 Task: Select the never prompt to save files before stash.
Action: Mouse moved to (4, 609)
Screenshot: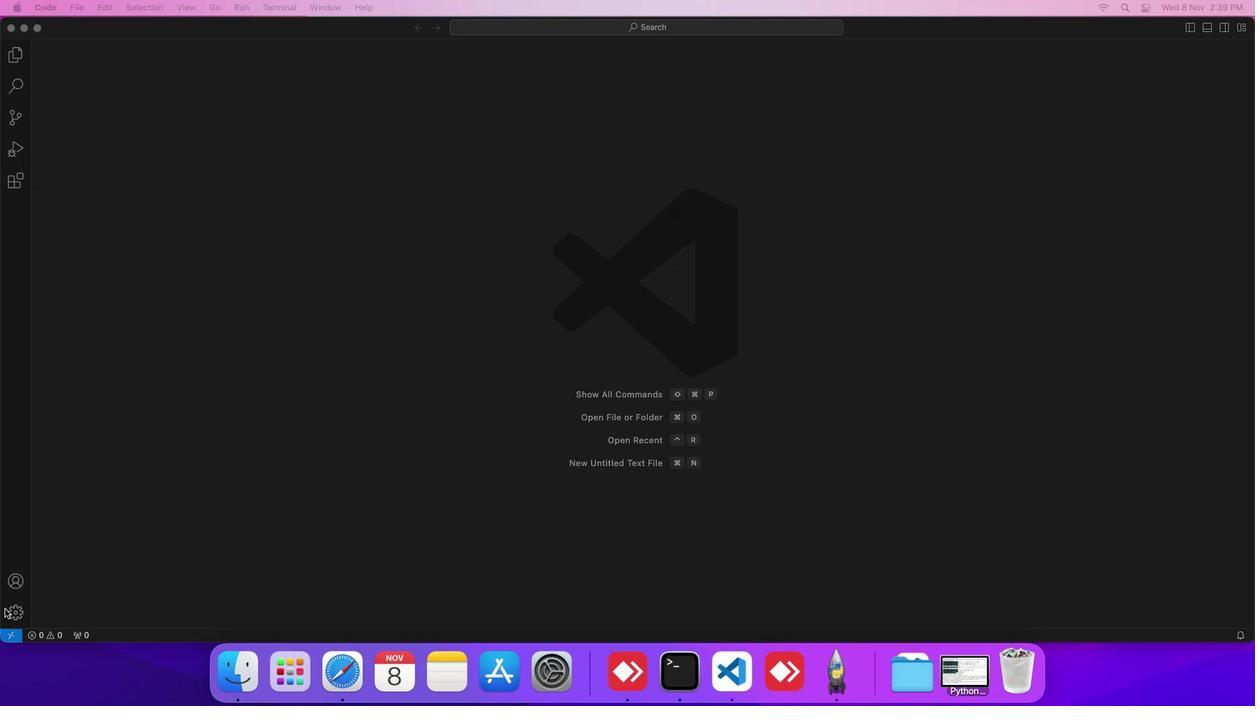 
Action: Mouse pressed left at (4, 609)
Screenshot: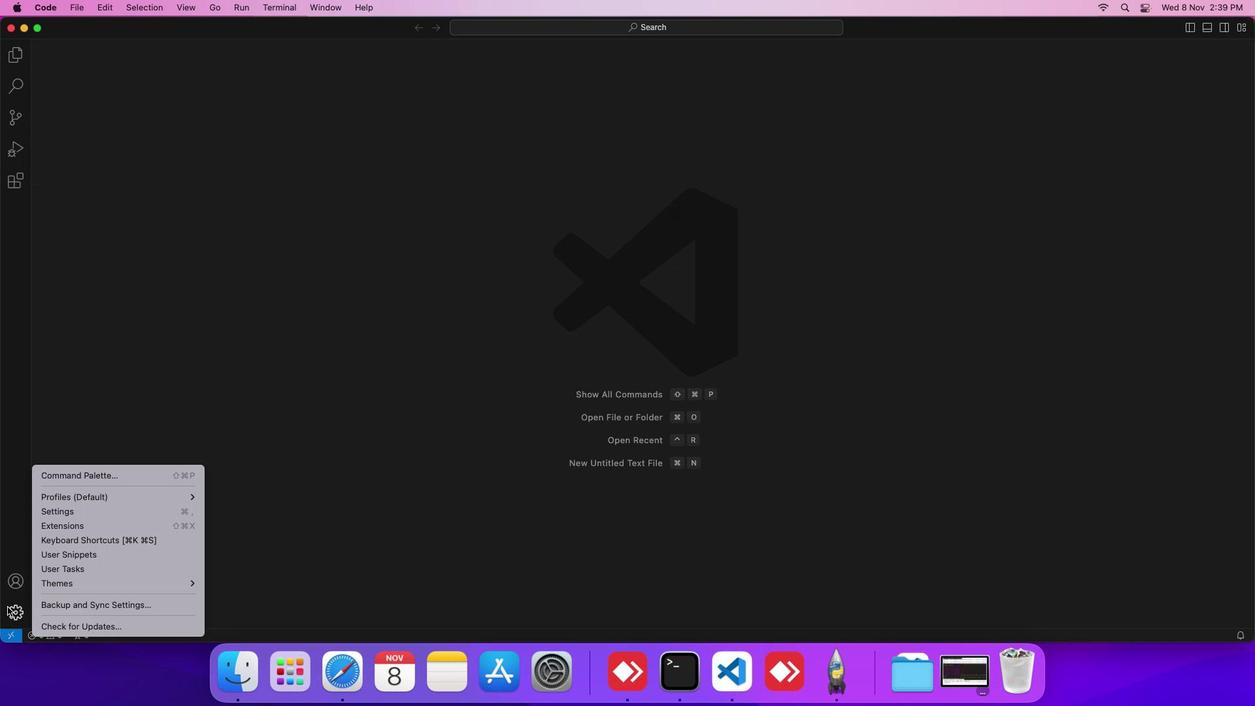 
Action: Mouse moved to (89, 513)
Screenshot: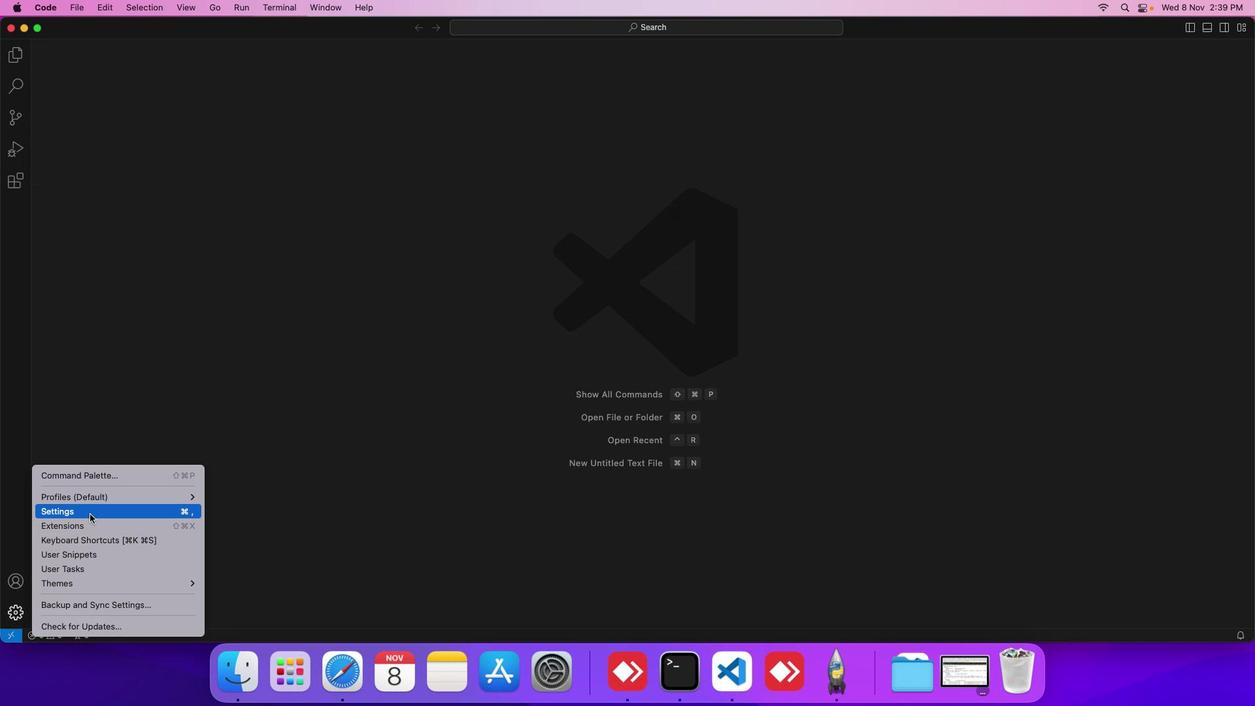 
Action: Mouse pressed left at (89, 513)
Screenshot: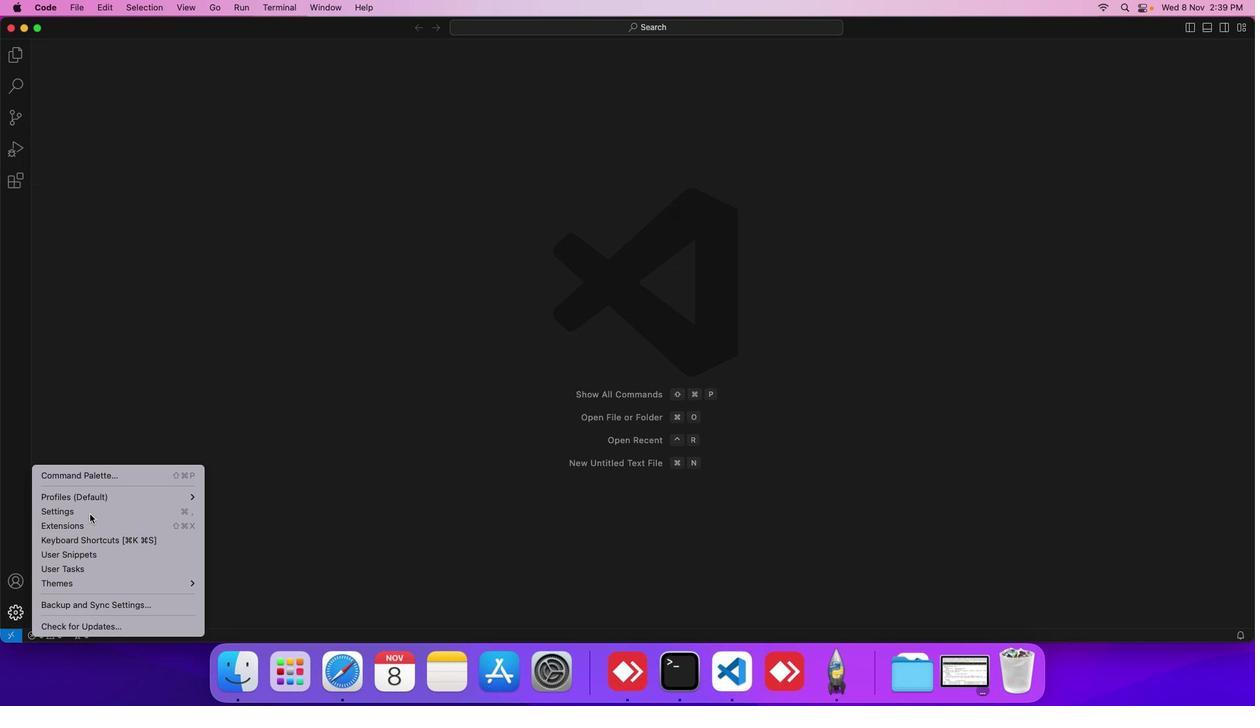 
Action: Mouse moved to (297, 230)
Screenshot: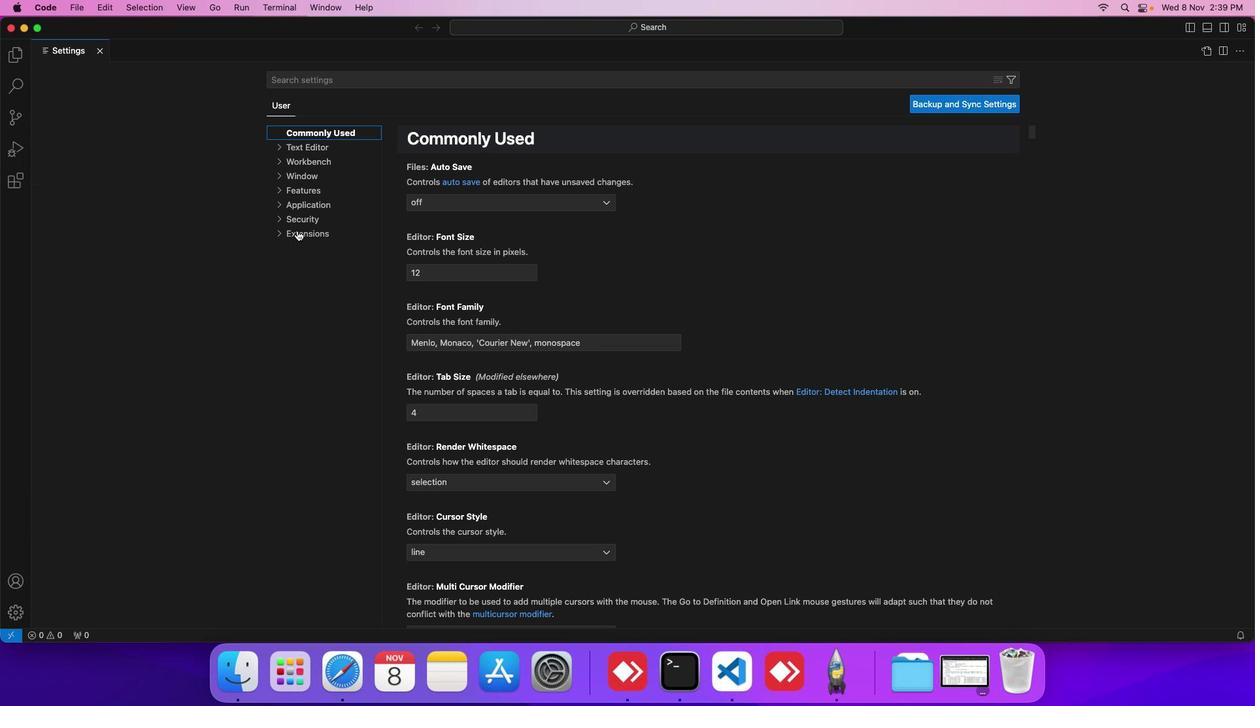 
Action: Mouse pressed left at (297, 230)
Screenshot: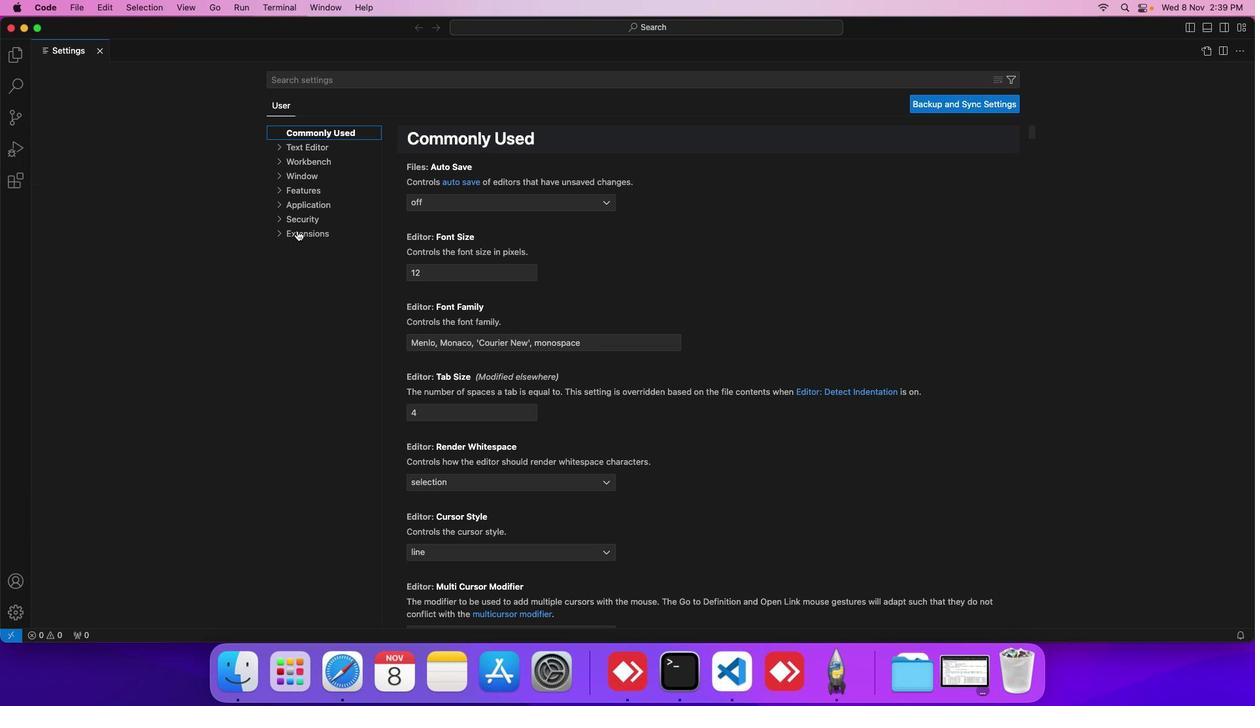 
Action: Mouse moved to (305, 290)
Screenshot: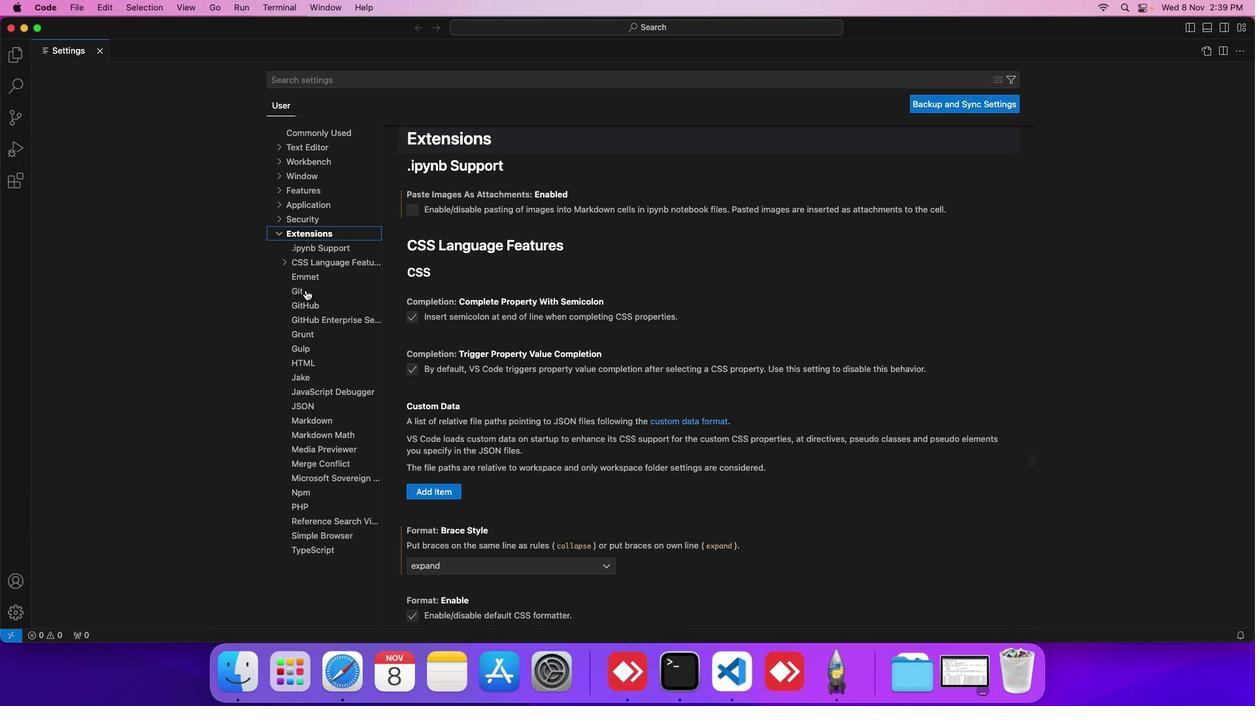 
Action: Mouse pressed left at (305, 290)
Screenshot: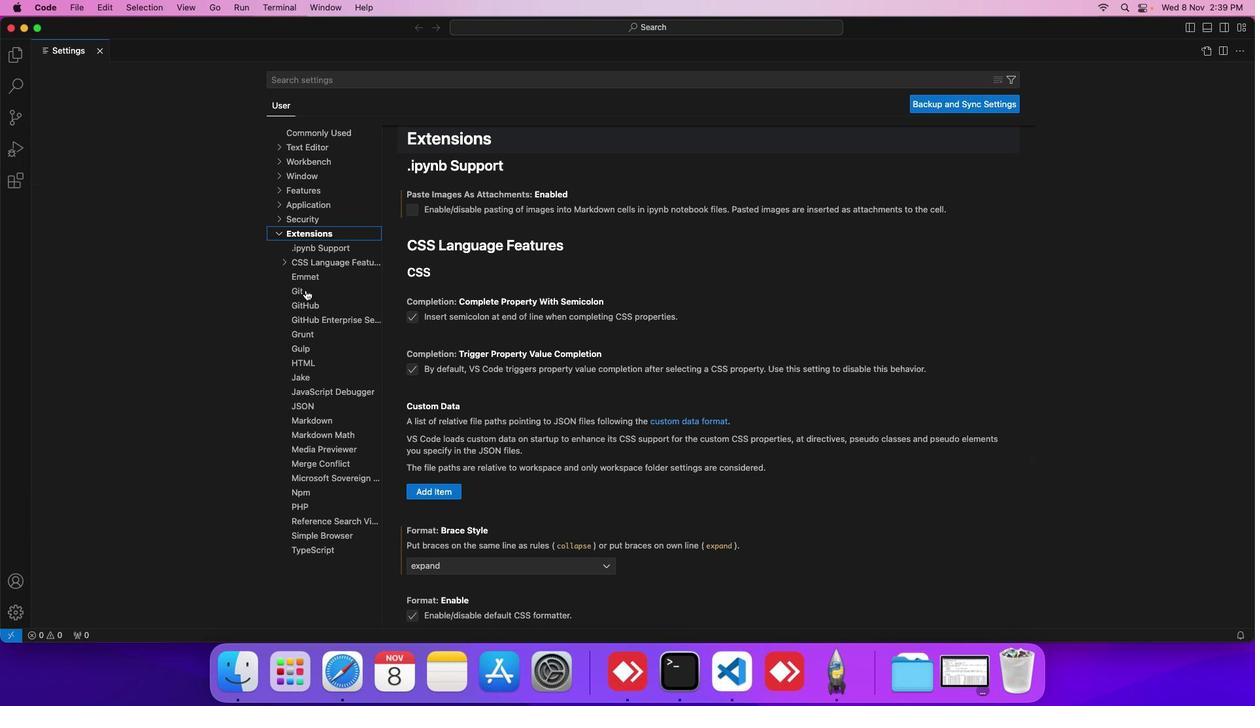 
Action: Mouse moved to (406, 355)
Screenshot: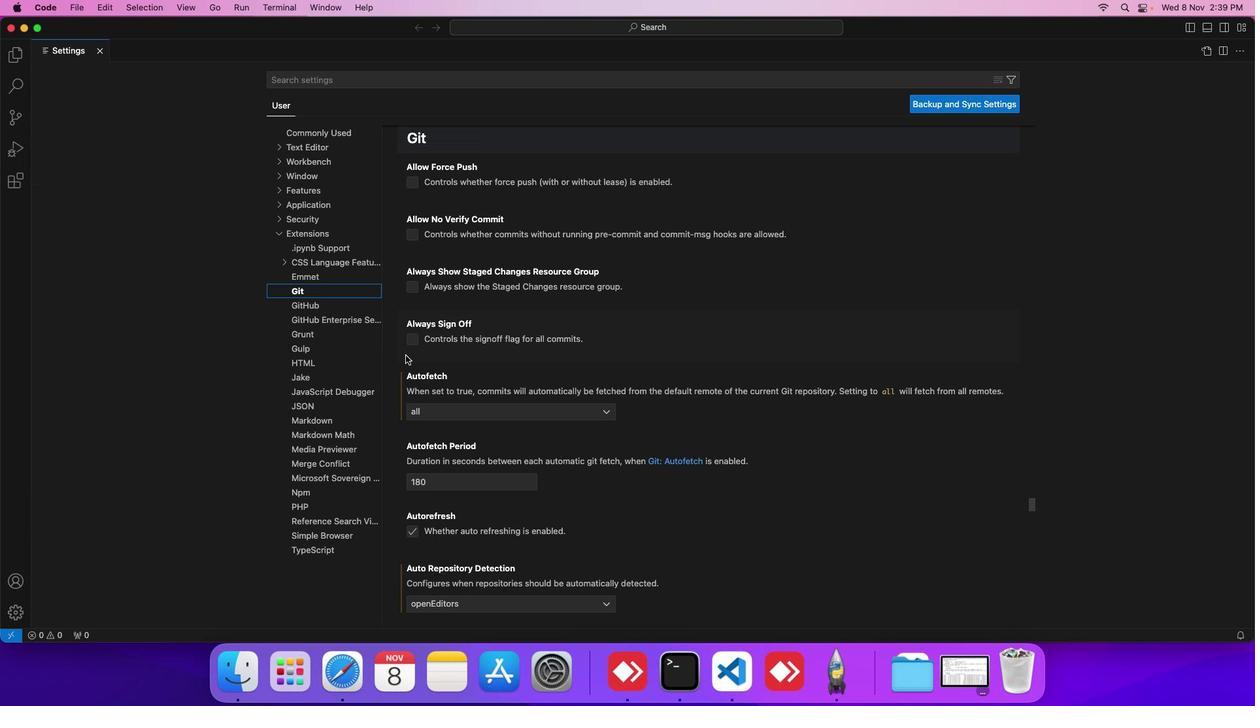 
Action: Mouse scrolled (406, 355) with delta (0, 0)
Screenshot: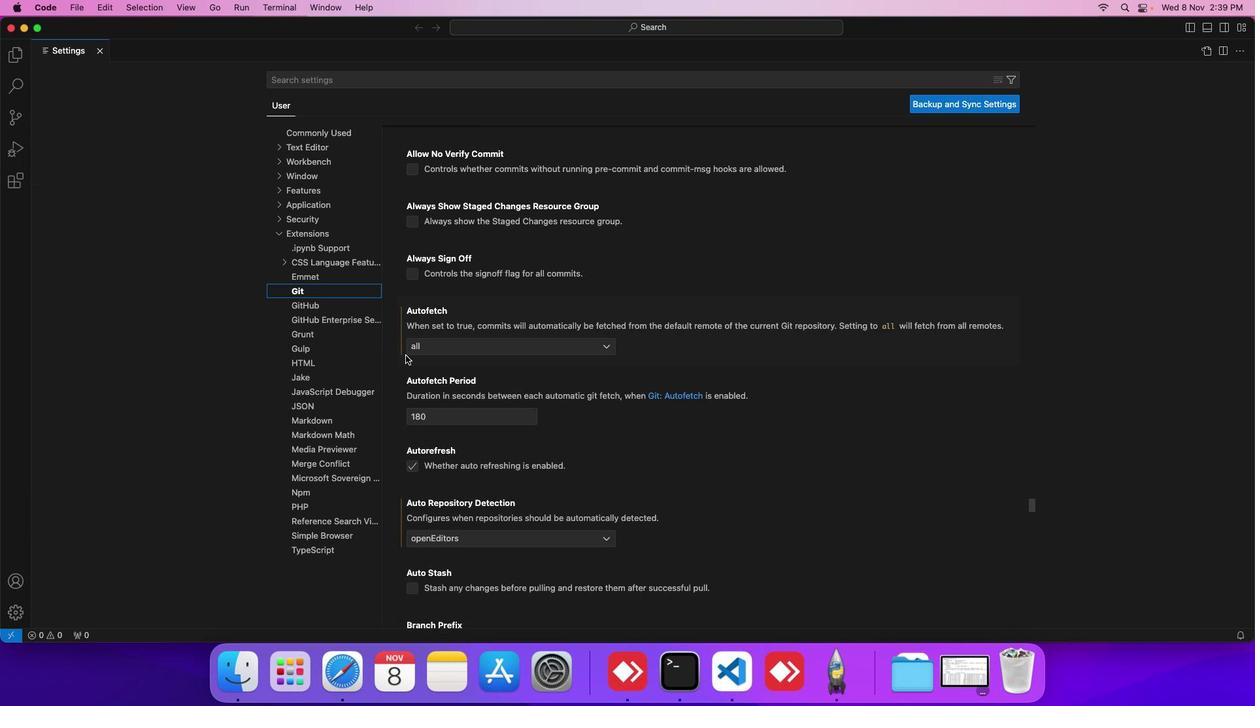 
Action: Mouse scrolled (406, 355) with delta (0, 0)
Screenshot: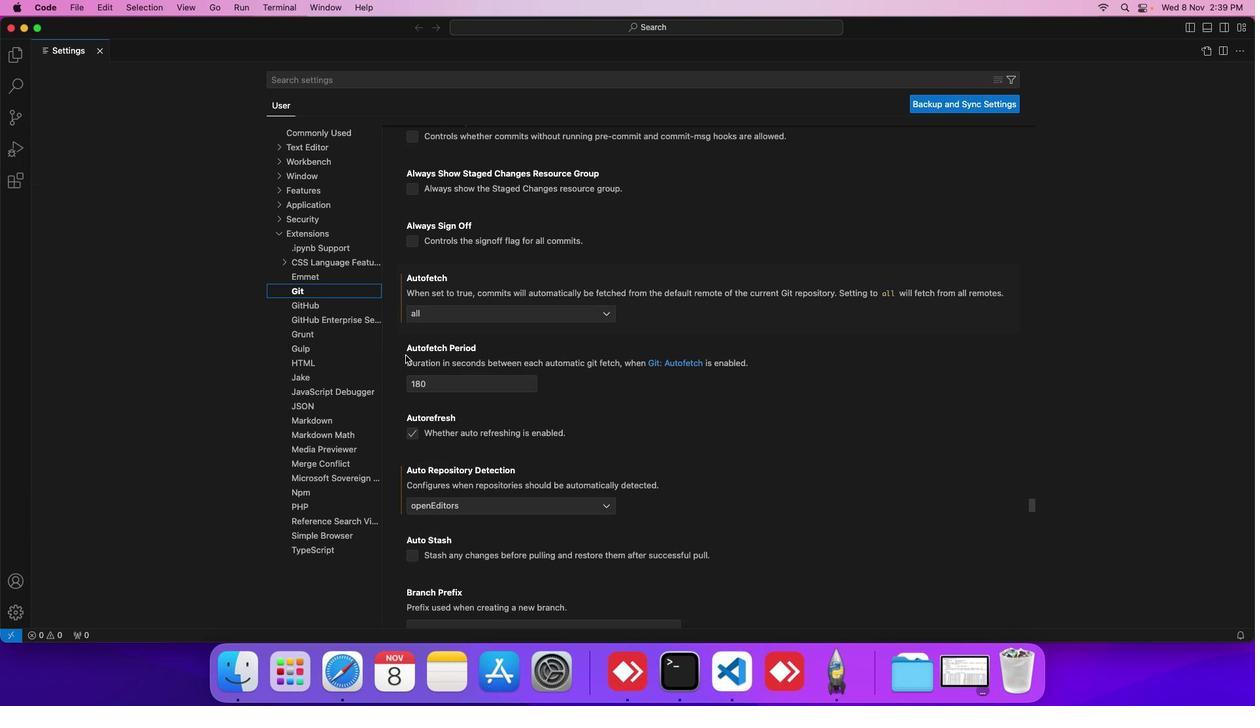 
Action: Mouse scrolled (406, 355) with delta (0, 0)
Screenshot: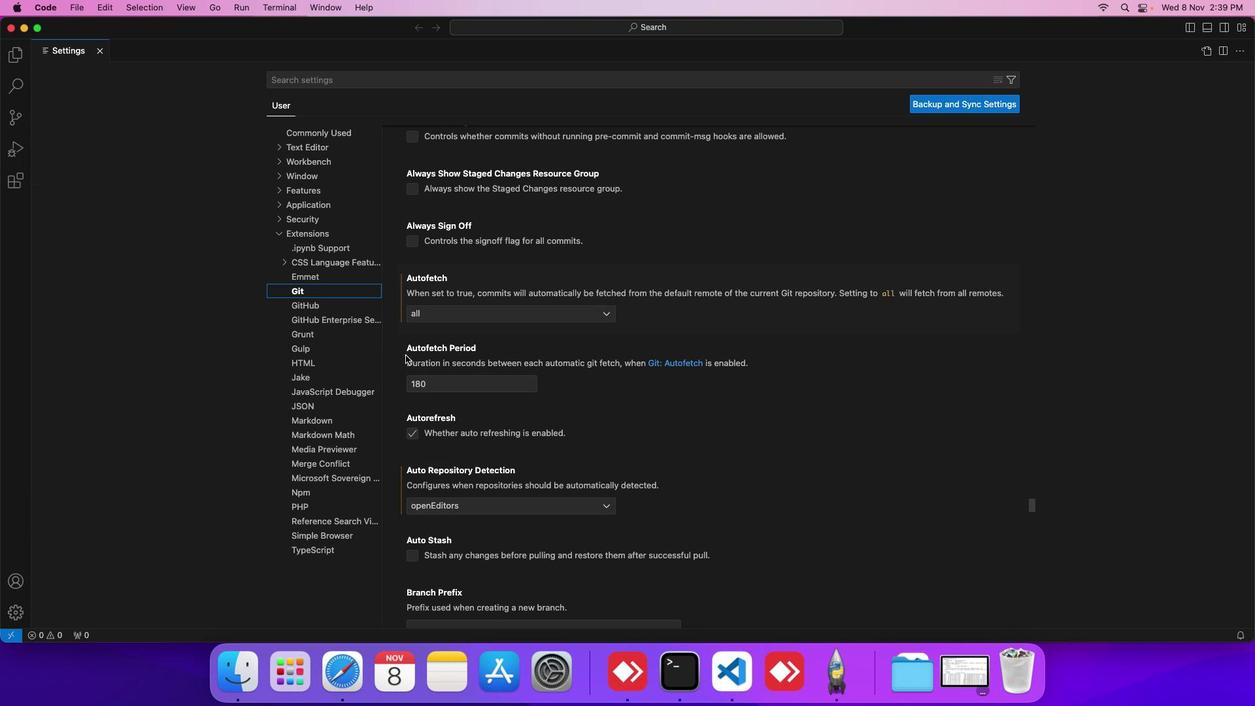
Action: Mouse scrolled (406, 355) with delta (0, 0)
Screenshot: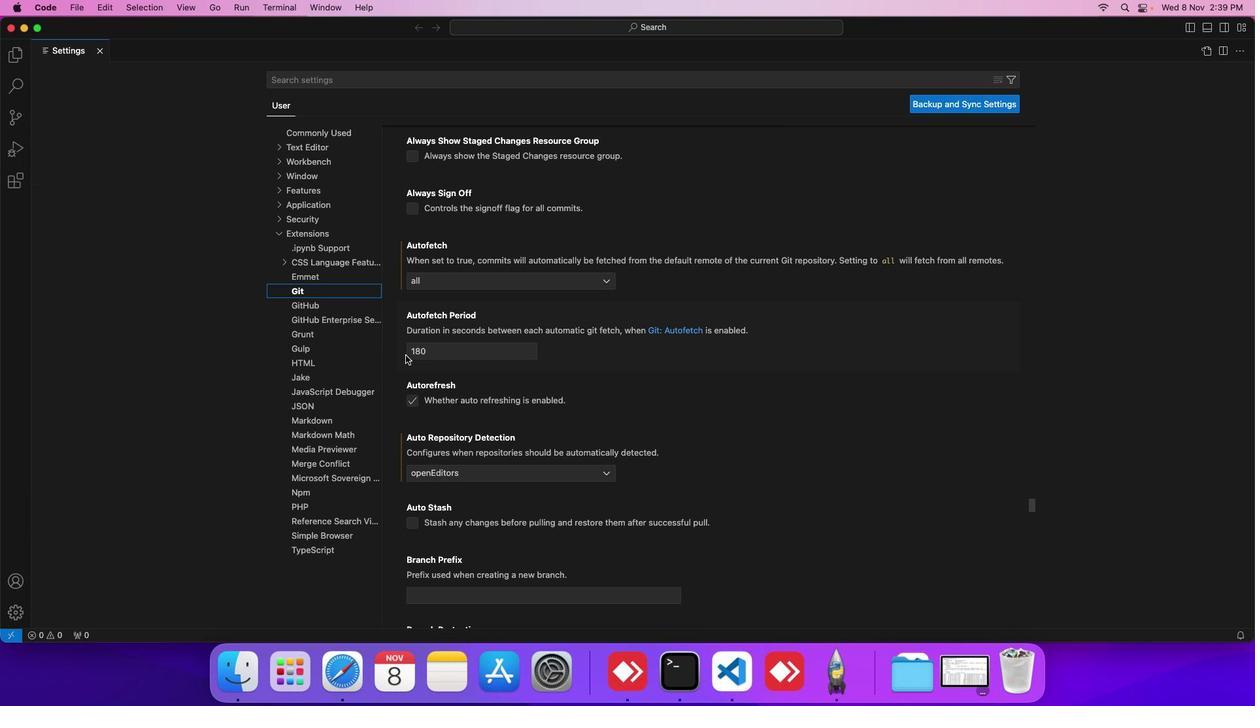 
Action: Mouse scrolled (406, 355) with delta (0, 0)
Screenshot: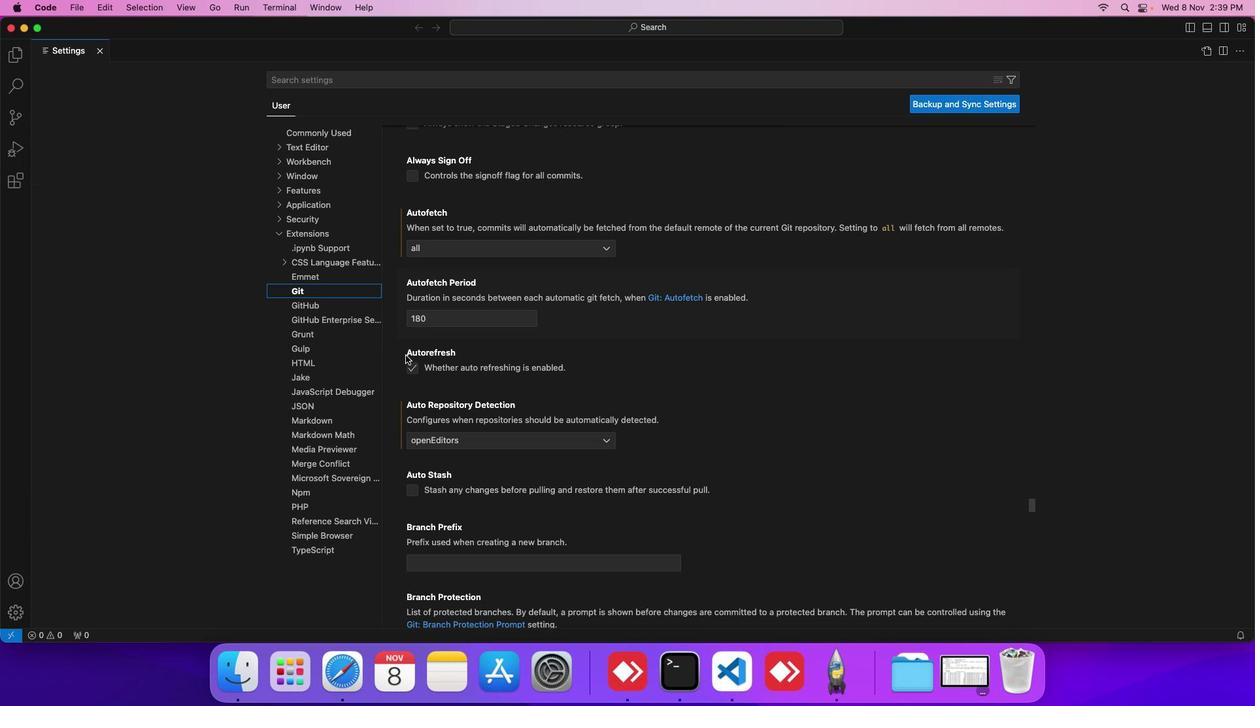 
Action: Mouse scrolled (406, 355) with delta (0, 0)
Screenshot: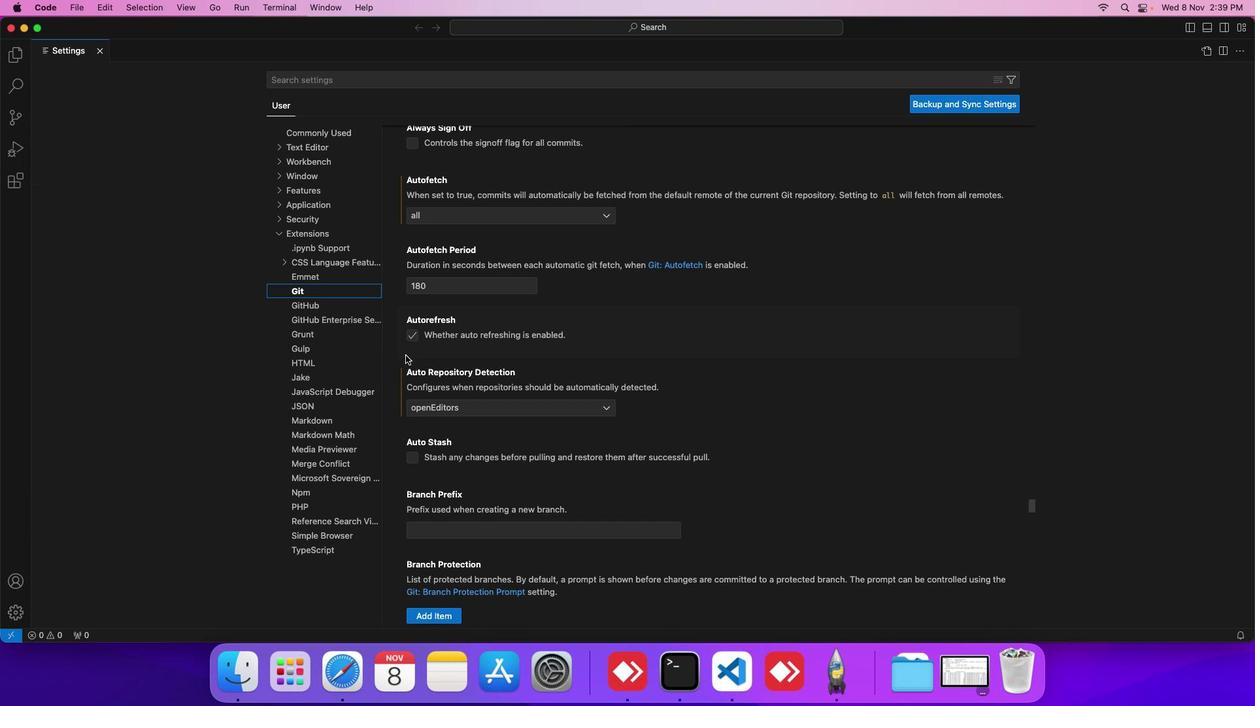 
Action: Mouse scrolled (406, 355) with delta (0, 0)
Screenshot: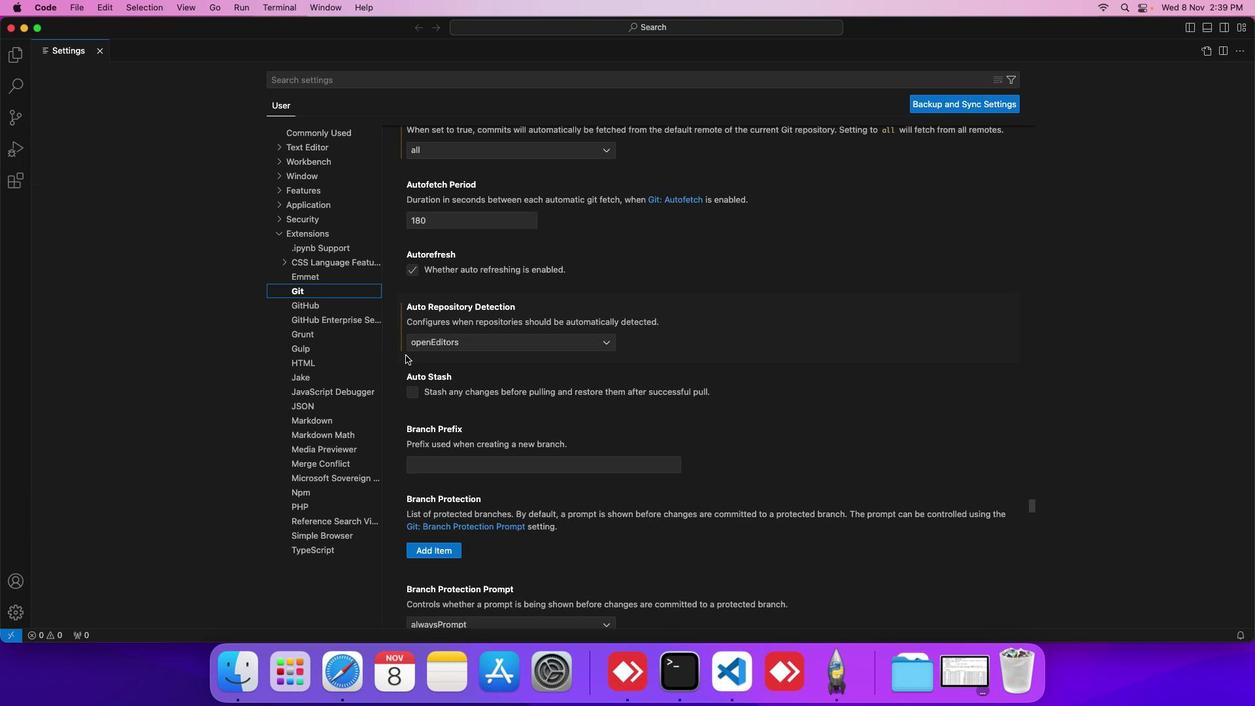 
Action: Mouse scrolled (406, 355) with delta (0, 0)
Screenshot: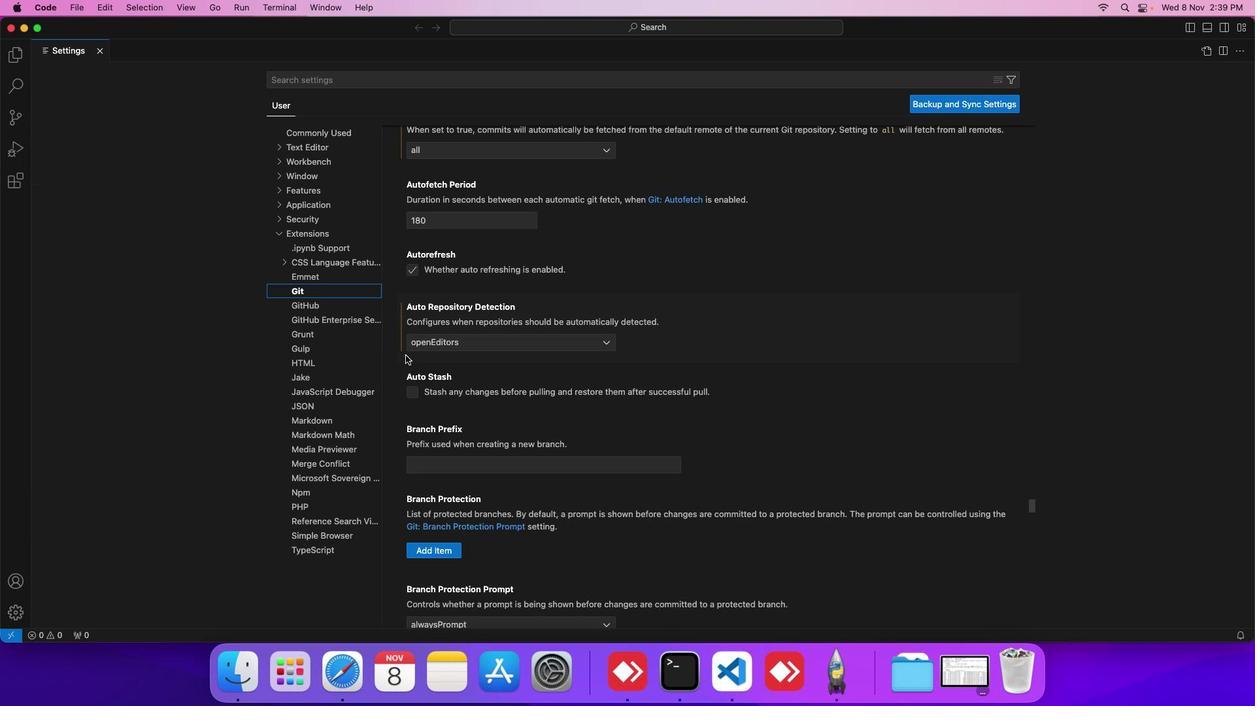 
Action: Mouse scrolled (406, 355) with delta (0, 0)
Screenshot: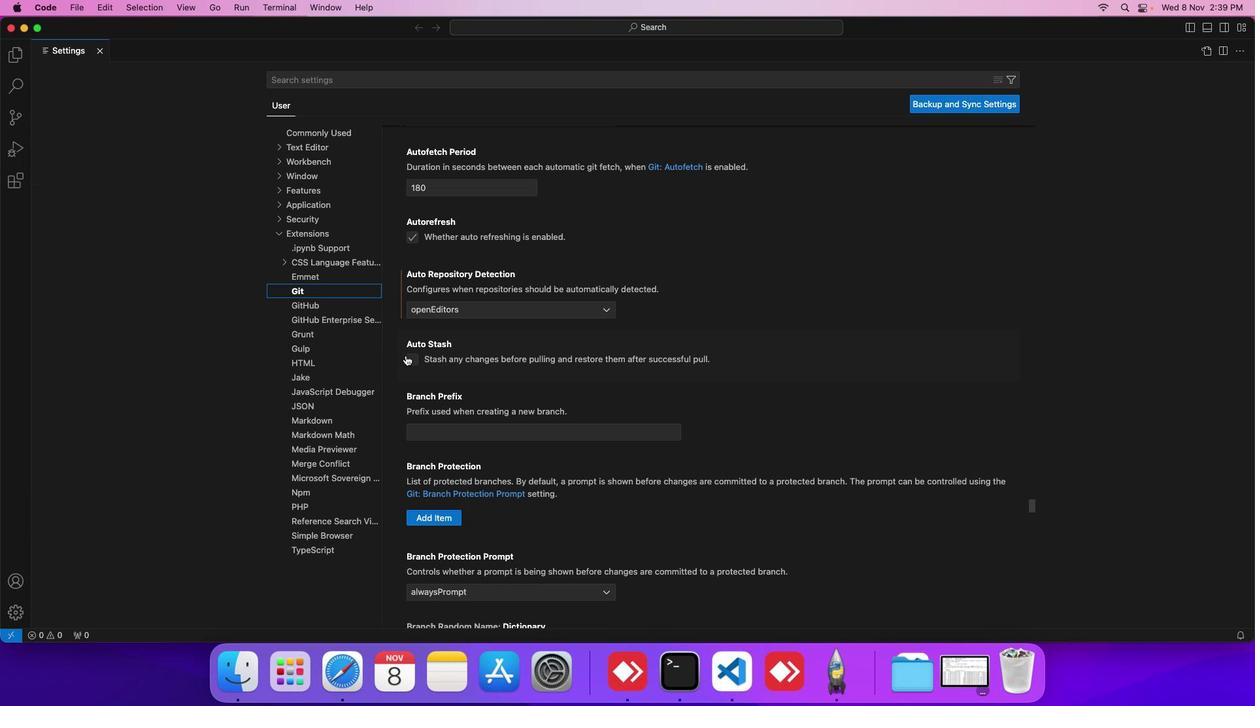 
Action: Mouse scrolled (406, 355) with delta (0, 0)
Screenshot: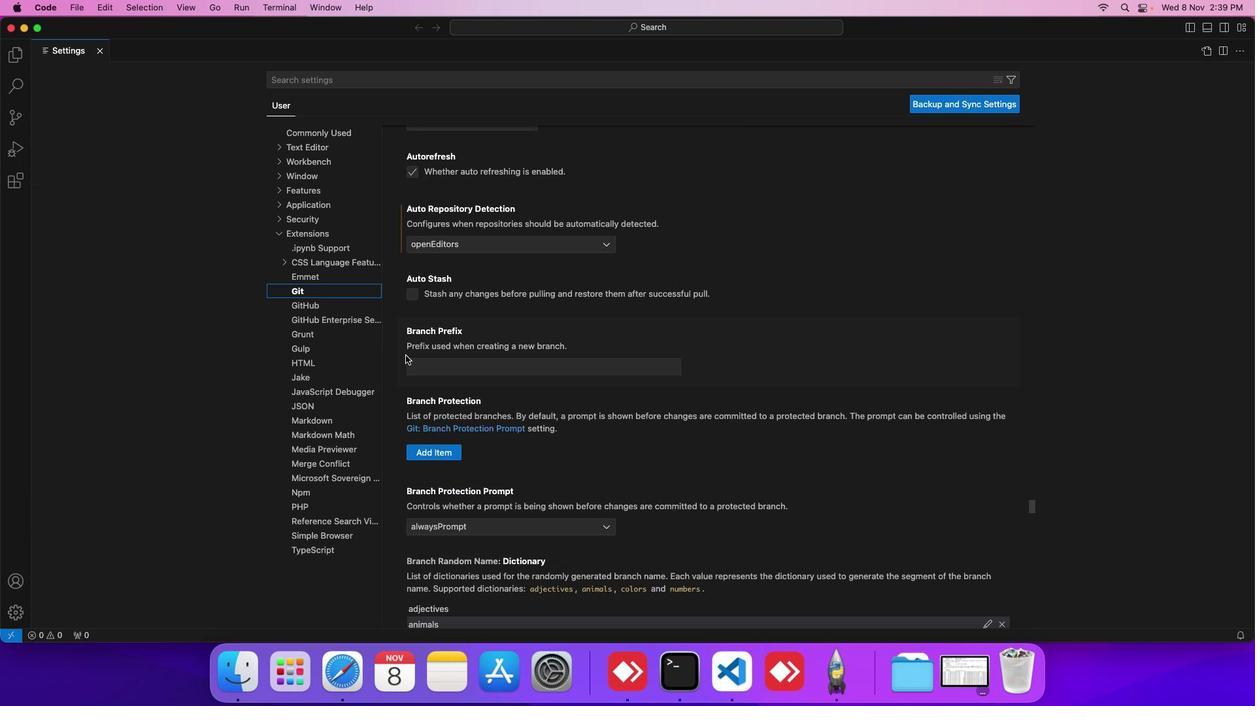 
Action: Mouse scrolled (406, 355) with delta (0, 0)
Screenshot: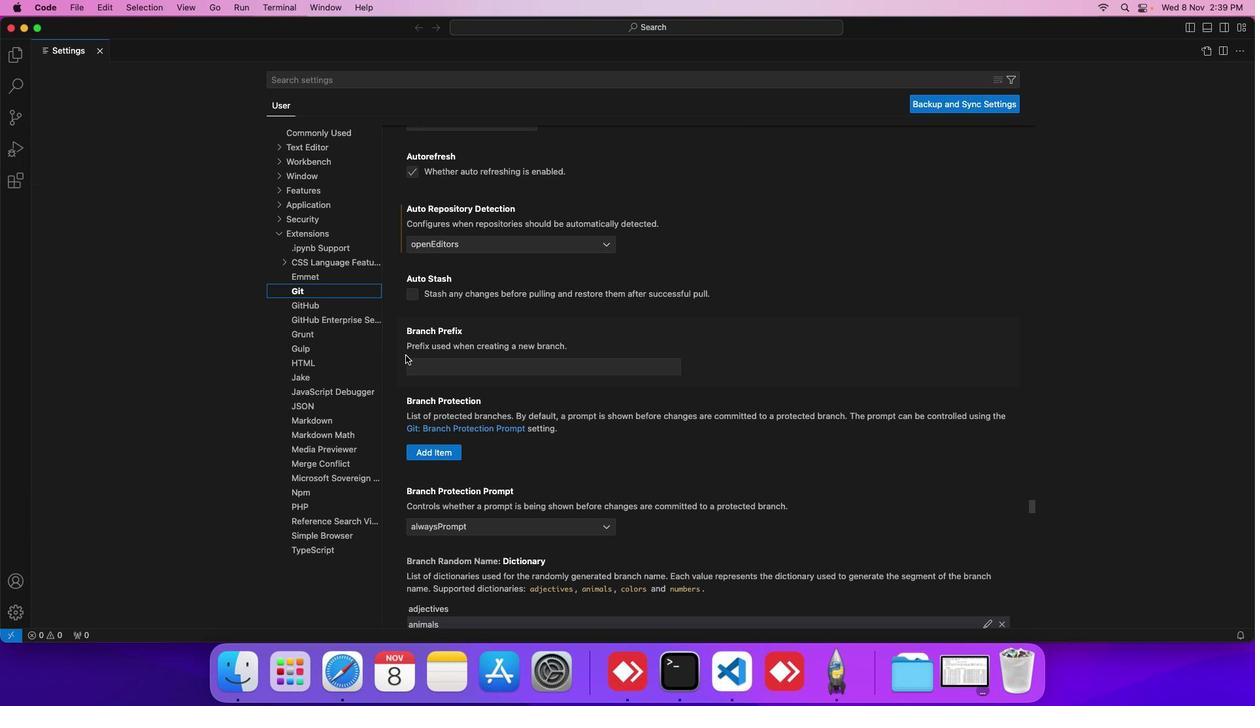 
Action: Mouse scrolled (406, 355) with delta (0, 0)
Screenshot: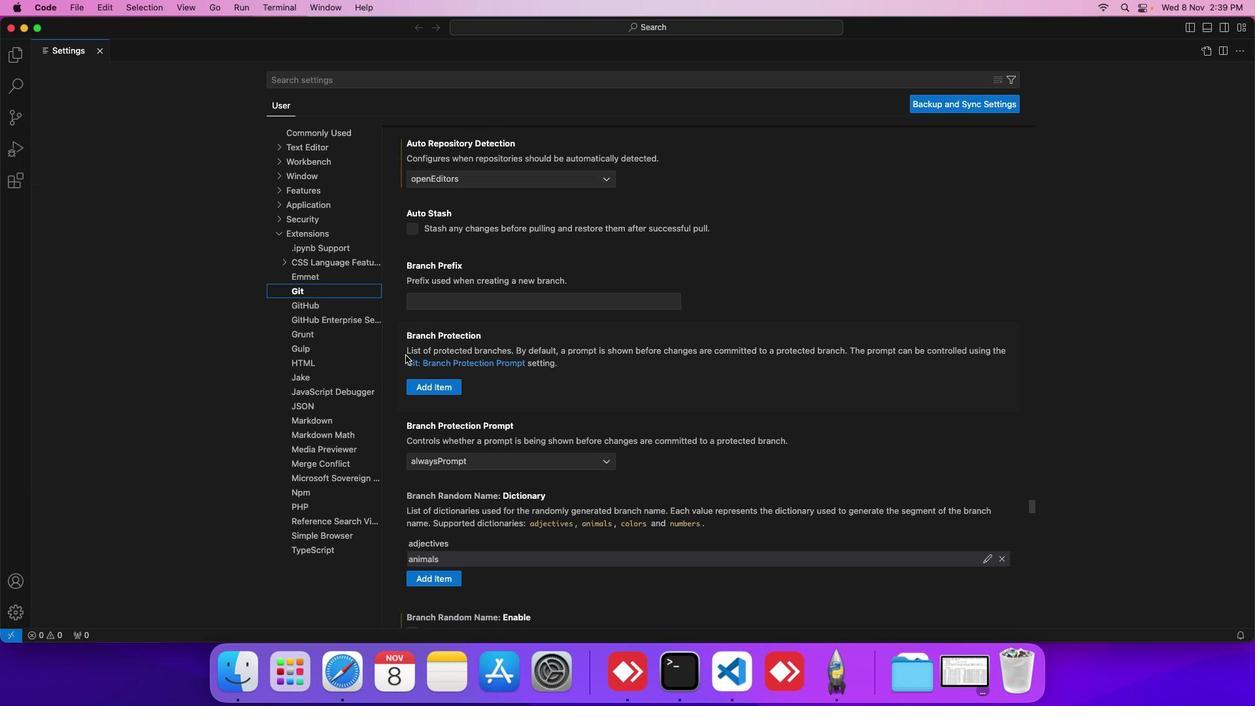 
Action: Mouse scrolled (406, 355) with delta (0, 0)
Screenshot: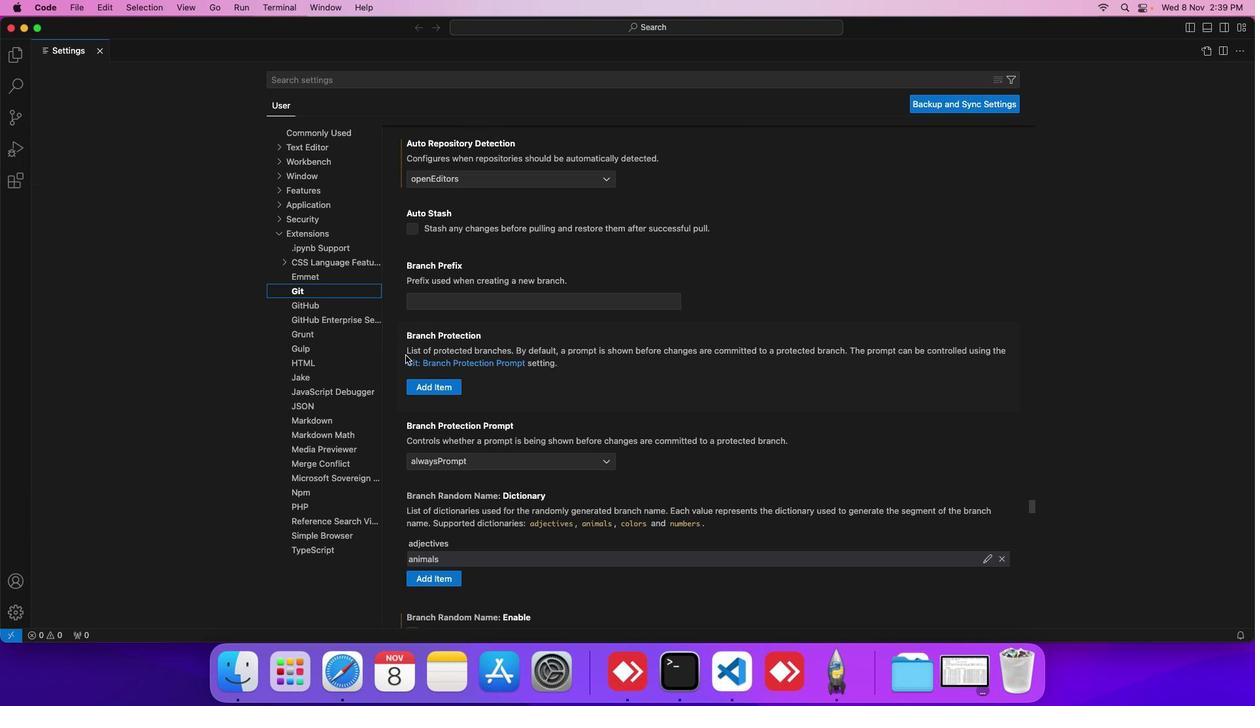 
Action: Mouse scrolled (406, 355) with delta (0, 0)
Screenshot: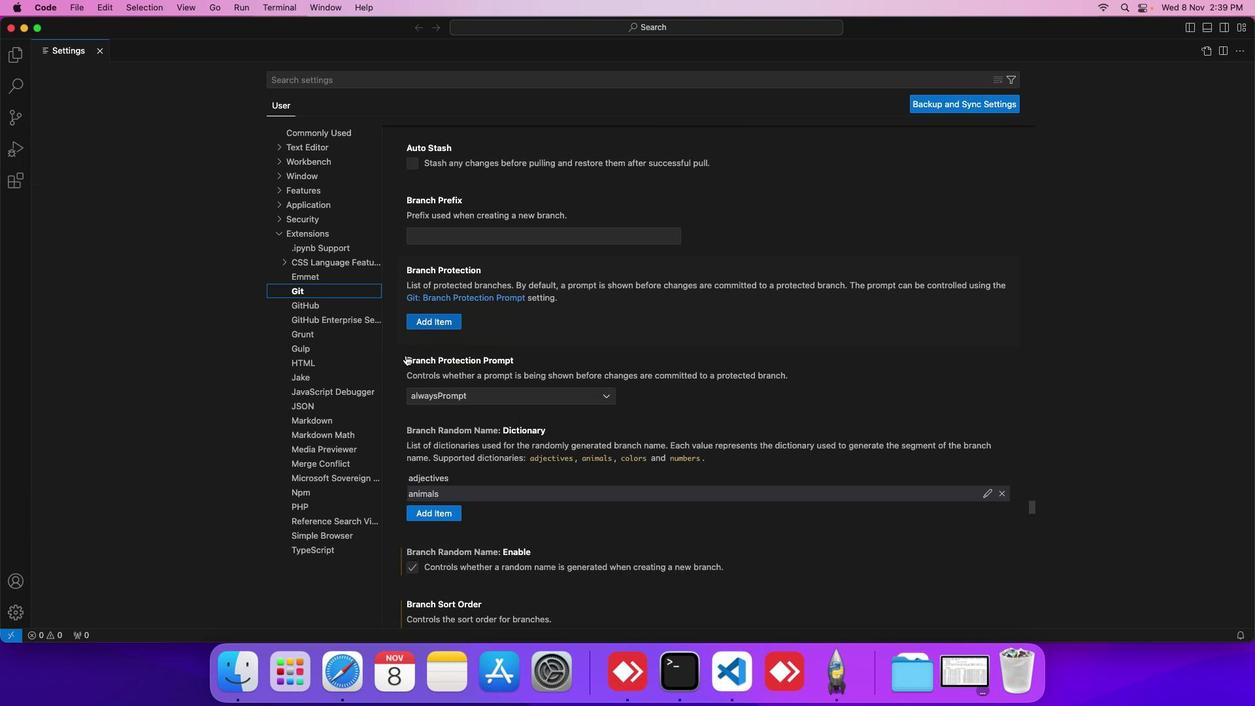 
Action: Mouse scrolled (406, 355) with delta (0, 0)
Screenshot: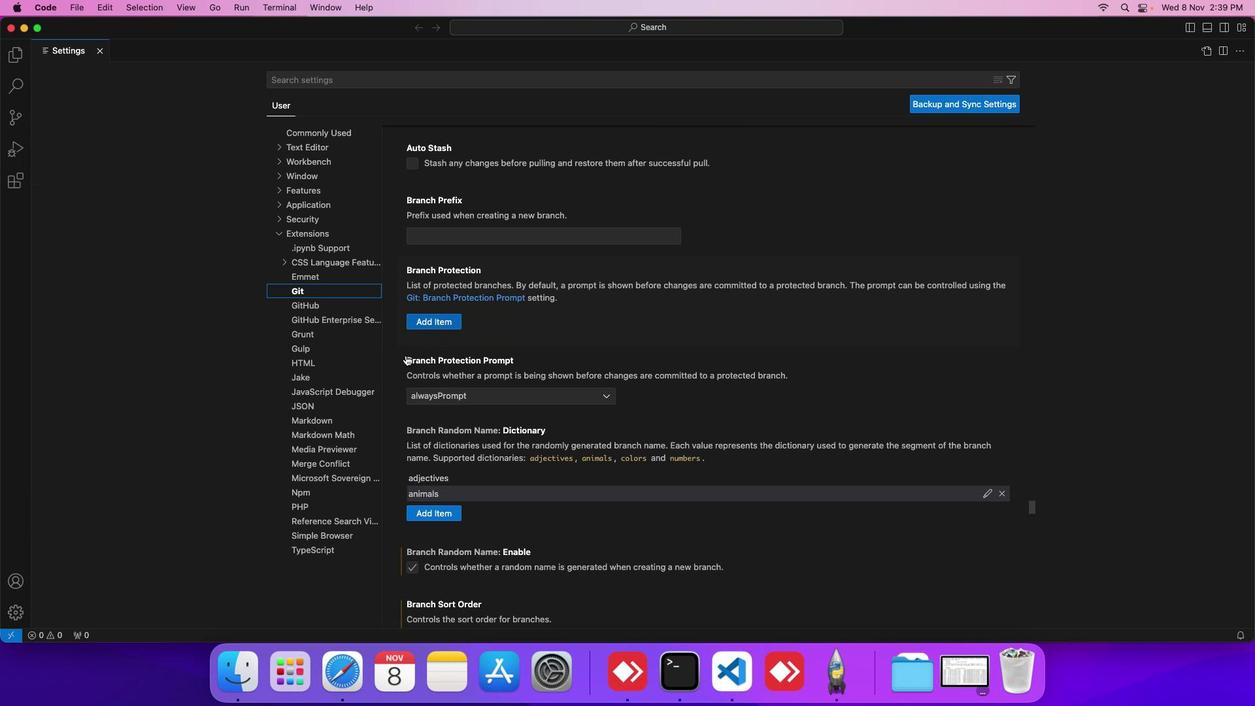 
Action: Mouse scrolled (406, 355) with delta (0, 0)
Screenshot: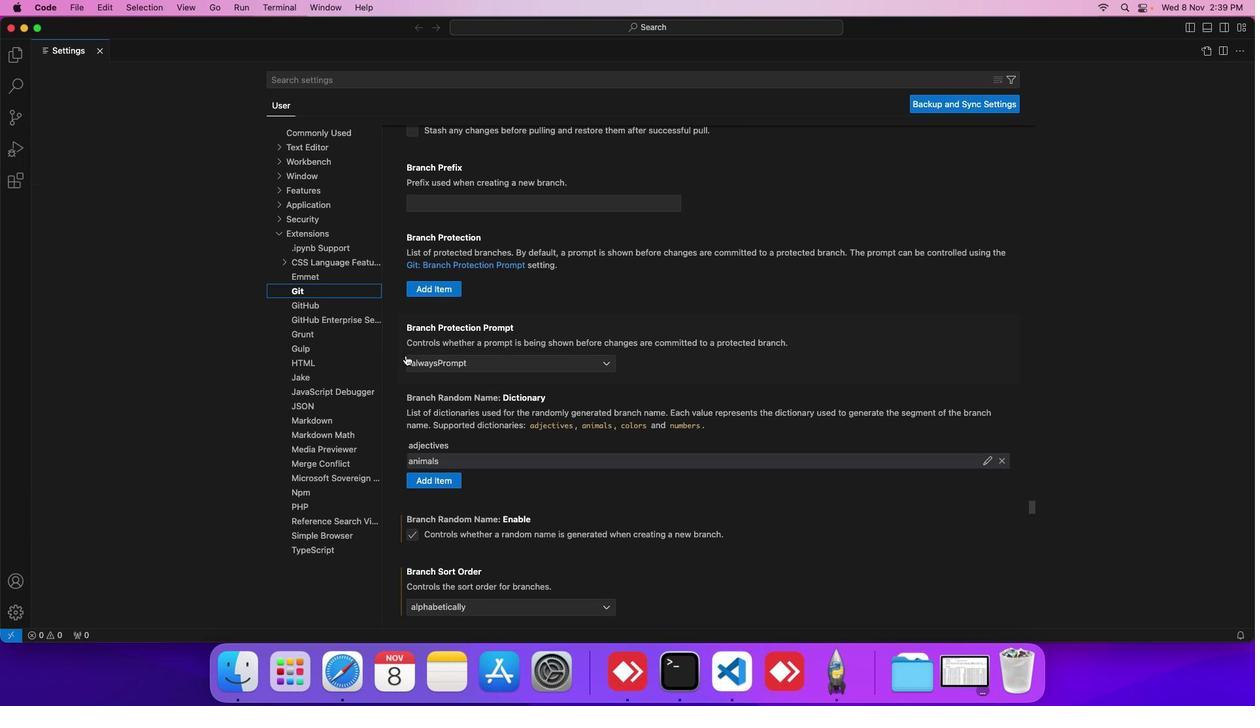 
Action: Mouse scrolled (406, 355) with delta (0, 0)
Screenshot: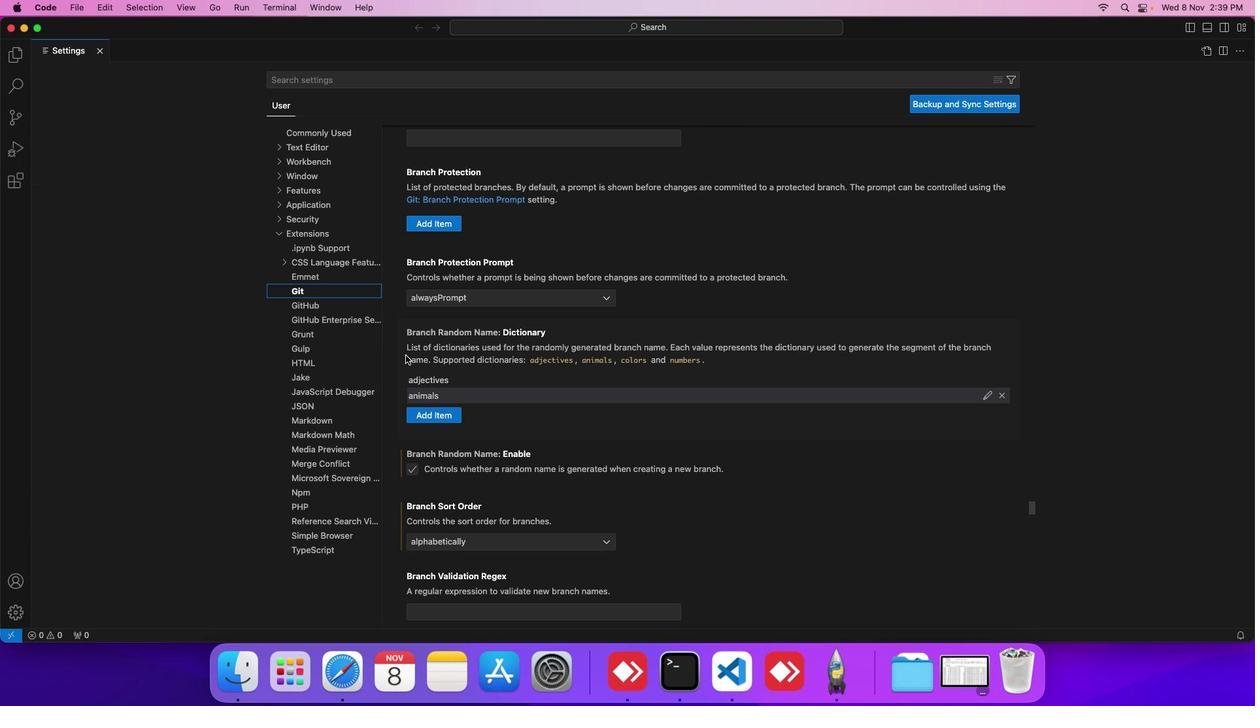 
Action: Mouse scrolled (406, 355) with delta (0, 0)
Screenshot: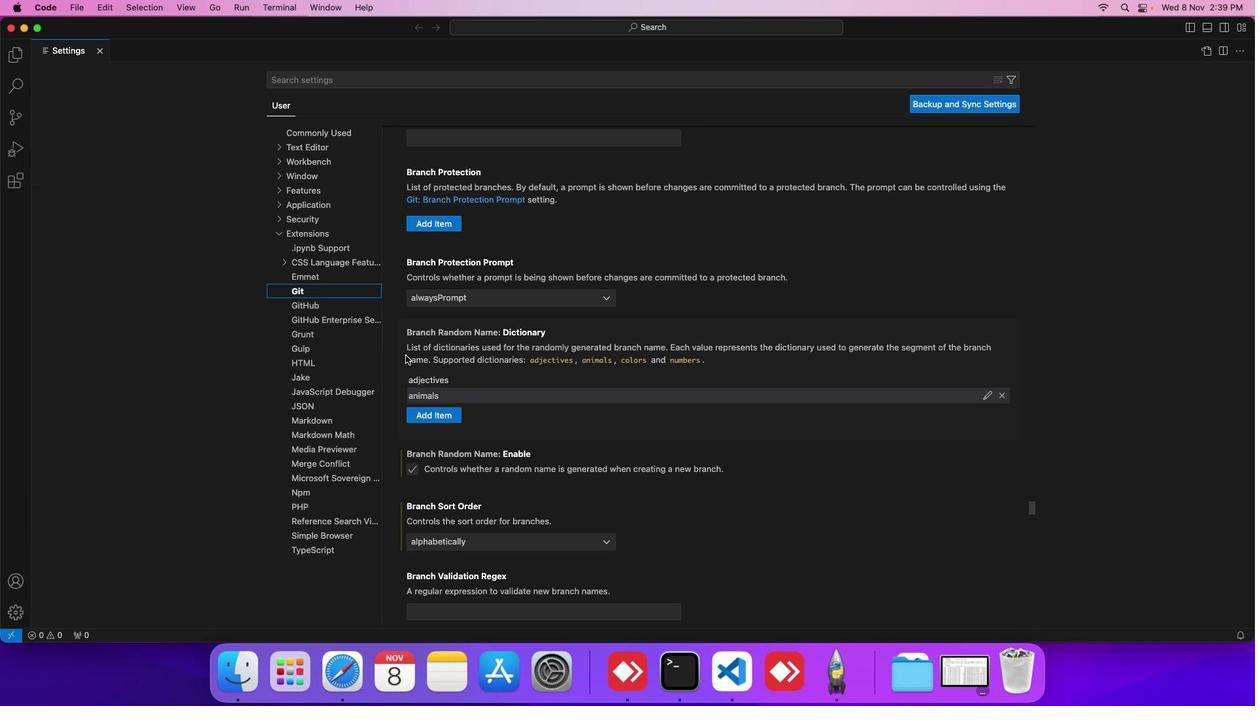 
Action: Mouse scrolled (406, 355) with delta (0, 0)
Screenshot: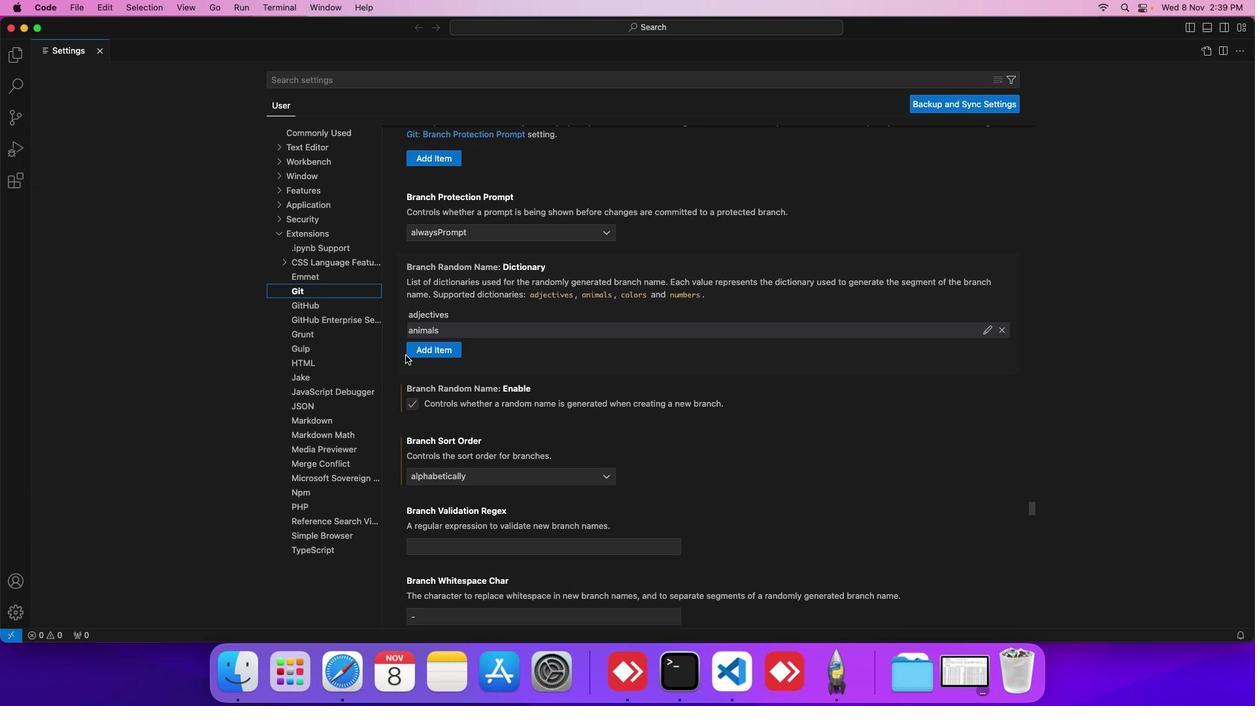 
Action: Mouse scrolled (406, 355) with delta (0, 0)
Screenshot: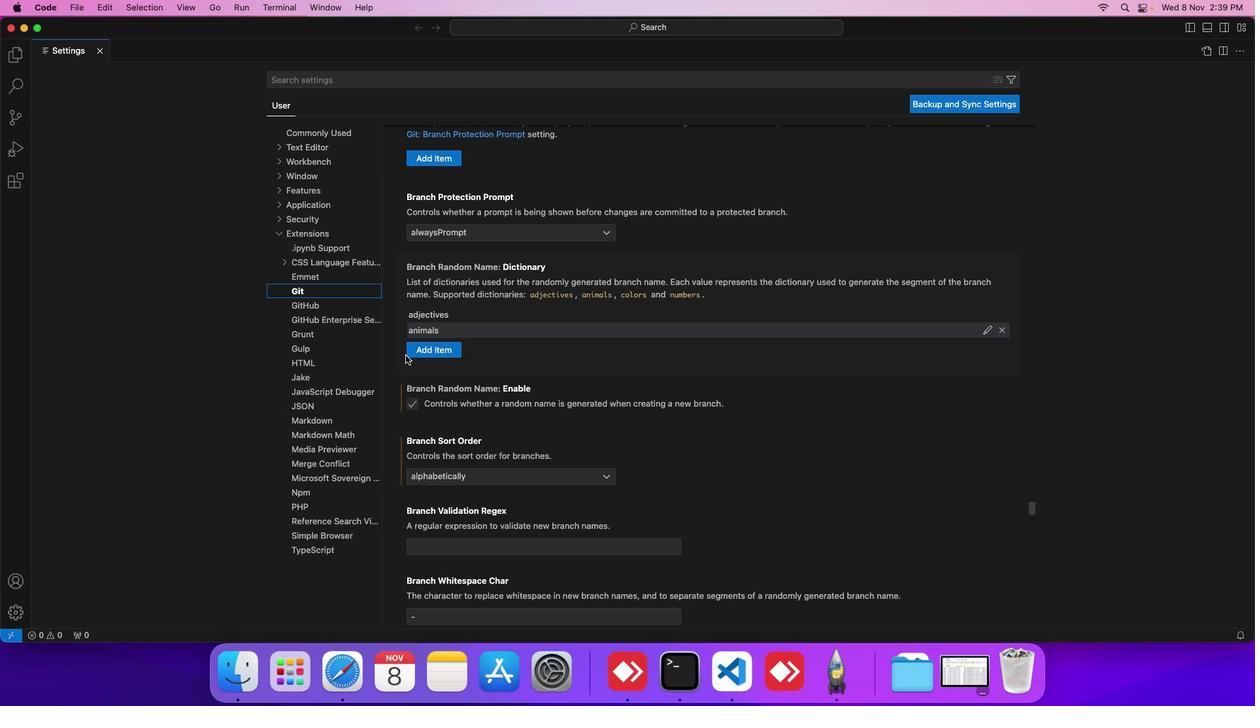 
Action: Mouse scrolled (406, 355) with delta (0, 0)
Screenshot: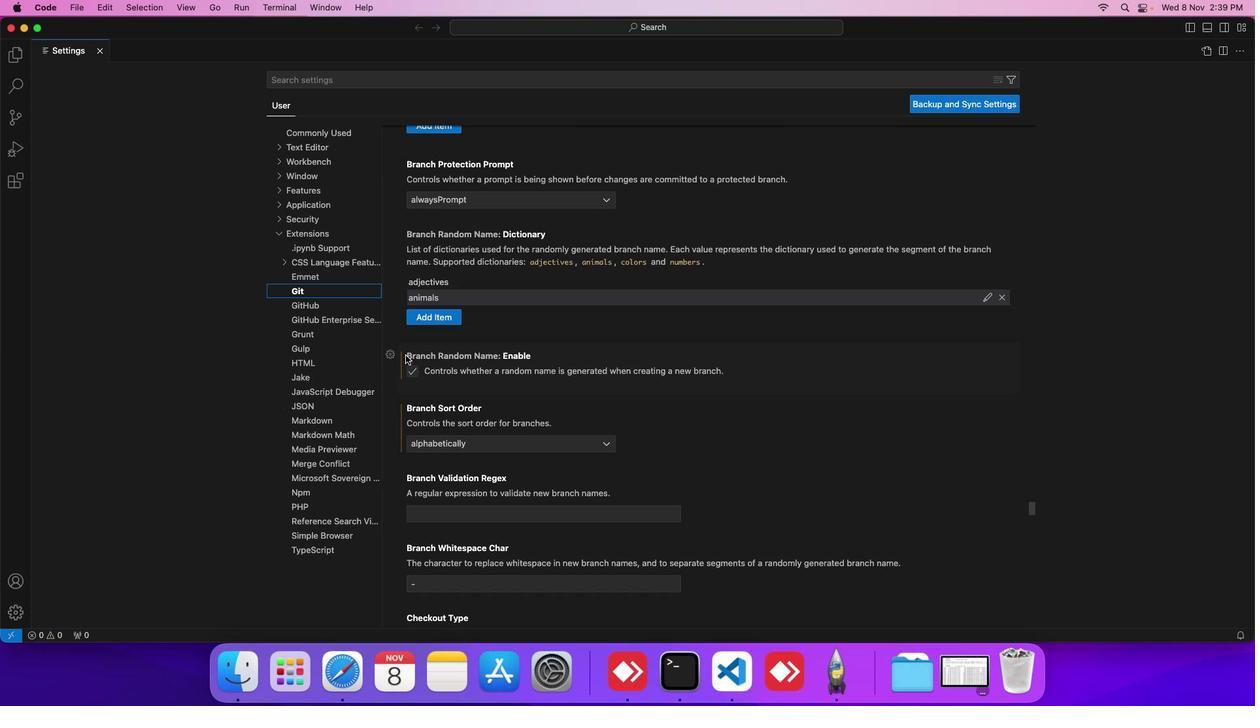 
Action: Mouse scrolled (406, 355) with delta (0, 0)
Screenshot: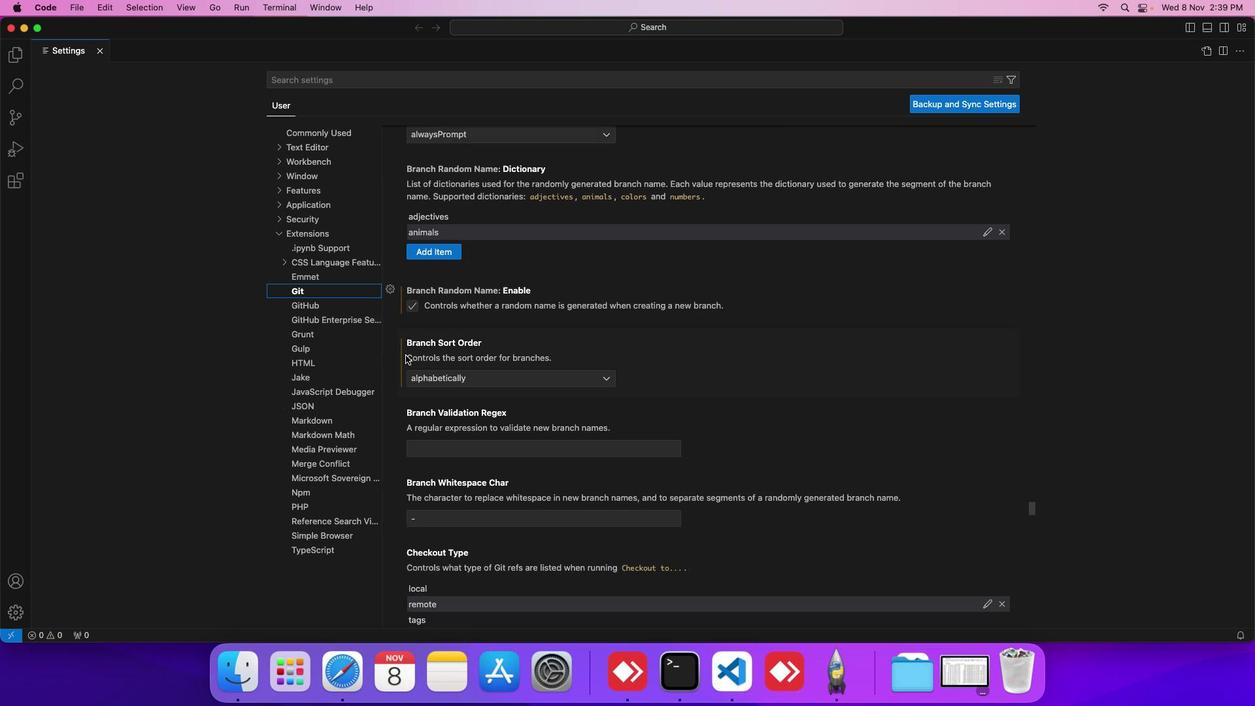 
Action: Mouse scrolled (406, 355) with delta (0, 0)
Screenshot: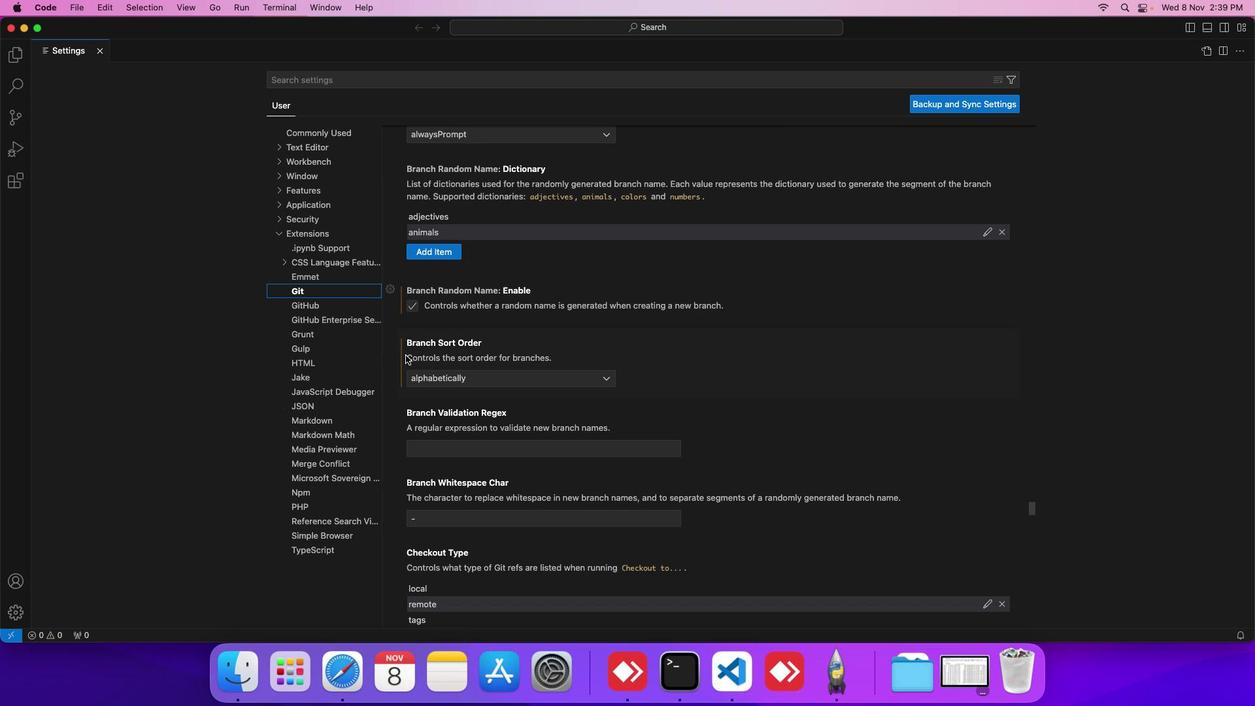 
Action: Mouse scrolled (406, 355) with delta (0, 0)
Screenshot: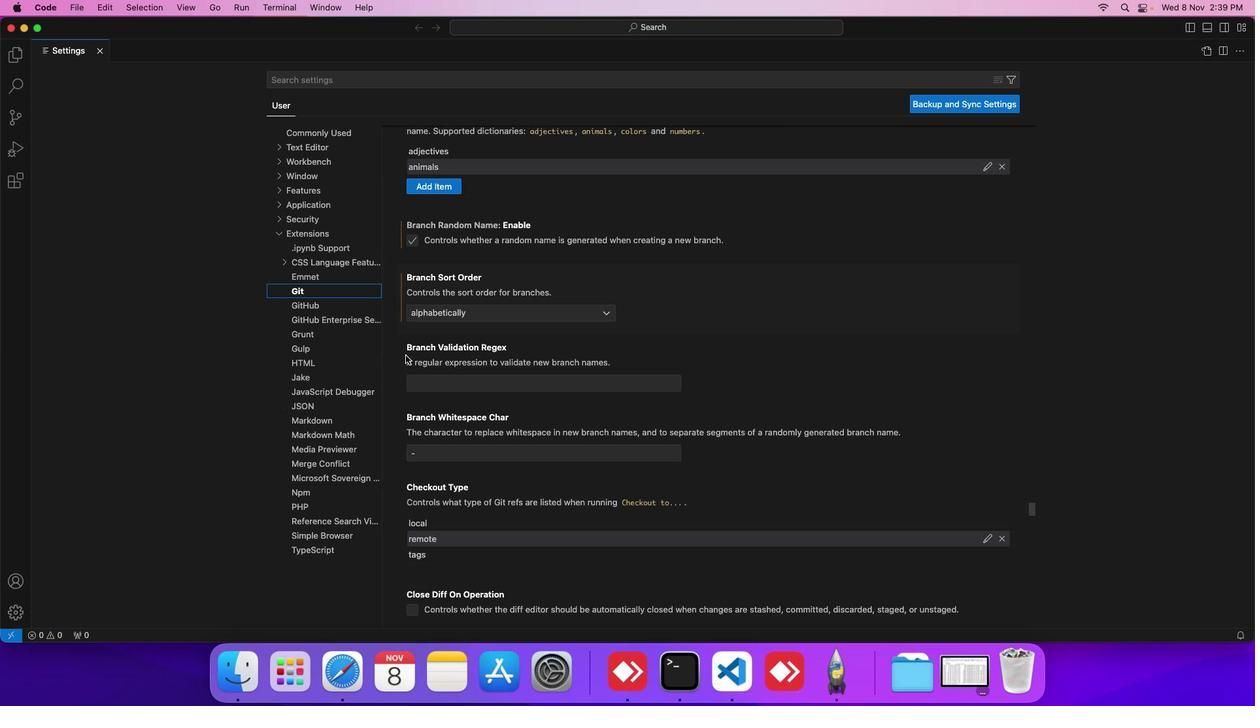 
Action: Mouse scrolled (406, 355) with delta (0, 0)
Screenshot: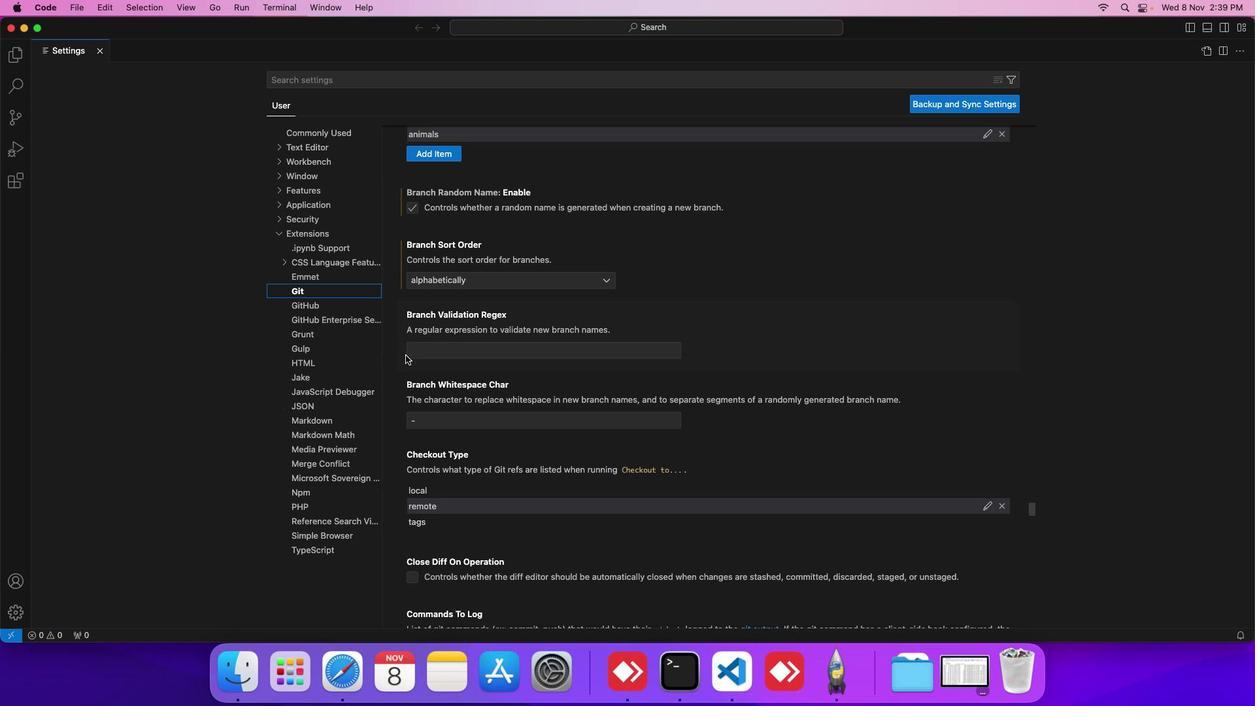 
Action: Mouse scrolled (406, 355) with delta (0, 0)
Screenshot: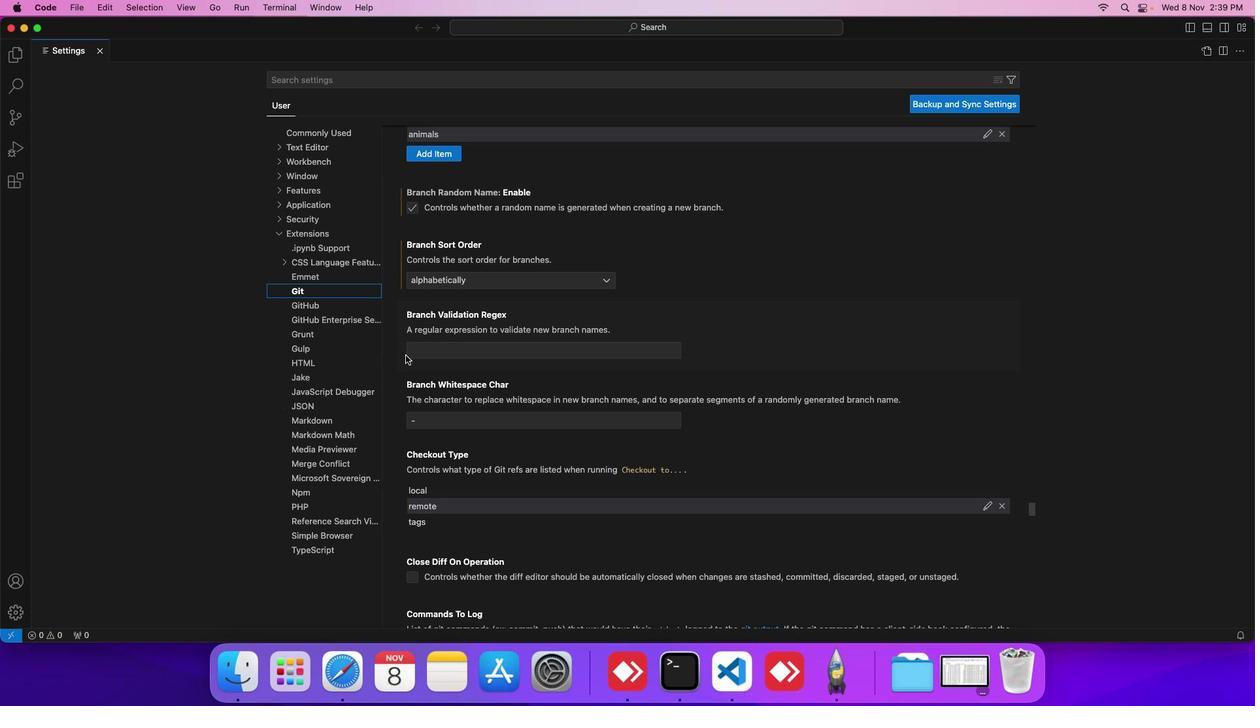 
Action: Mouse scrolled (406, 355) with delta (0, 0)
Screenshot: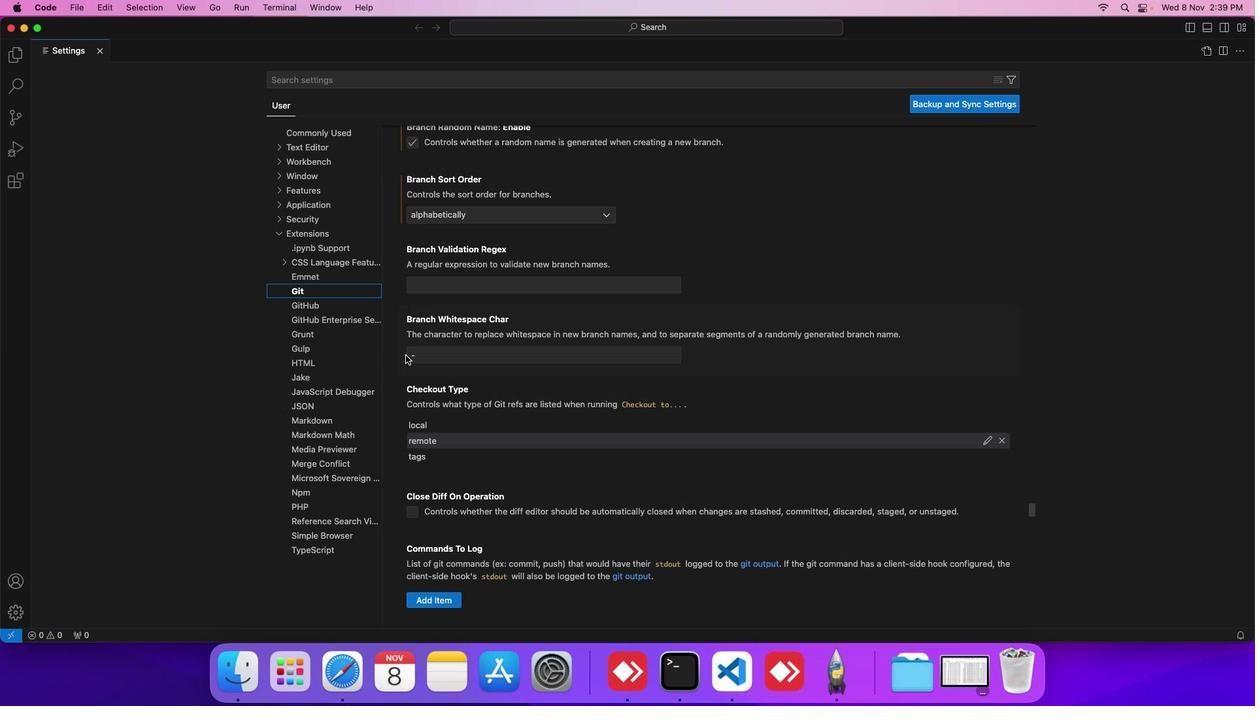 
Action: Mouse scrolled (406, 355) with delta (0, 0)
Screenshot: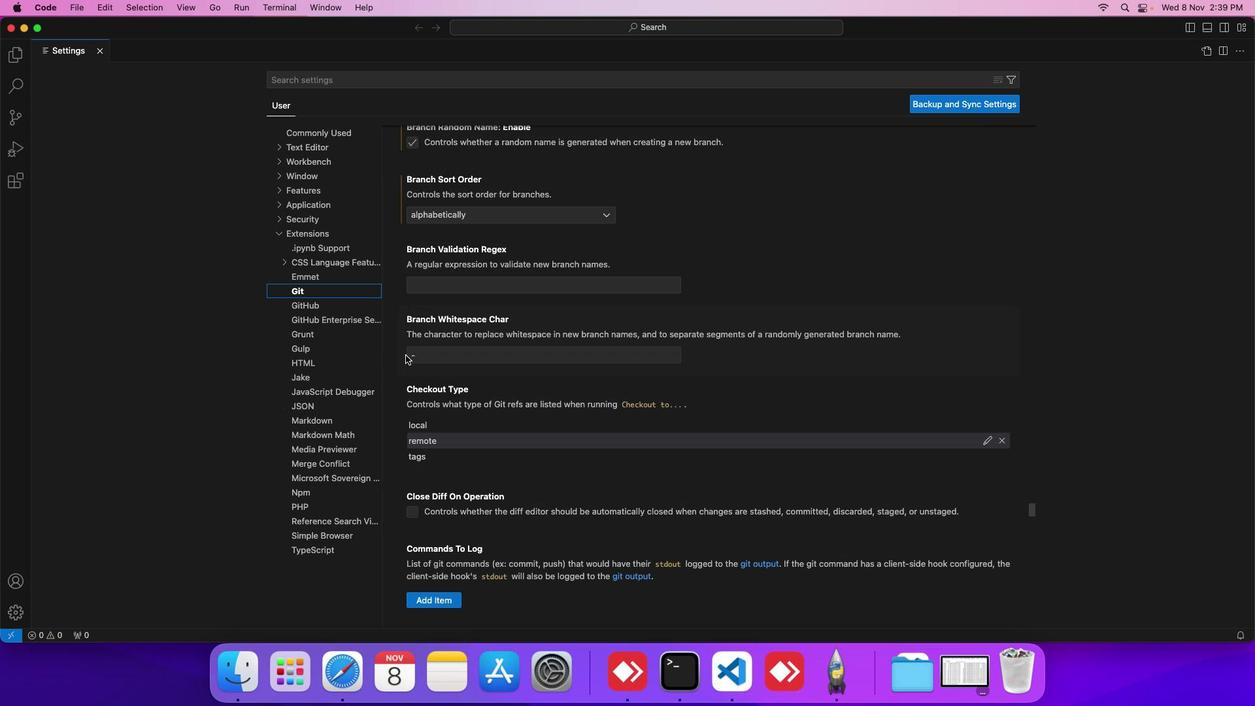 
Action: Mouse scrolled (406, 355) with delta (0, 0)
Screenshot: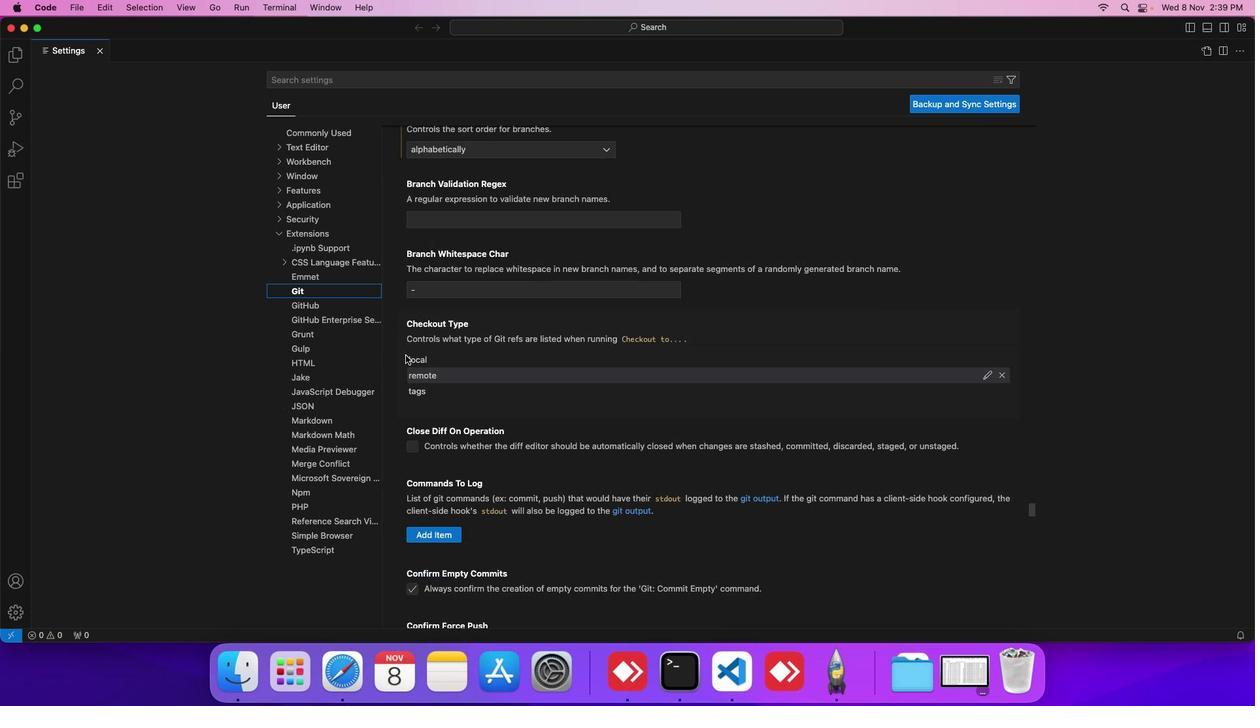 
Action: Mouse scrolled (406, 355) with delta (0, 0)
Screenshot: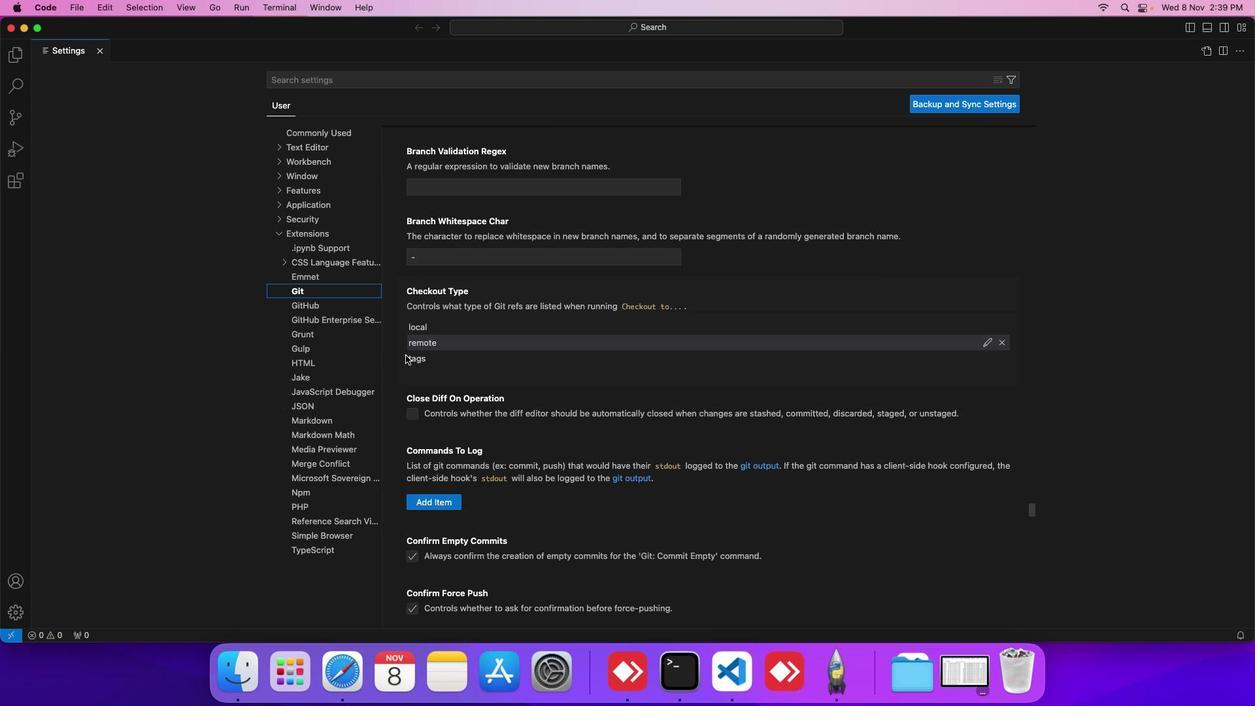 
Action: Mouse scrolled (406, 355) with delta (0, 0)
Screenshot: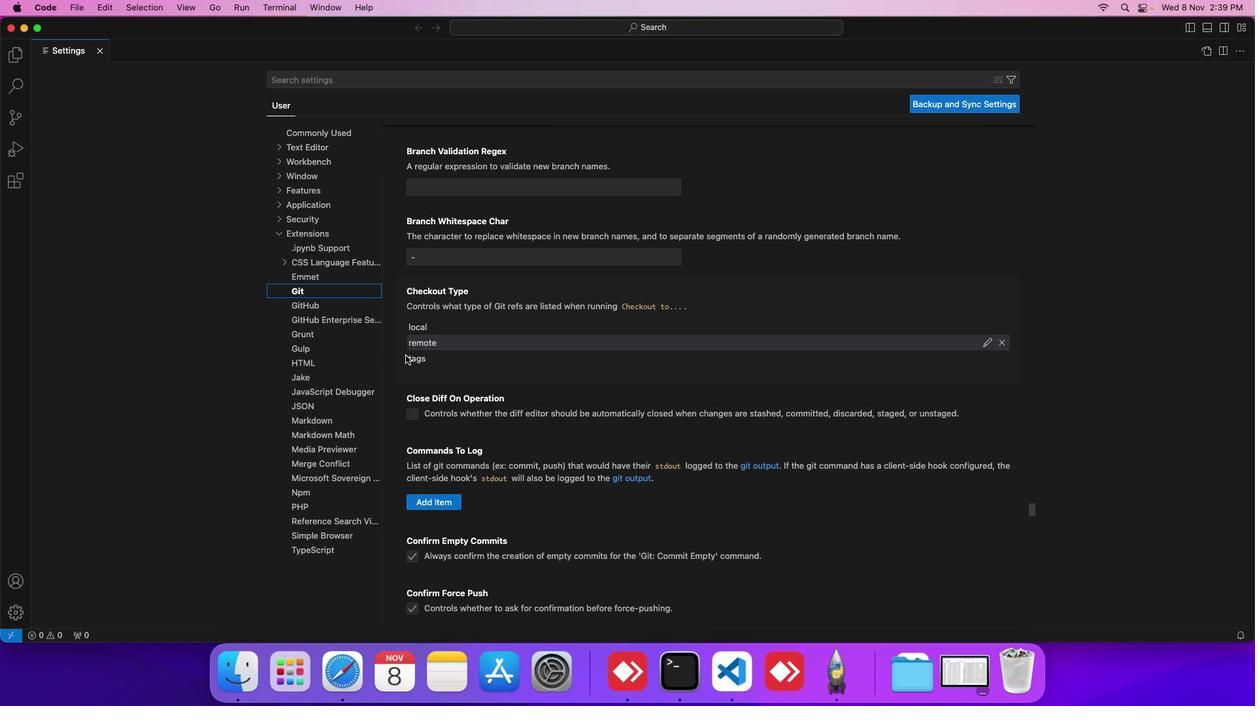 
Action: Mouse scrolled (406, 355) with delta (0, 0)
Screenshot: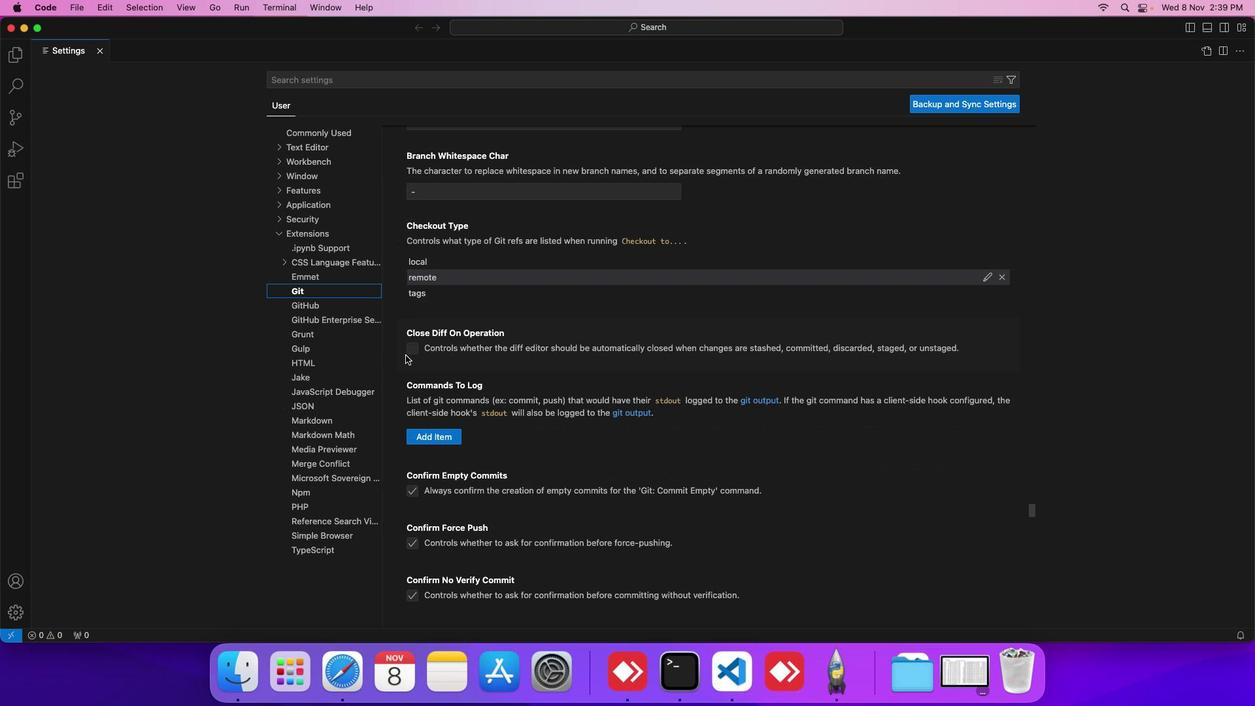 
Action: Mouse scrolled (406, 355) with delta (0, 0)
Screenshot: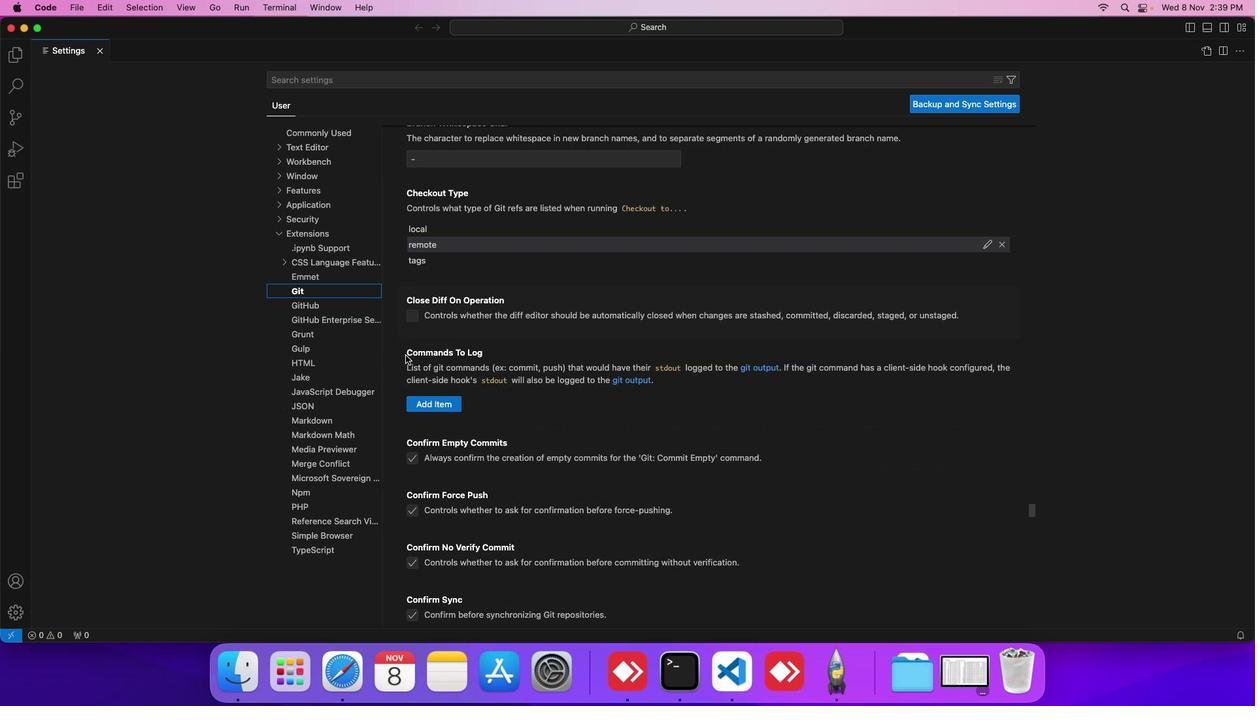 
Action: Mouse scrolled (406, 355) with delta (0, 0)
Screenshot: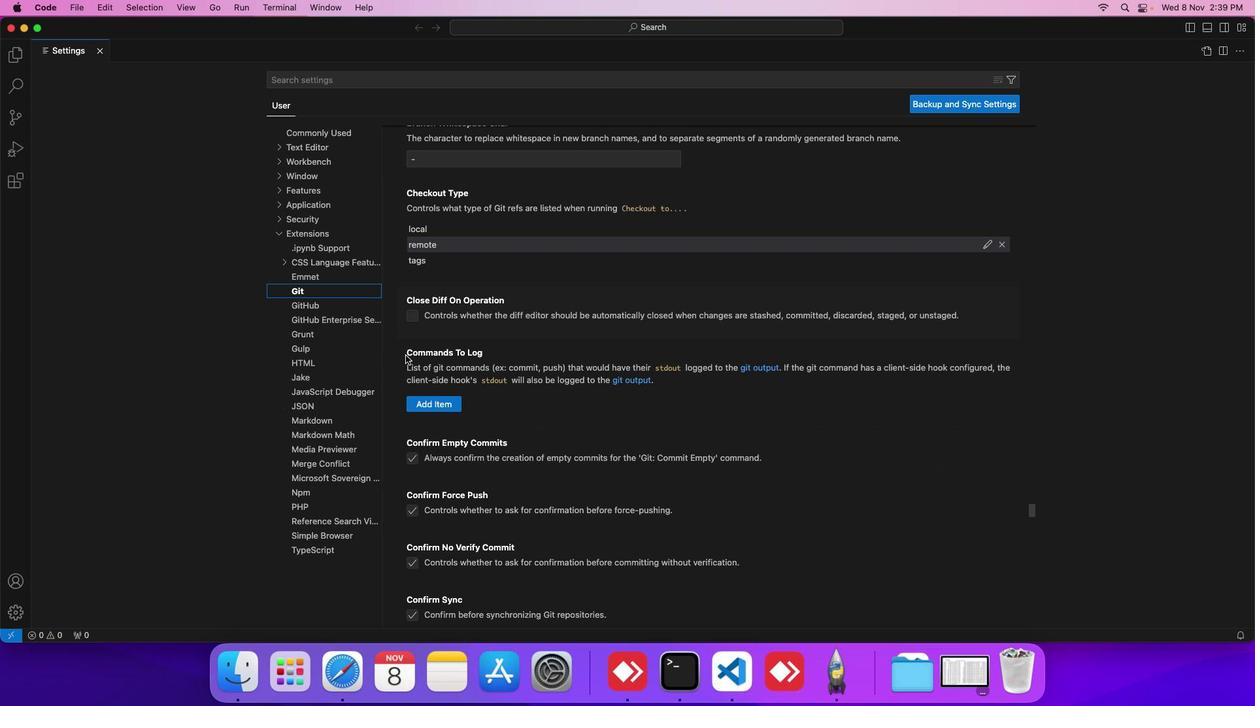 
Action: Mouse scrolled (406, 355) with delta (0, 0)
Screenshot: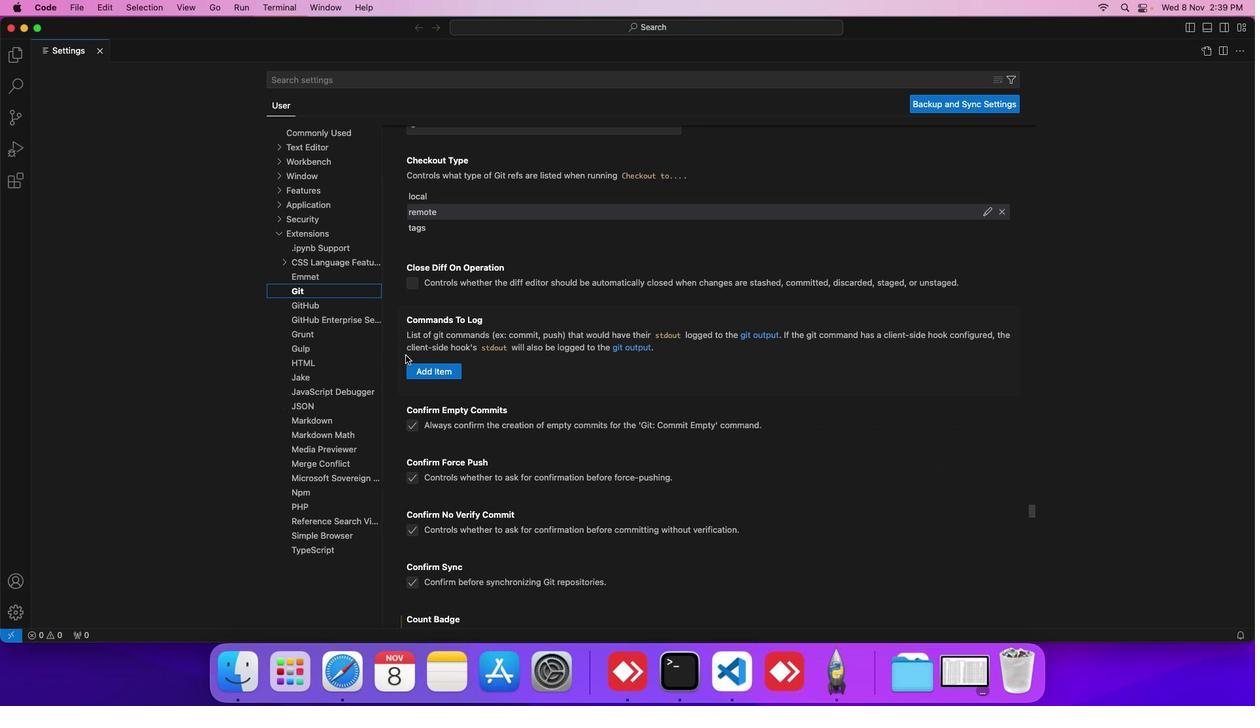 
Action: Mouse scrolled (406, 355) with delta (0, 0)
Screenshot: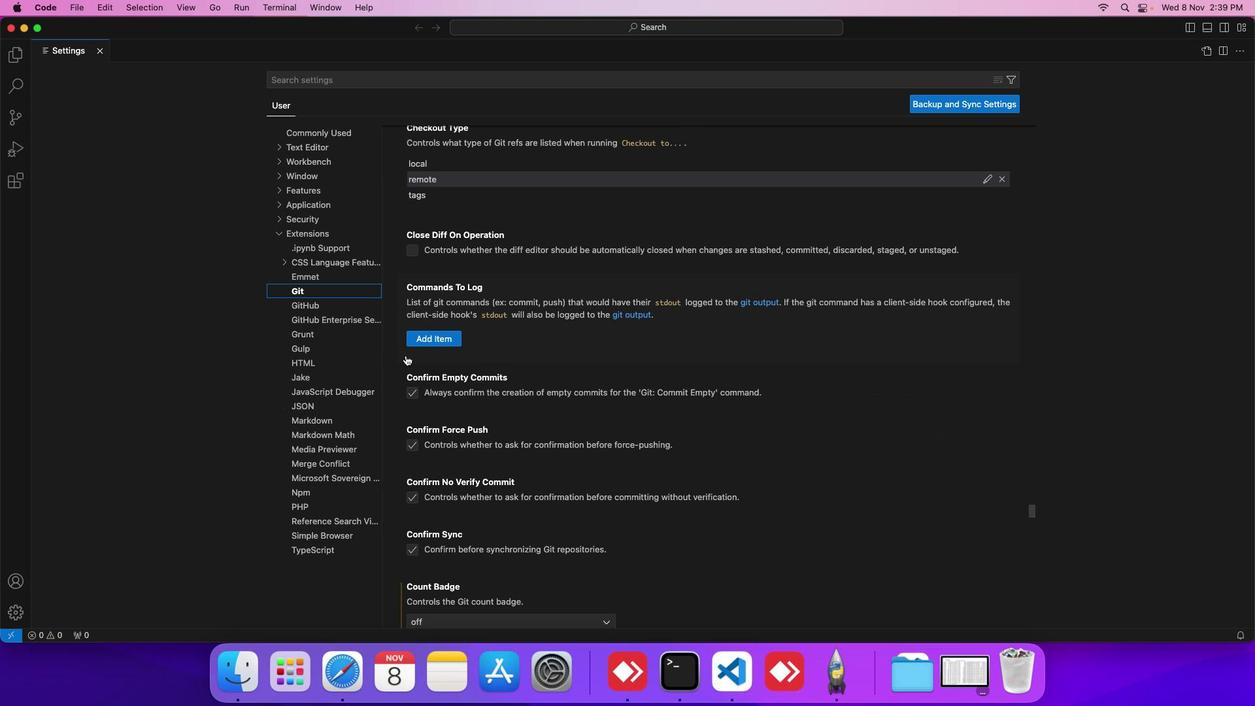 
Action: Mouse scrolled (406, 355) with delta (0, 0)
Screenshot: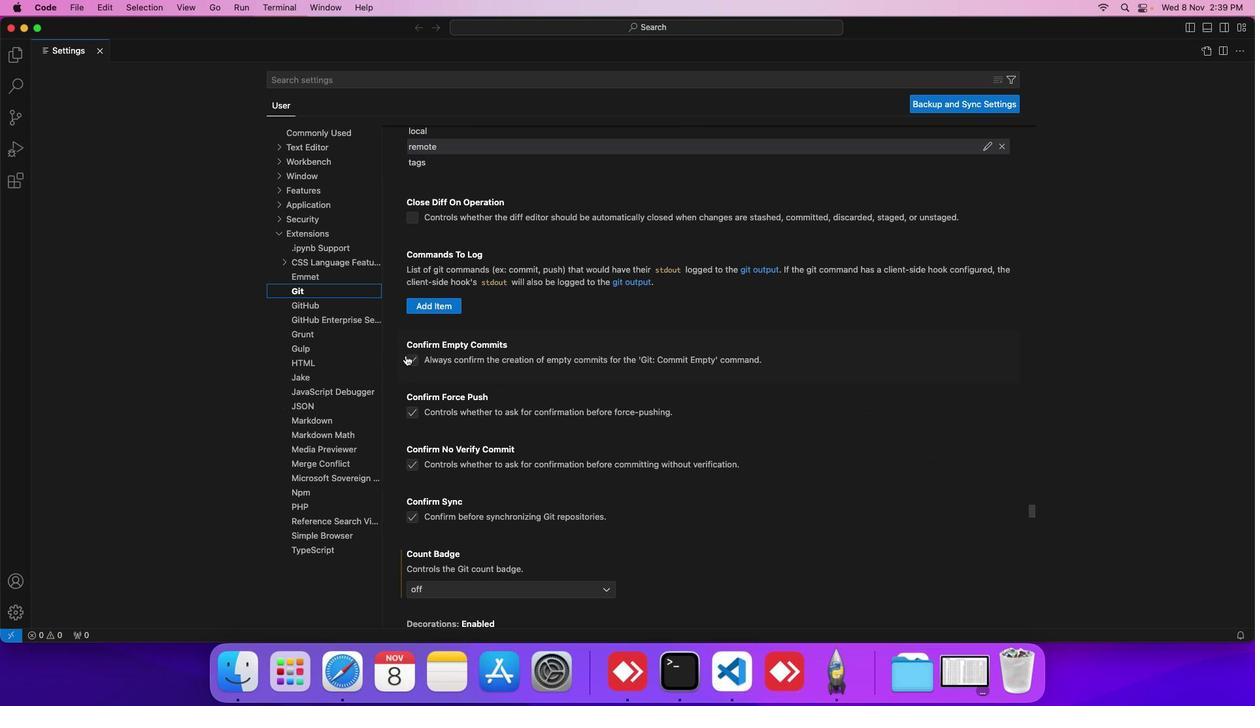 
Action: Mouse scrolled (406, 355) with delta (0, 0)
Screenshot: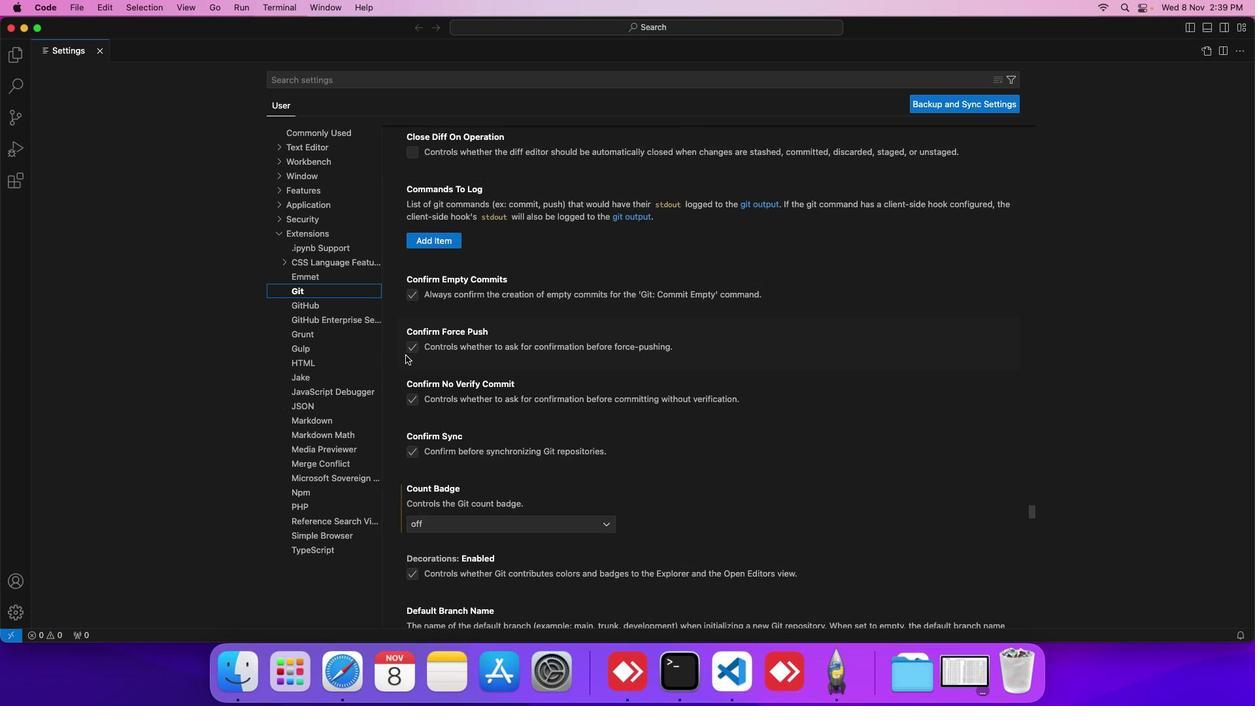 
Action: Mouse scrolled (406, 355) with delta (0, 0)
Screenshot: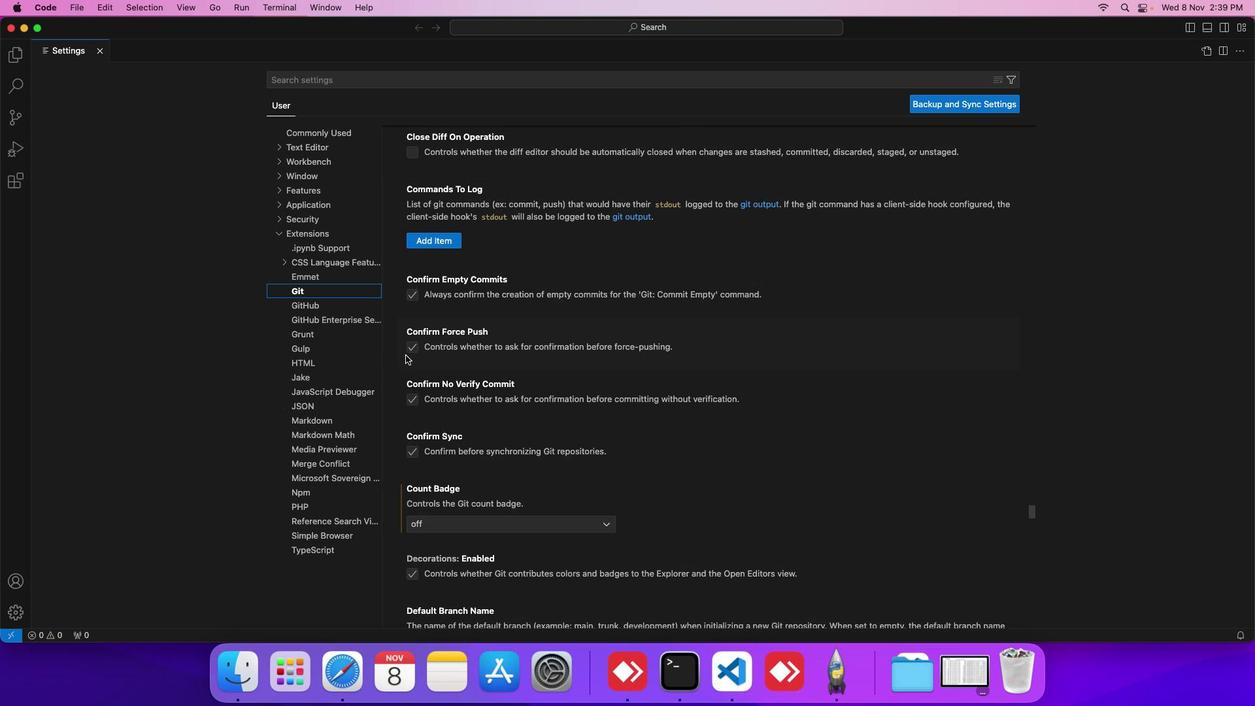 
Action: Mouse scrolled (406, 355) with delta (0, 0)
Screenshot: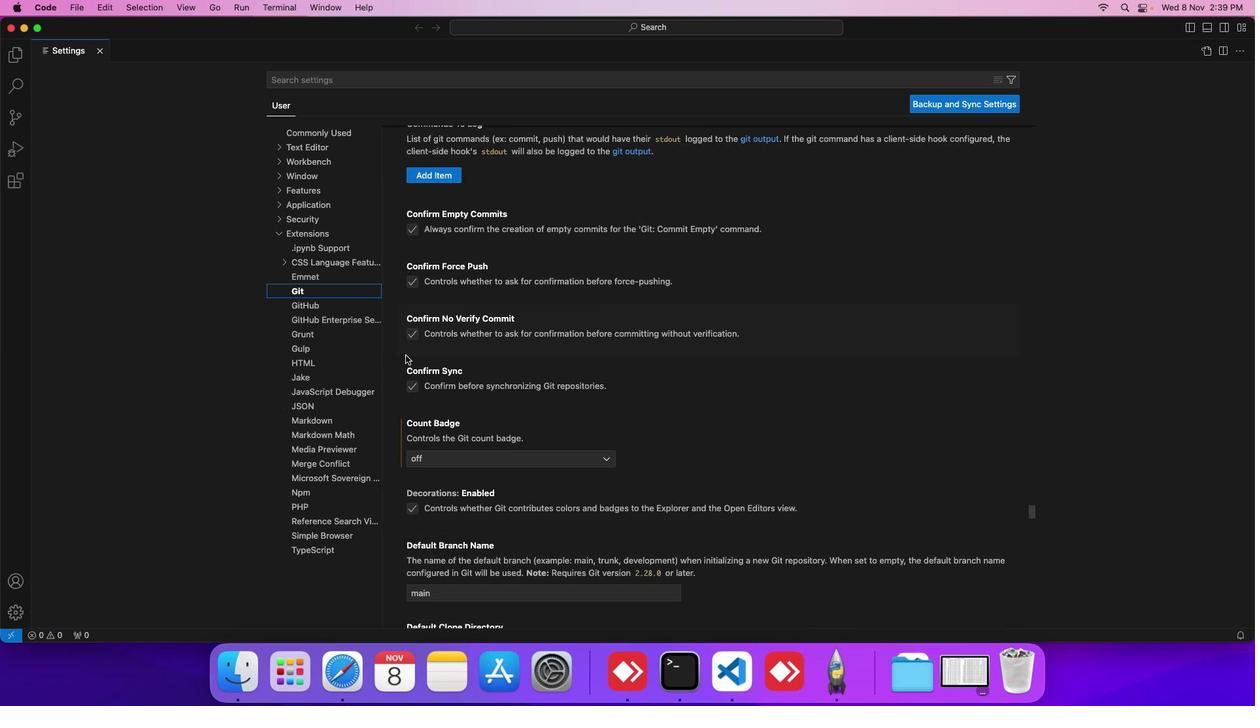
Action: Mouse scrolled (406, 355) with delta (0, 0)
Screenshot: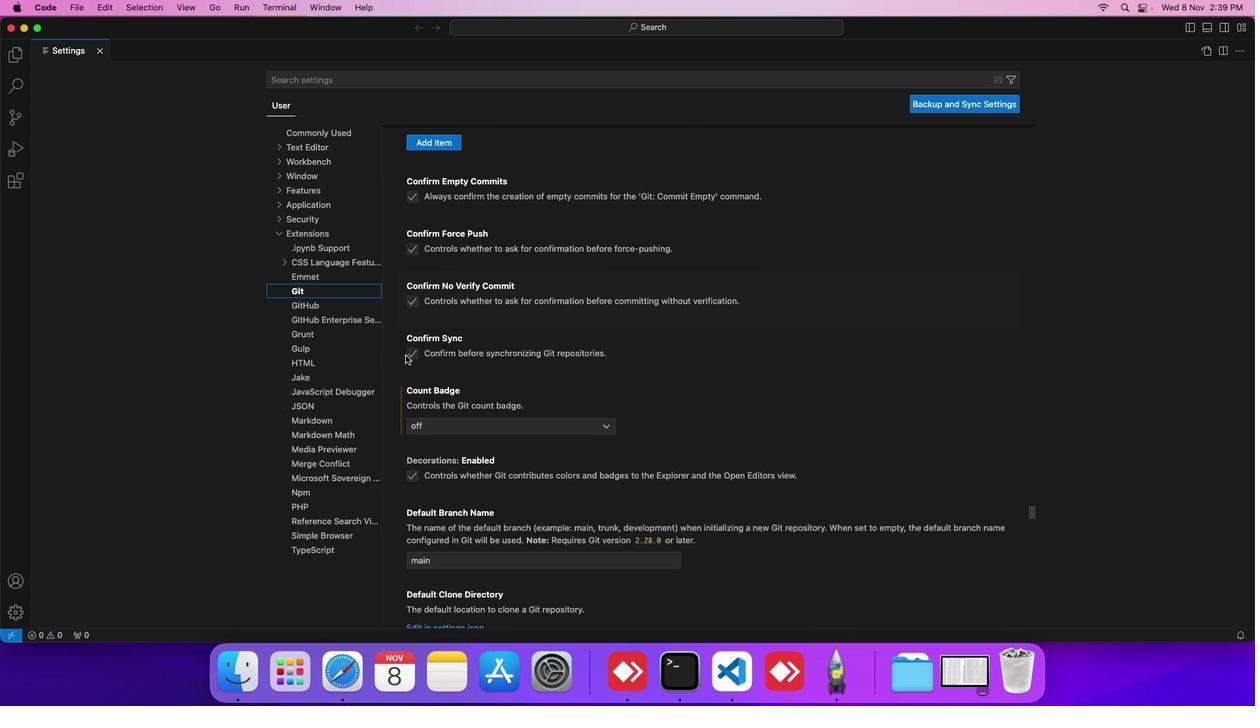 
Action: Mouse scrolled (406, 355) with delta (0, 0)
Screenshot: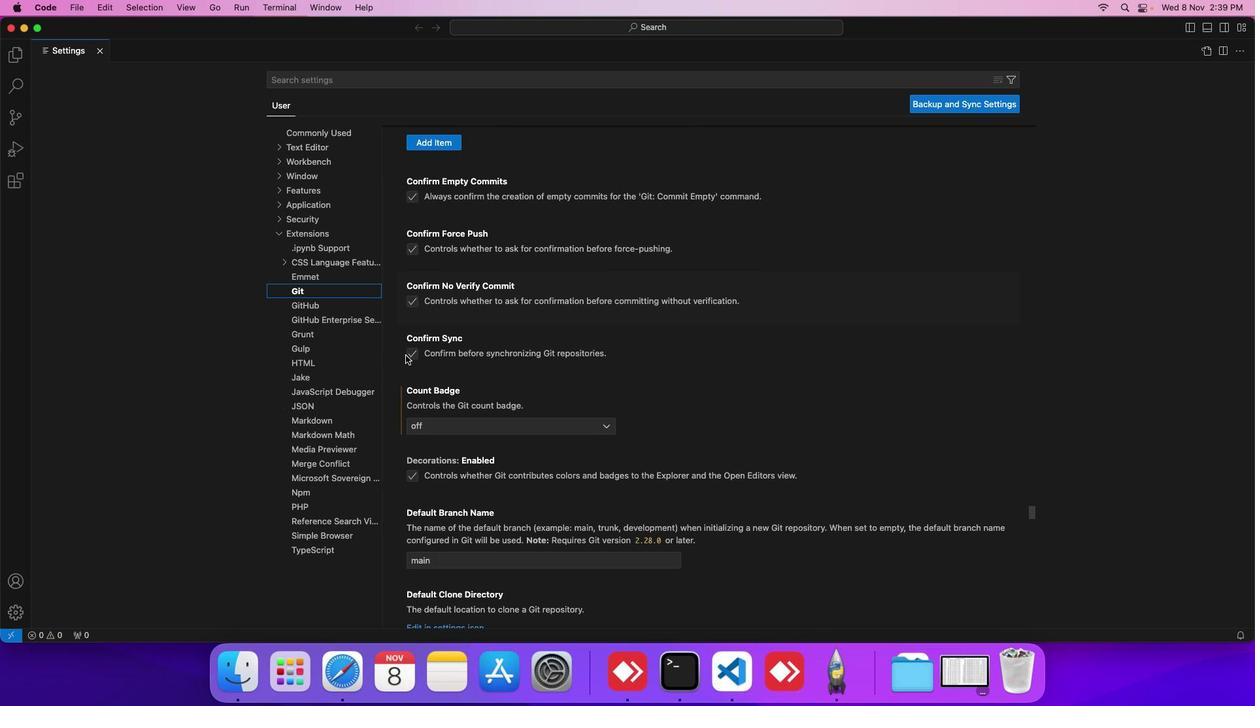 
Action: Mouse scrolled (406, 355) with delta (0, 0)
Screenshot: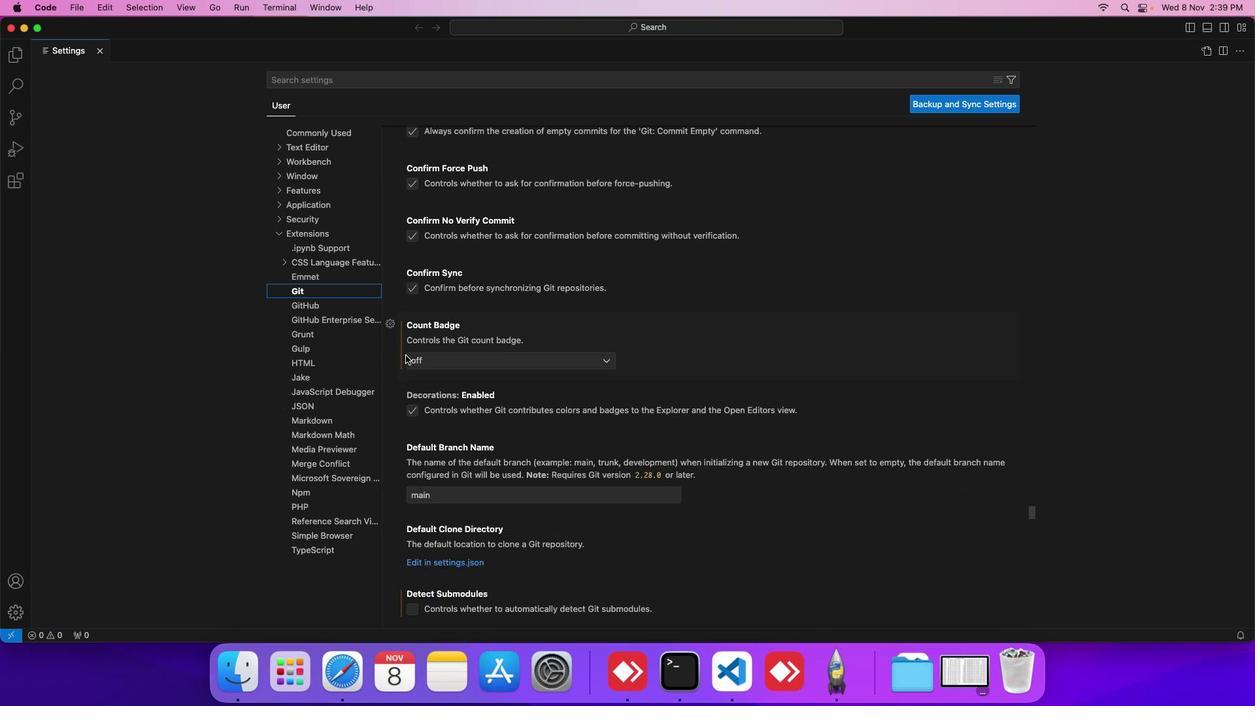 
Action: Mouse scrolled (406, 355) with delta (0, 0)
Screenshot: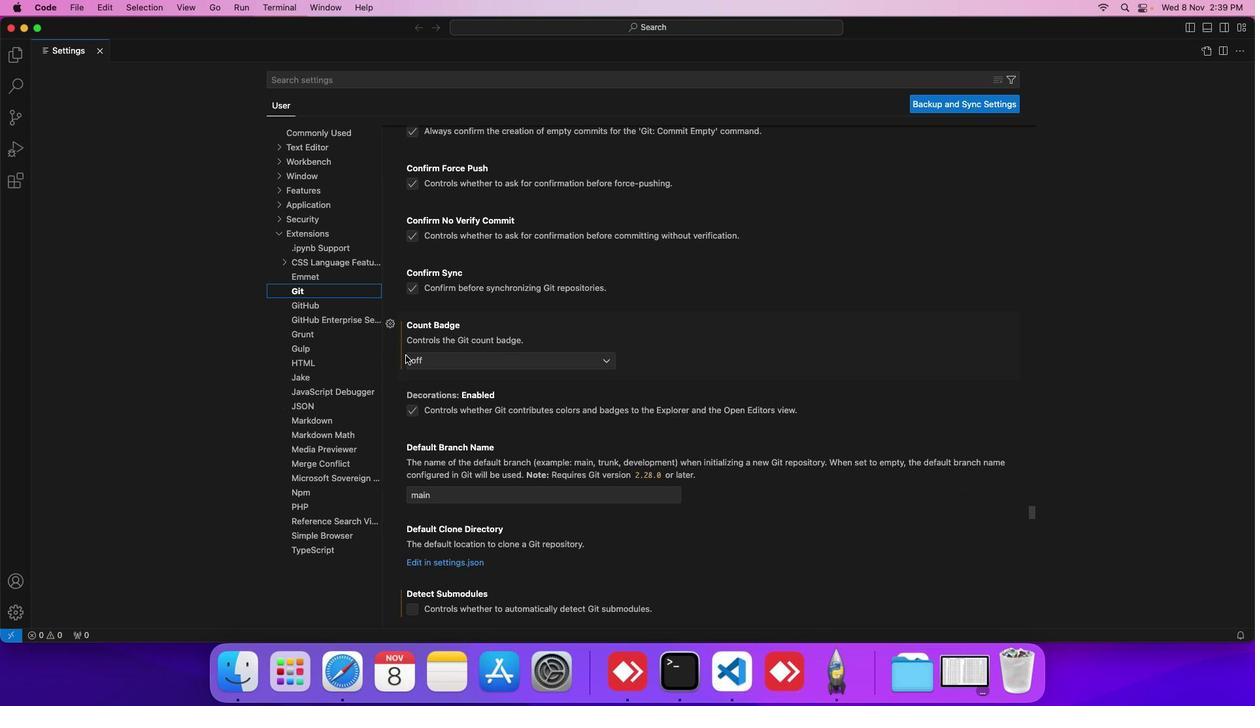 
Action: Mouse scrolled (406, 355) with delta (0, 0)
Screenshot: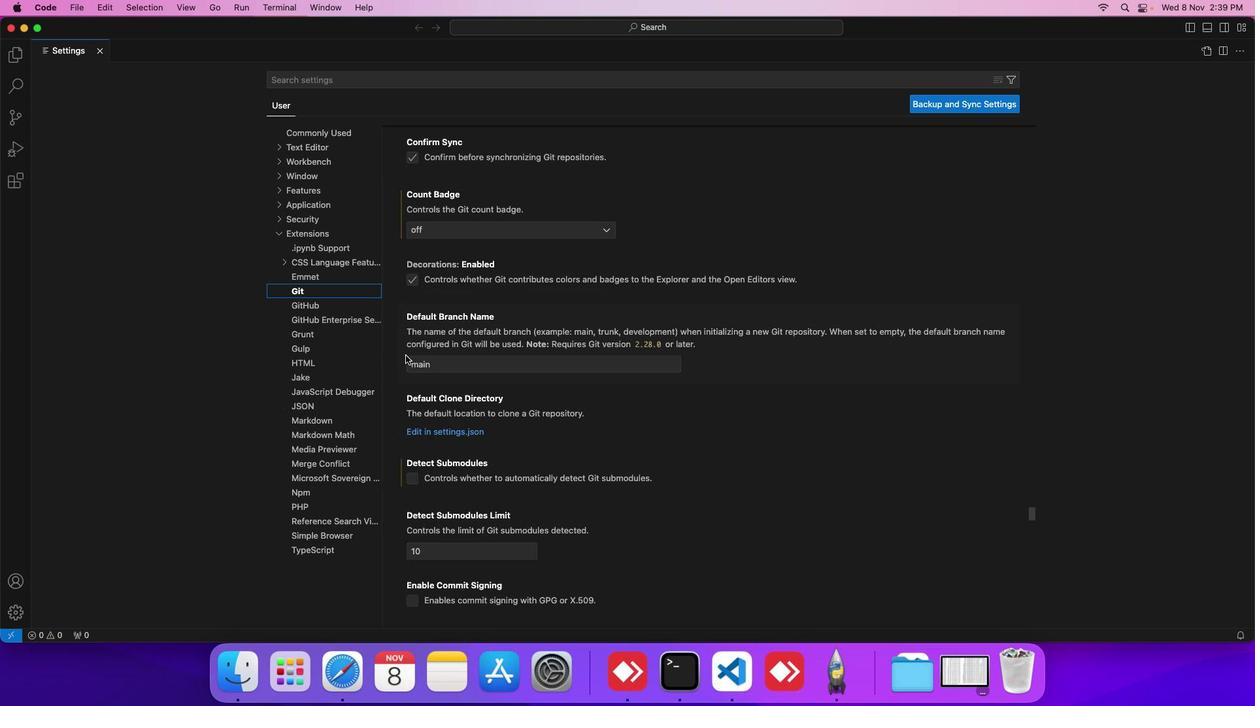 
Action: Mouse scrolled (406, 355) with delta (0, 0)
Screenshot: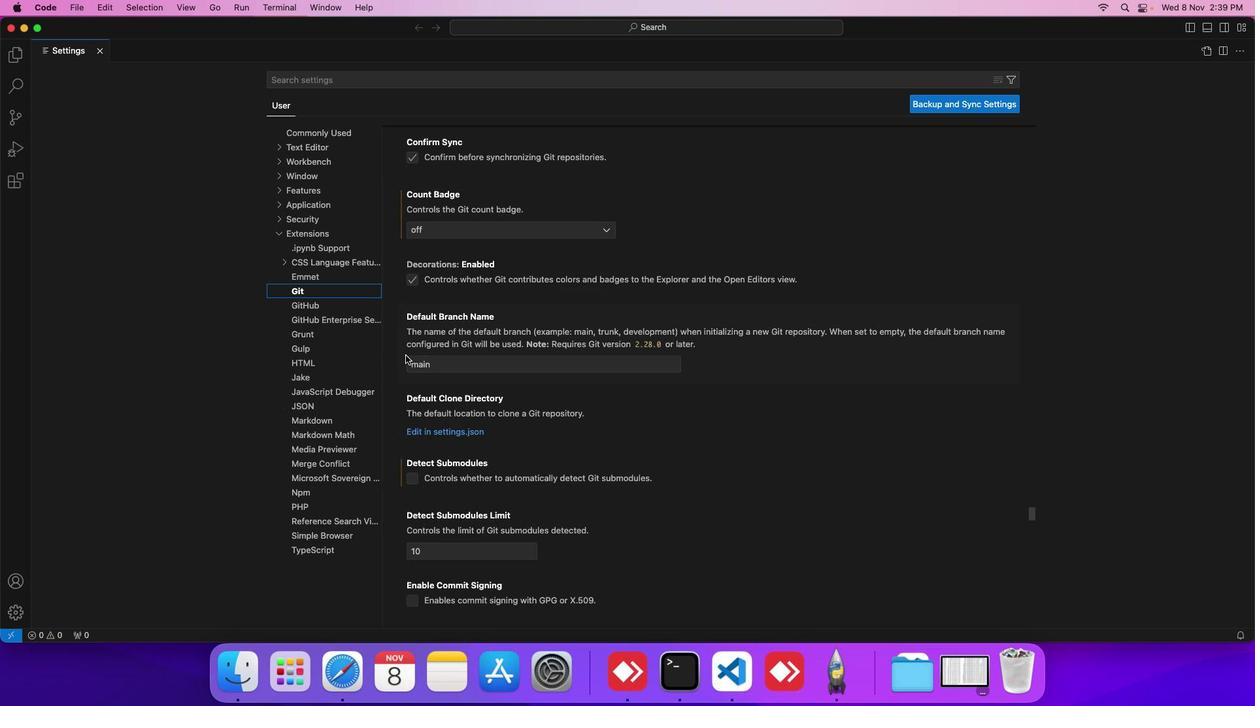 
Action: Mouse scrolled (406, 355) with delta (0, -1)
Screenshot: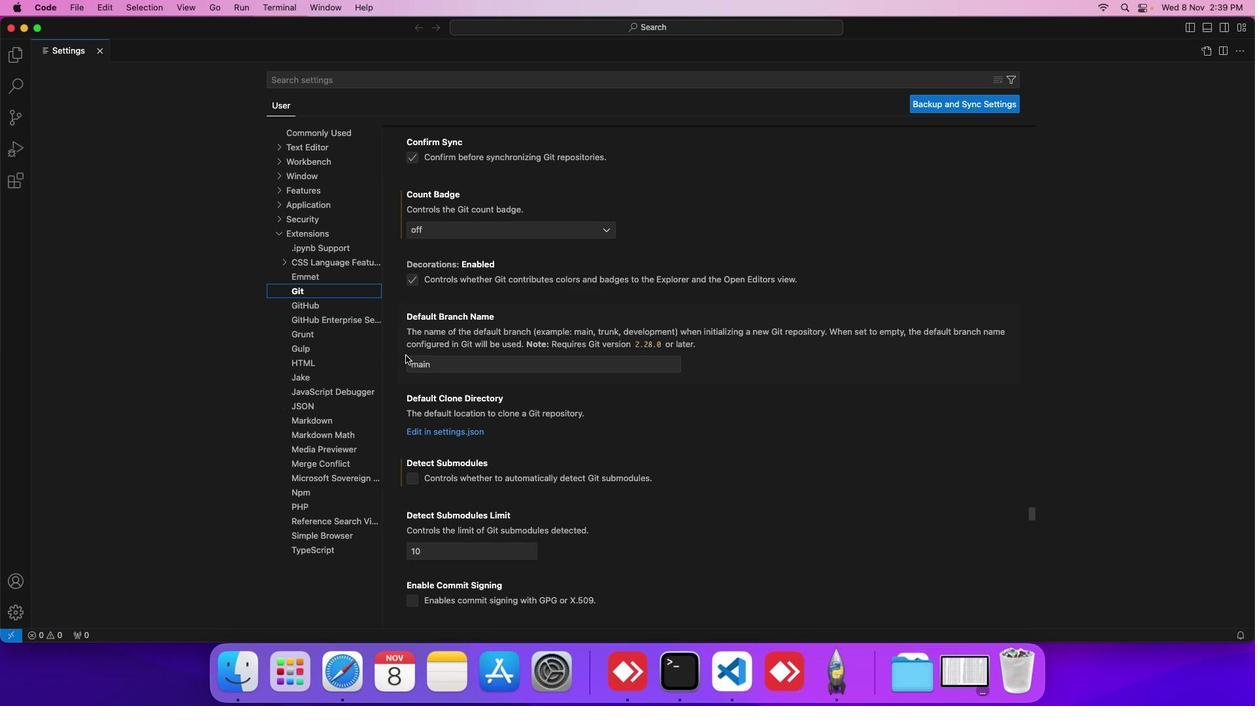 
Action: Mouse scrolled (406, 355) with delta (0, -1)
Screenshot: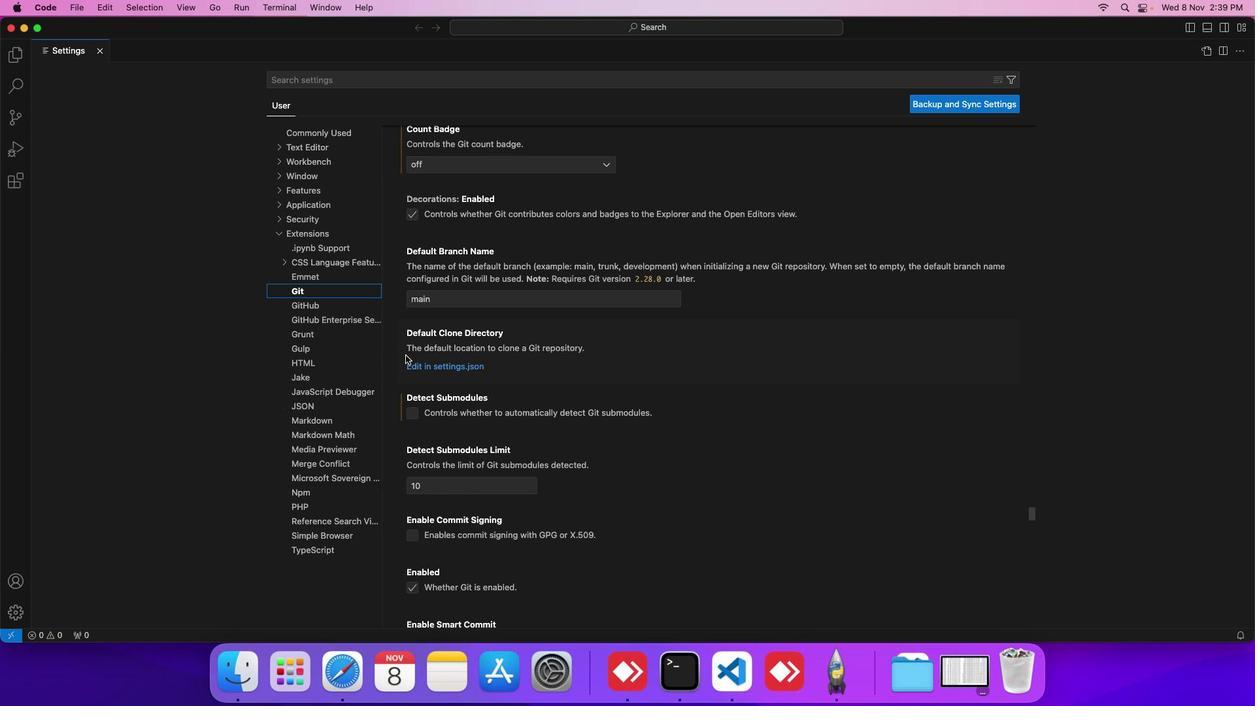 
Action: Mouse scrolled (406, 355) with delta (0, 0)
Screenshot: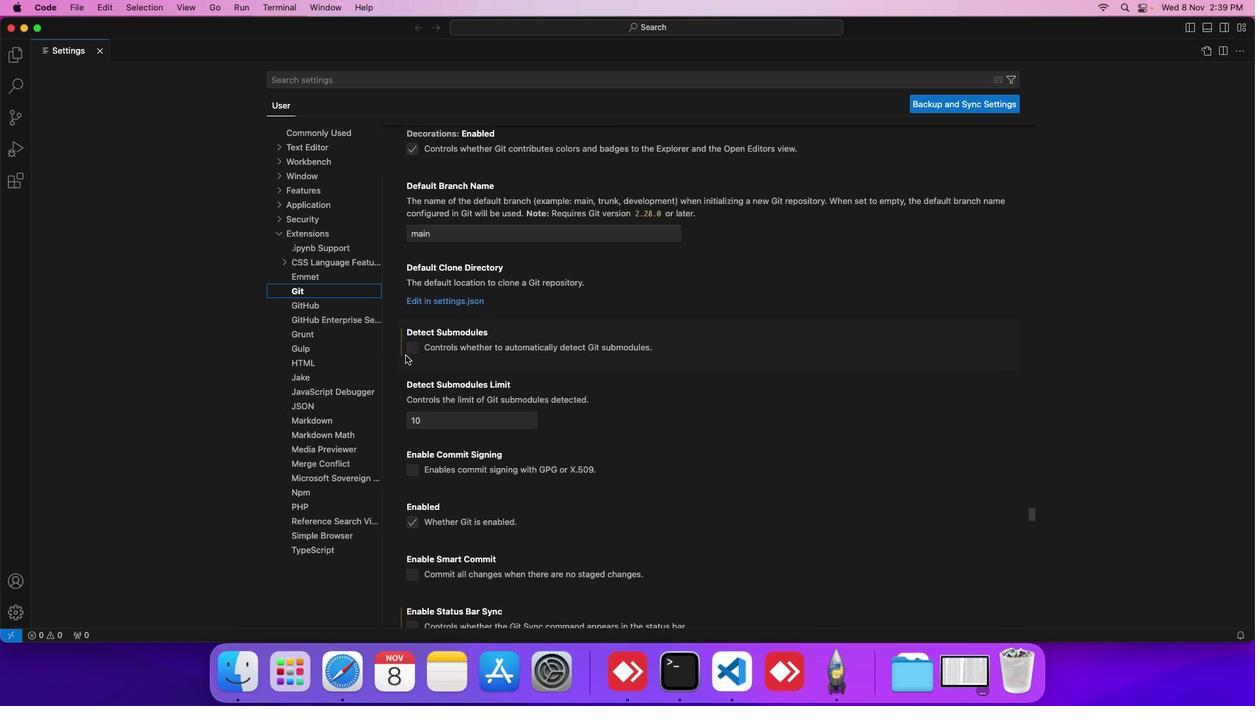 
Action: Mouse scrolled (406, 355) with delta (0, 0)
Screenshot: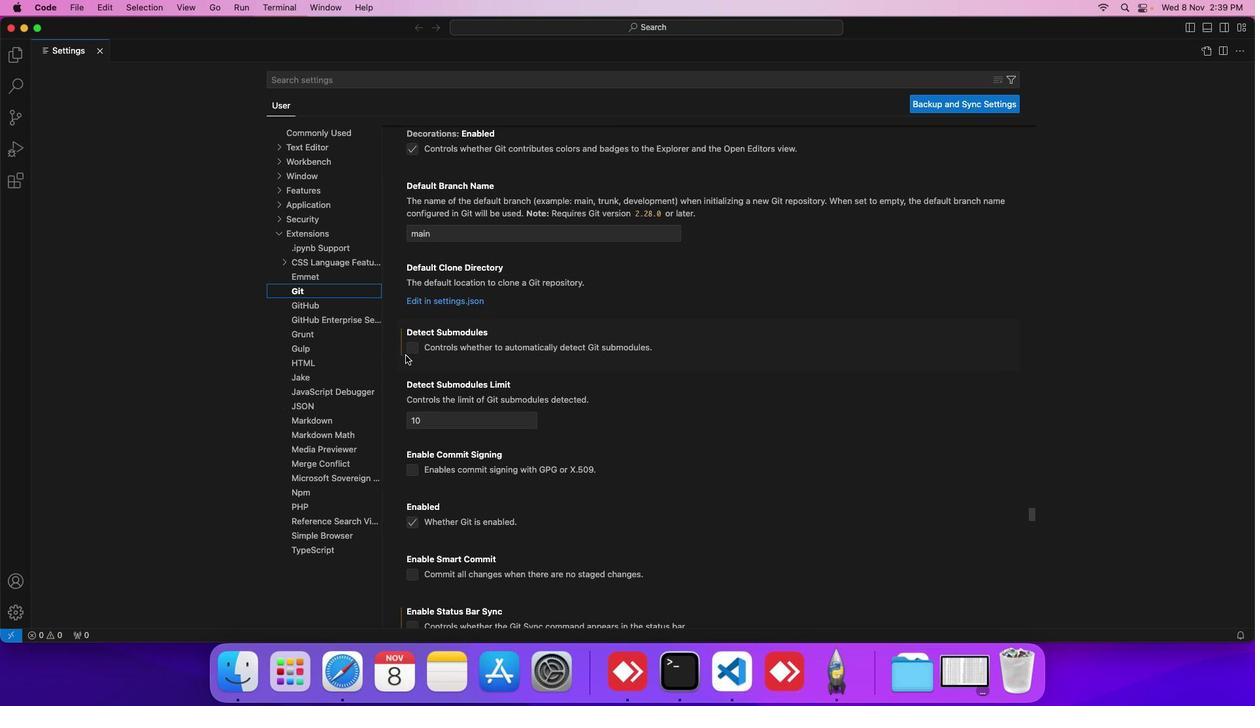 
Action: Mouse scrolled (406, 355) with delta (0, 0)
Screenshot: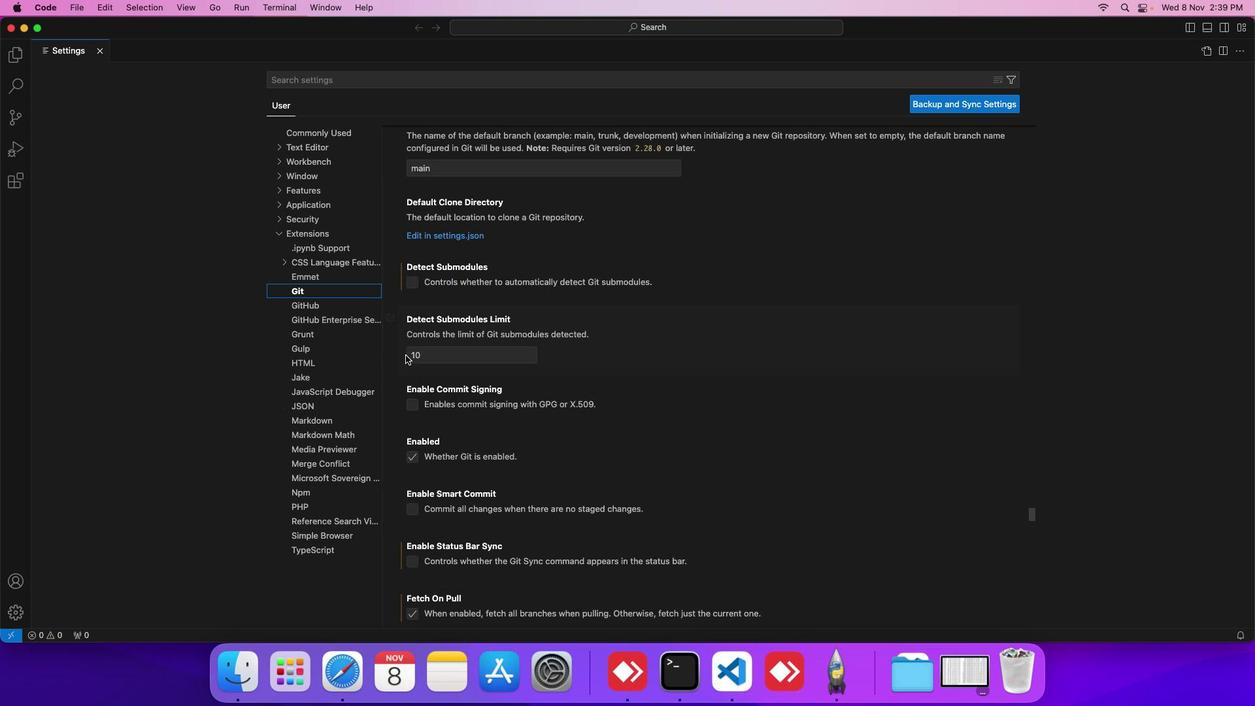 
Action: Mouse scrolled (406, 355) with delta (0, 0)
Screenshot: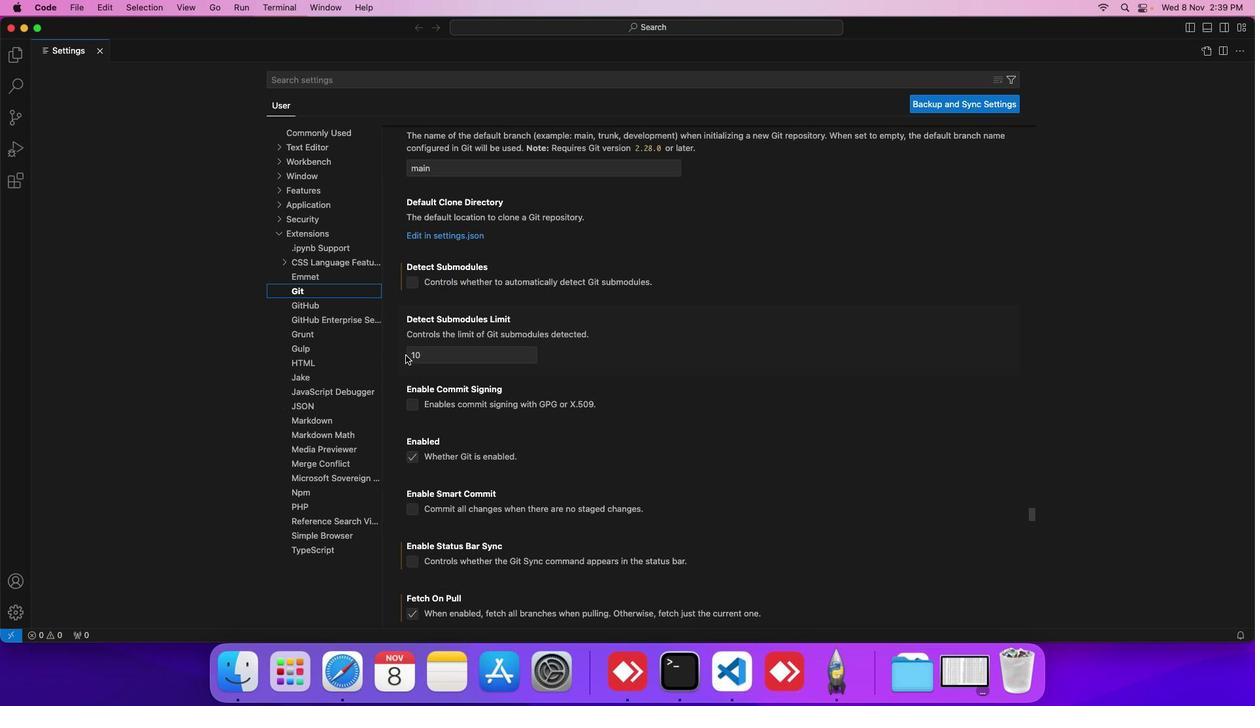 
Action: Mouse scrolled (406, 355) with delta (0, 0)
Screenshot: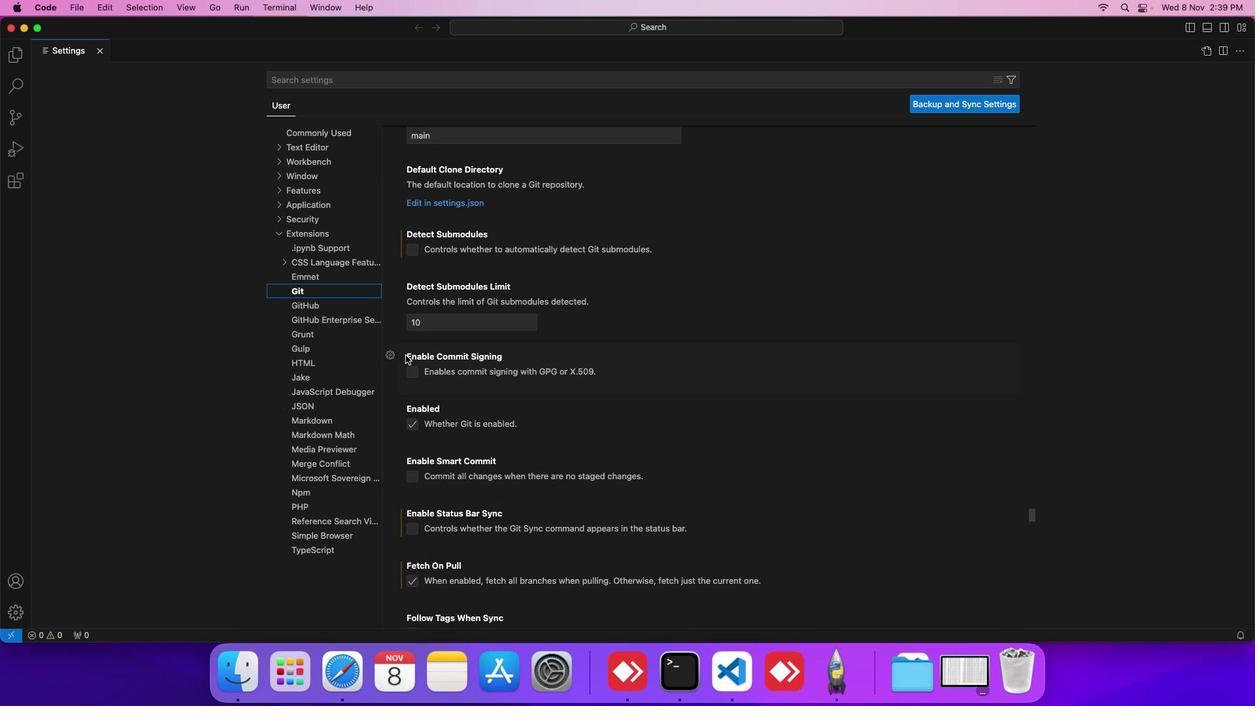 
Action: Mouse scrolled (406, 355) with delta (0, 0)
Screenshot: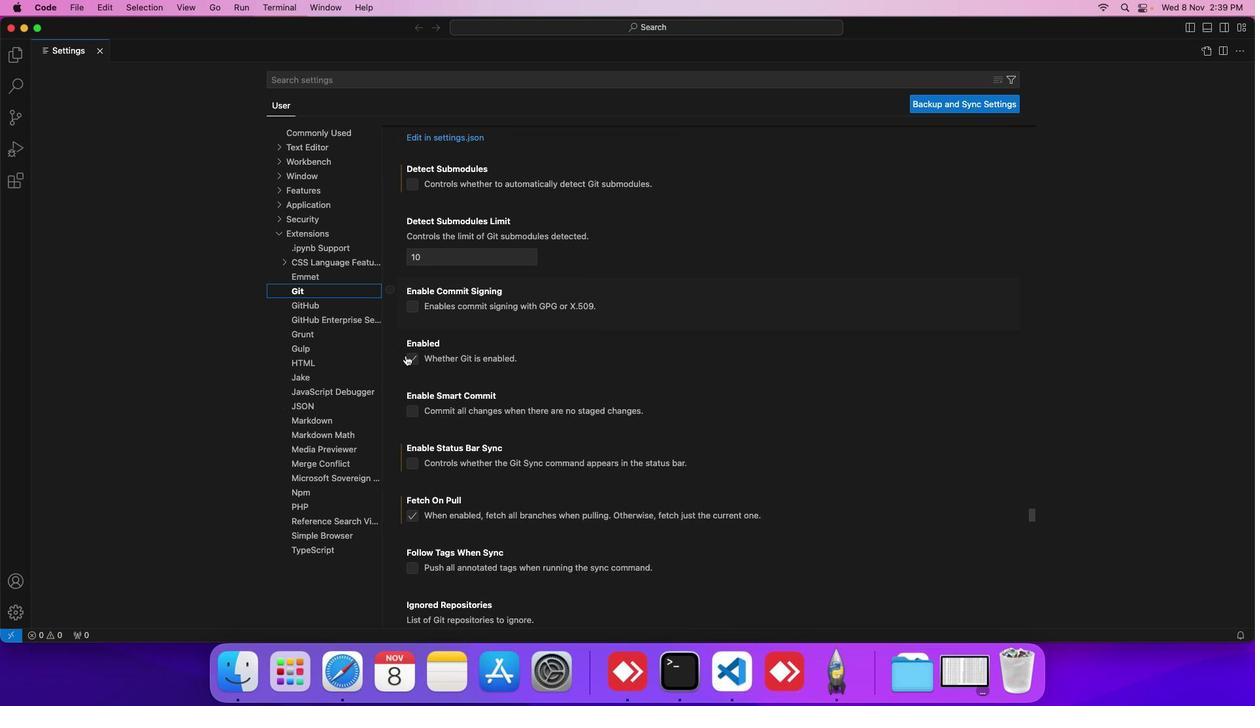 
Action: Mouse scrolled (406, 355) with delta (0, 0)
Screenshot: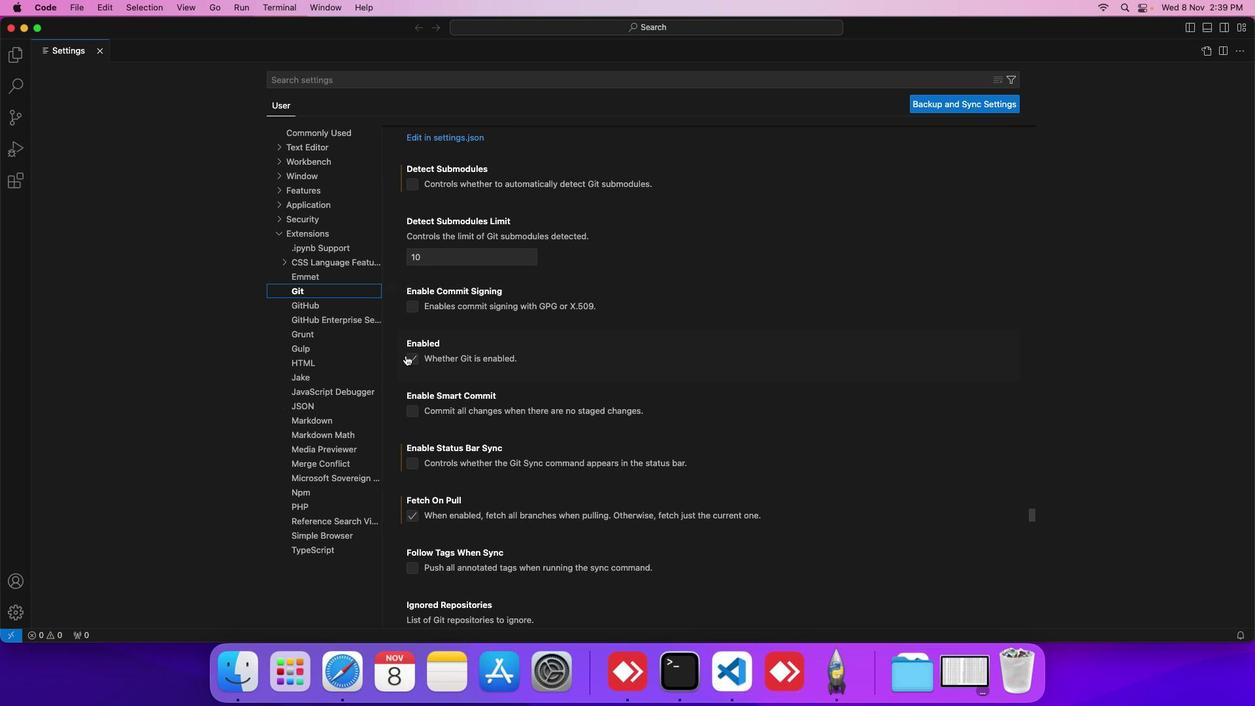 
Action: Mouse scrolled (406, 355) with delta (0, 0)
Screenshot: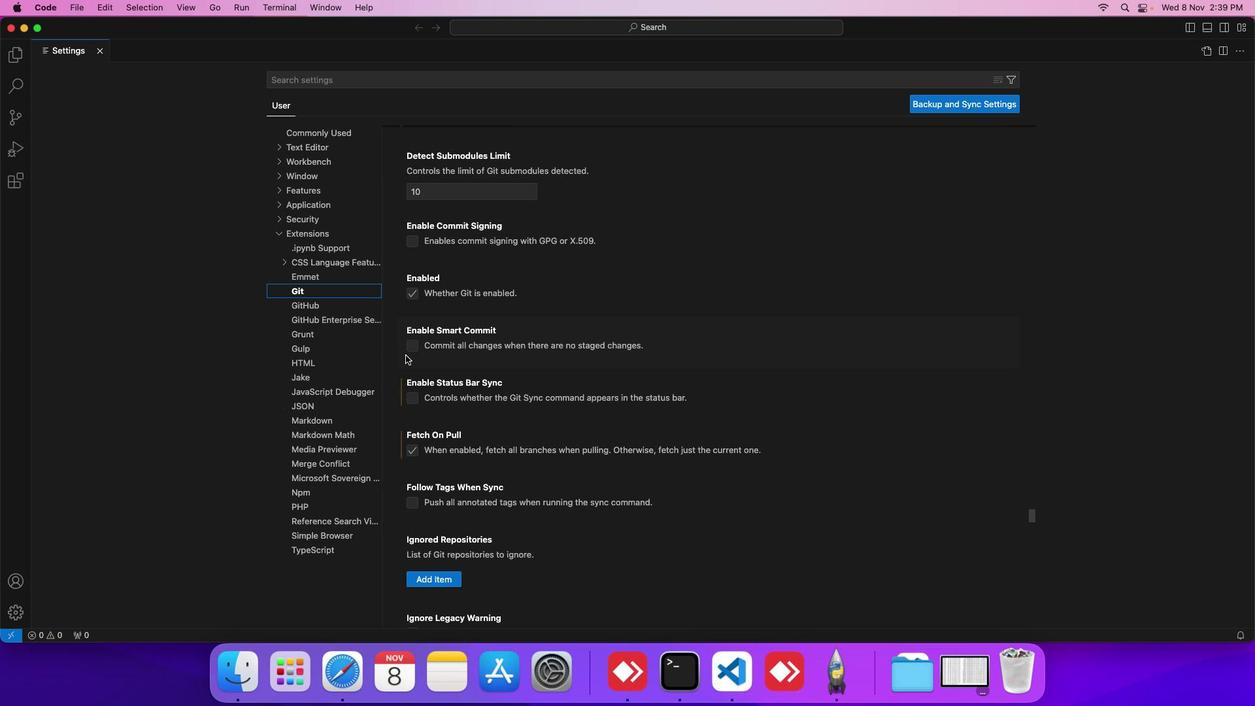 
Action: Mouse scrolled (406, 355) with delta (0, 0)
Screenshot: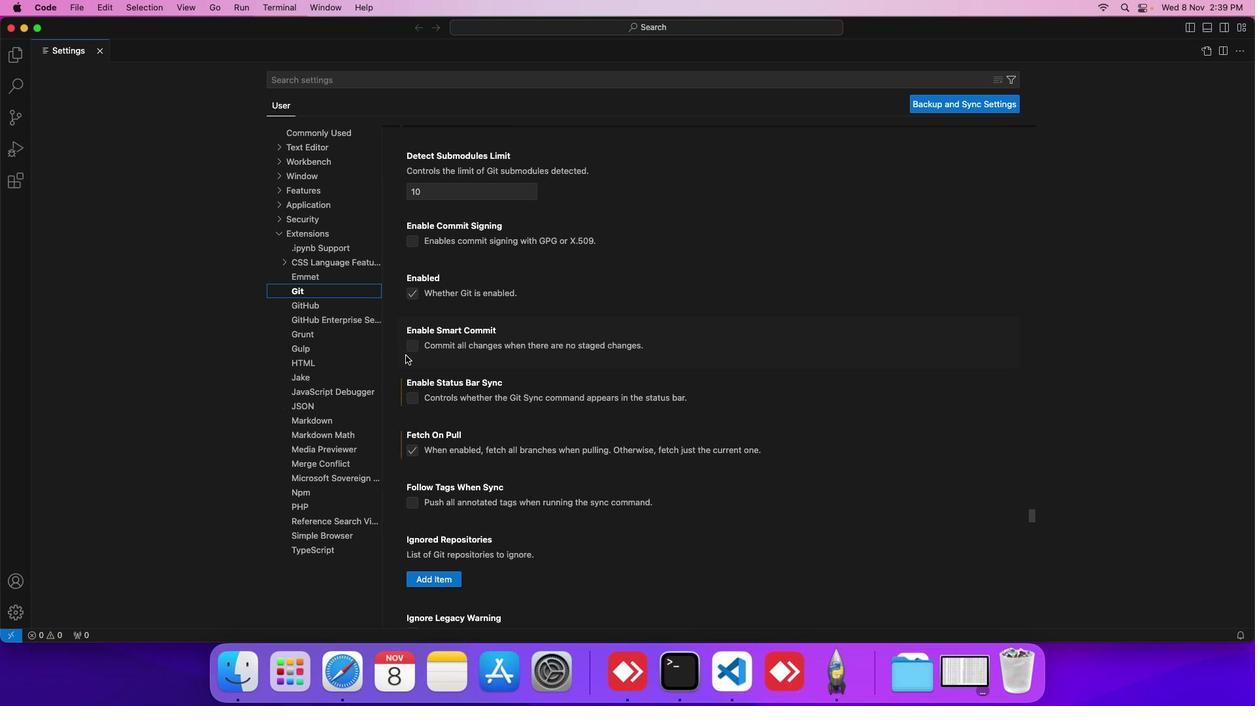 
Action: Mouse scrolled (406, 355) with delta (0, 0)
Screenshot: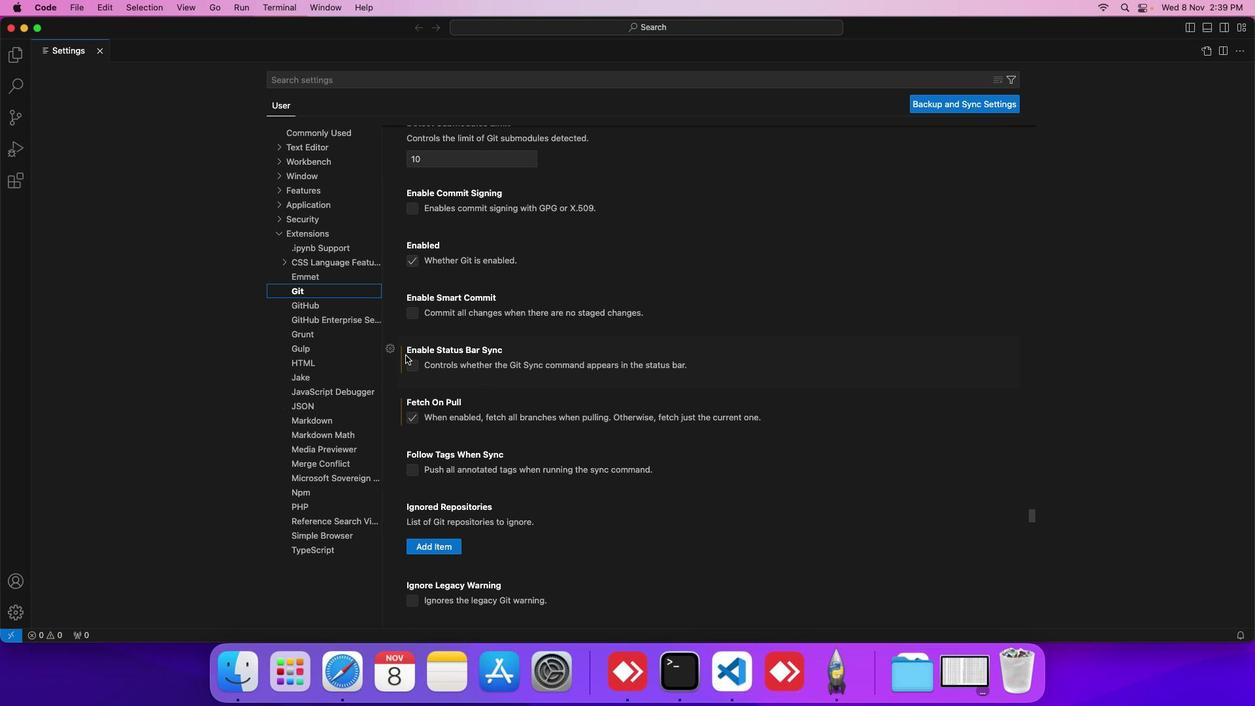 
Action: Mouse scrolled (406, 355) with delta (0, 0)
Screenshot: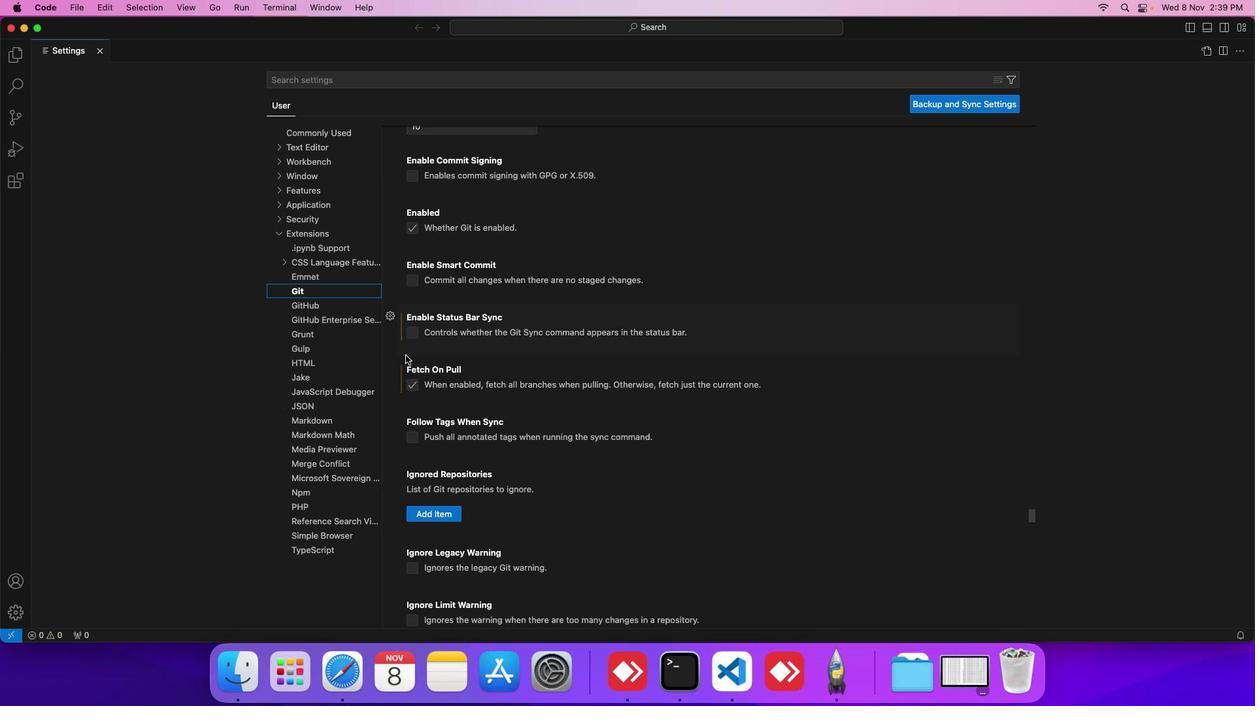 
Action: Mouse scrolled (406, 355) with delta (0, 0)
Screenshot: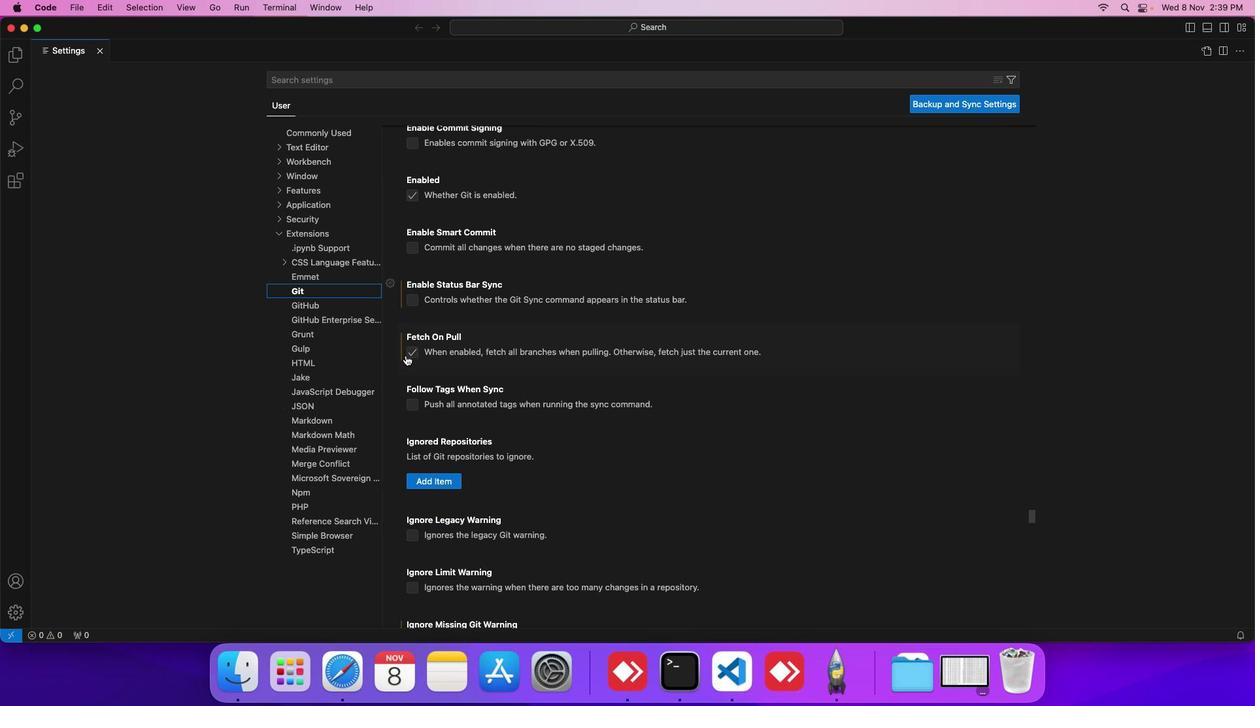 
Action: Mouse scrolled (406, 355) with delta (0, 0)
Screenshot: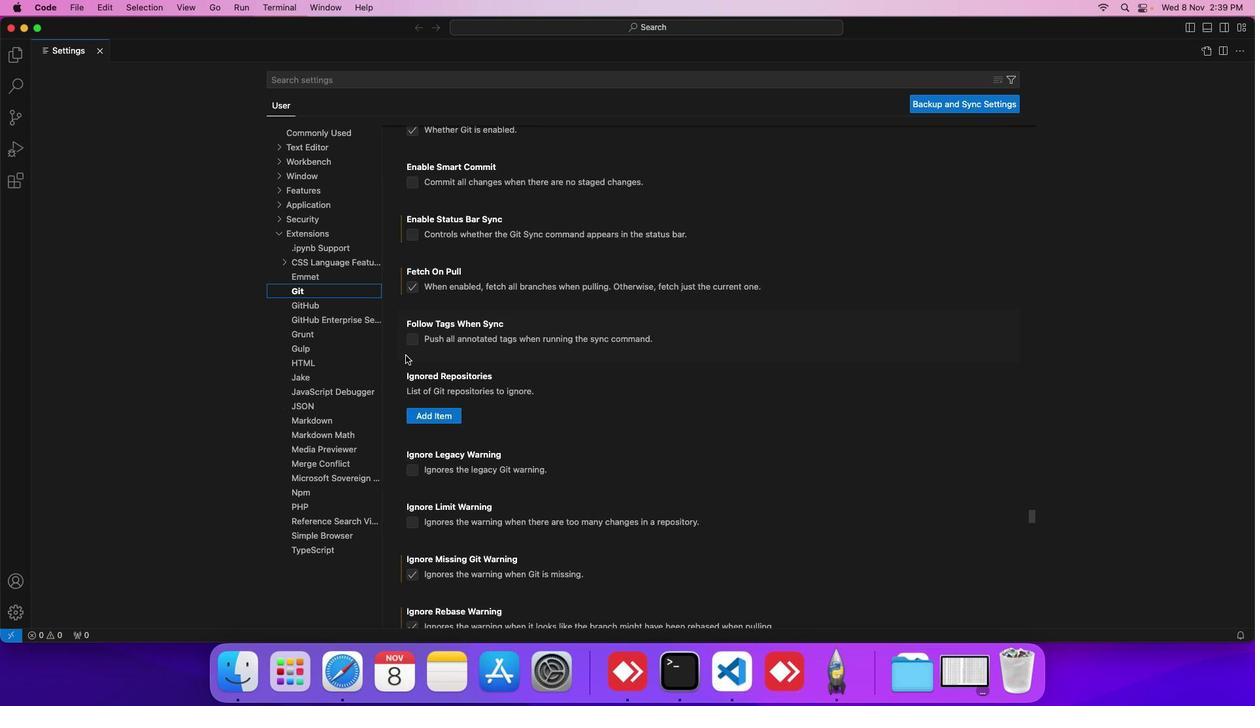 
Action: Mouse scrolled (406, 355) with delta (0, 0)
Screenshot: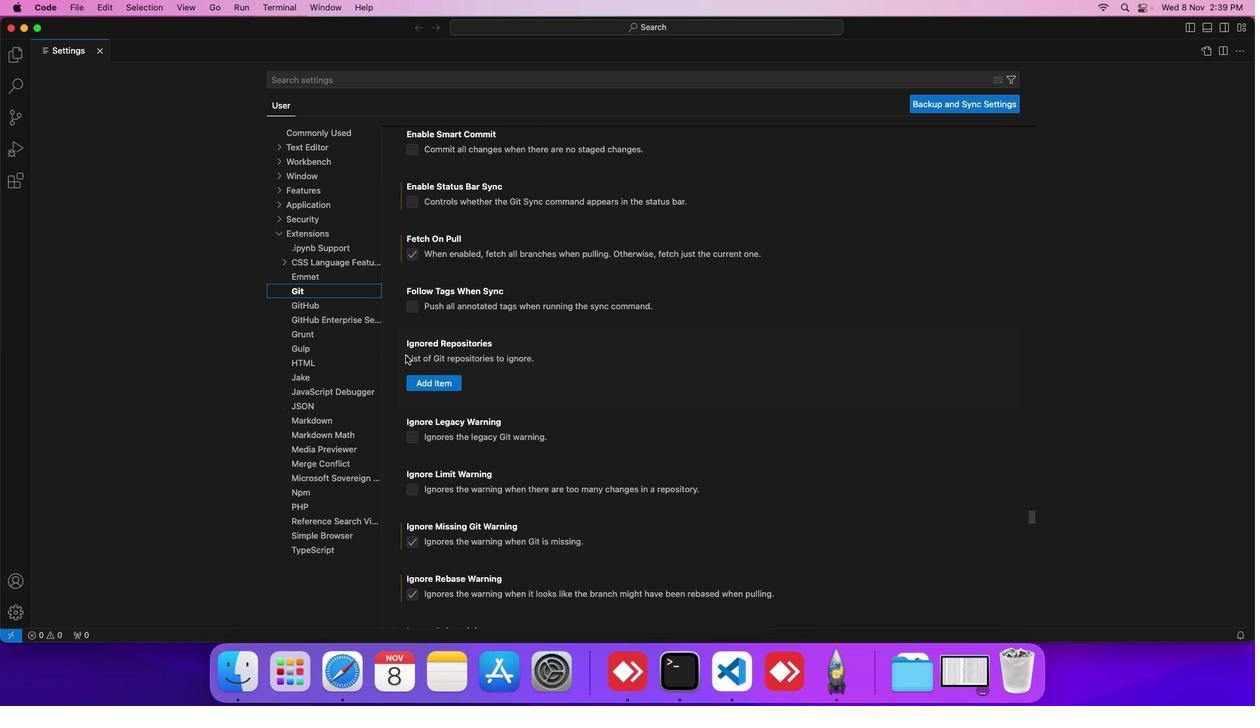 
Action: Mouse scrolled (406, 355) with delta (0, 0)
Screenshot: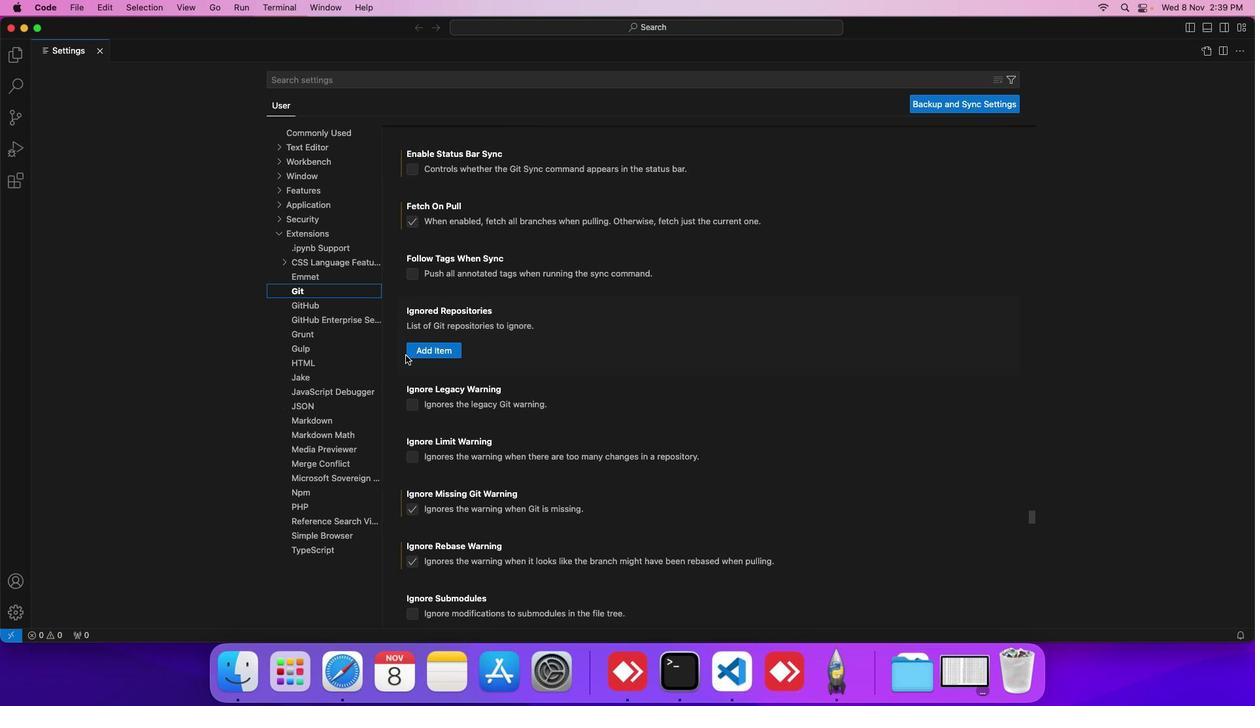 
Action: Mouse scrolled (406, 355) with delta (0, 0)
Screenshot: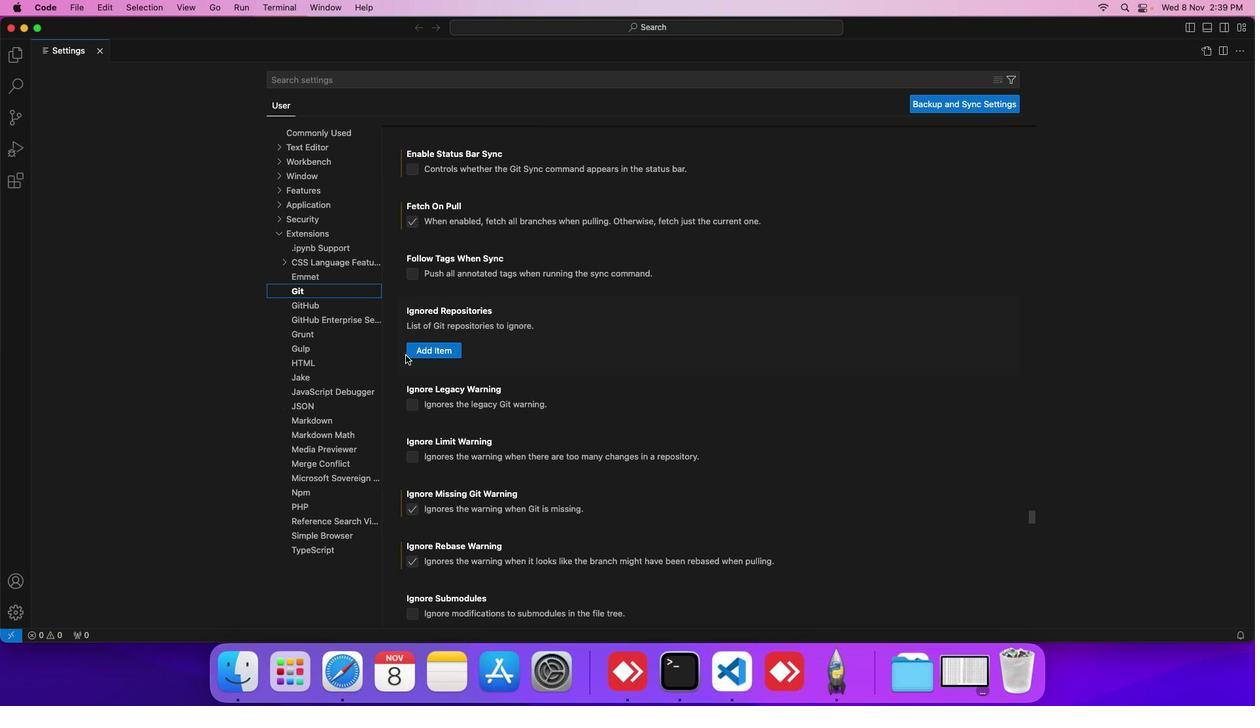 
Action: Mouse scrolled (406, 355) with delta (0, 0)
Screenshot: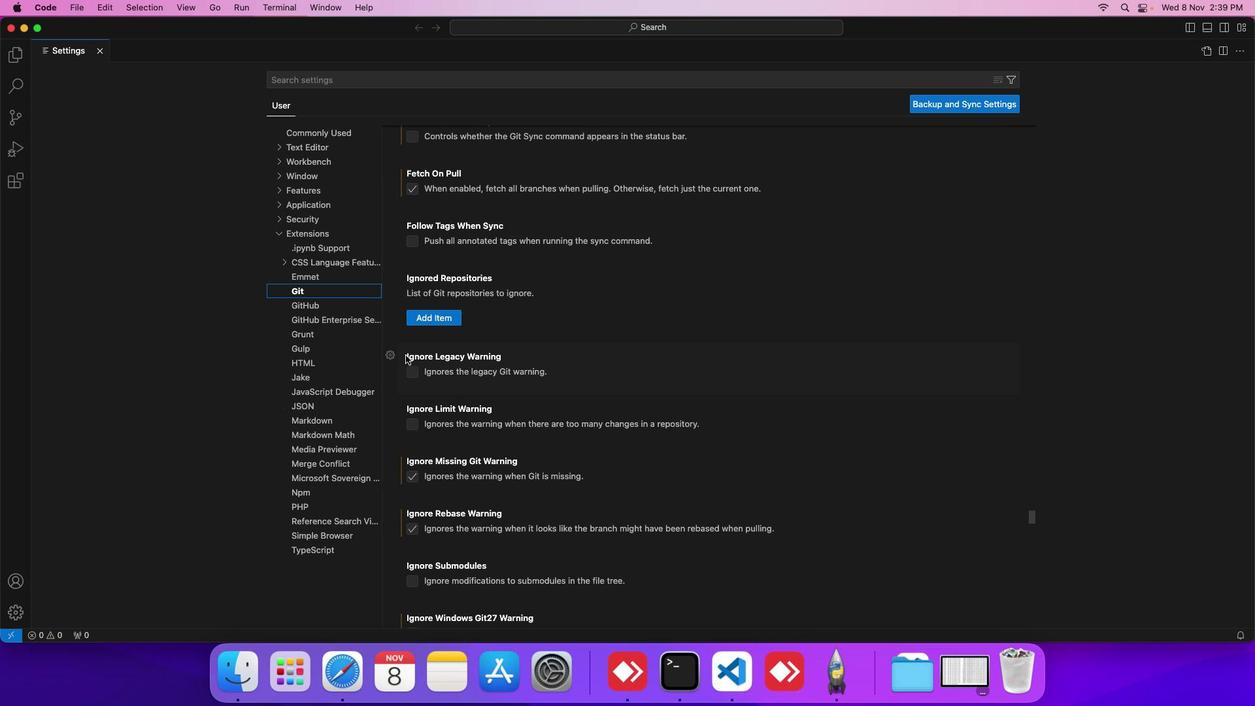 
Action: Mouse scrolled (406, 355) with delta (0, 0)
Screenshot: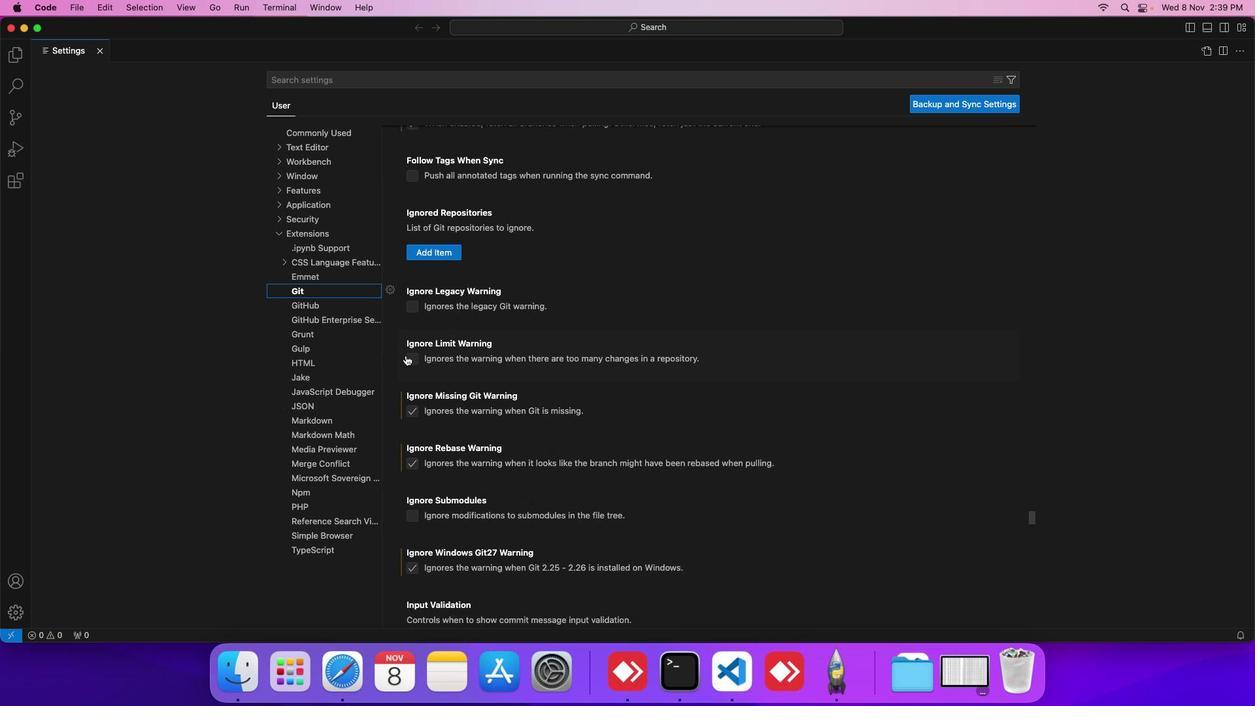 
Action: Mouse scrolled (406, 355) with delta (0, 0)
Screenshot: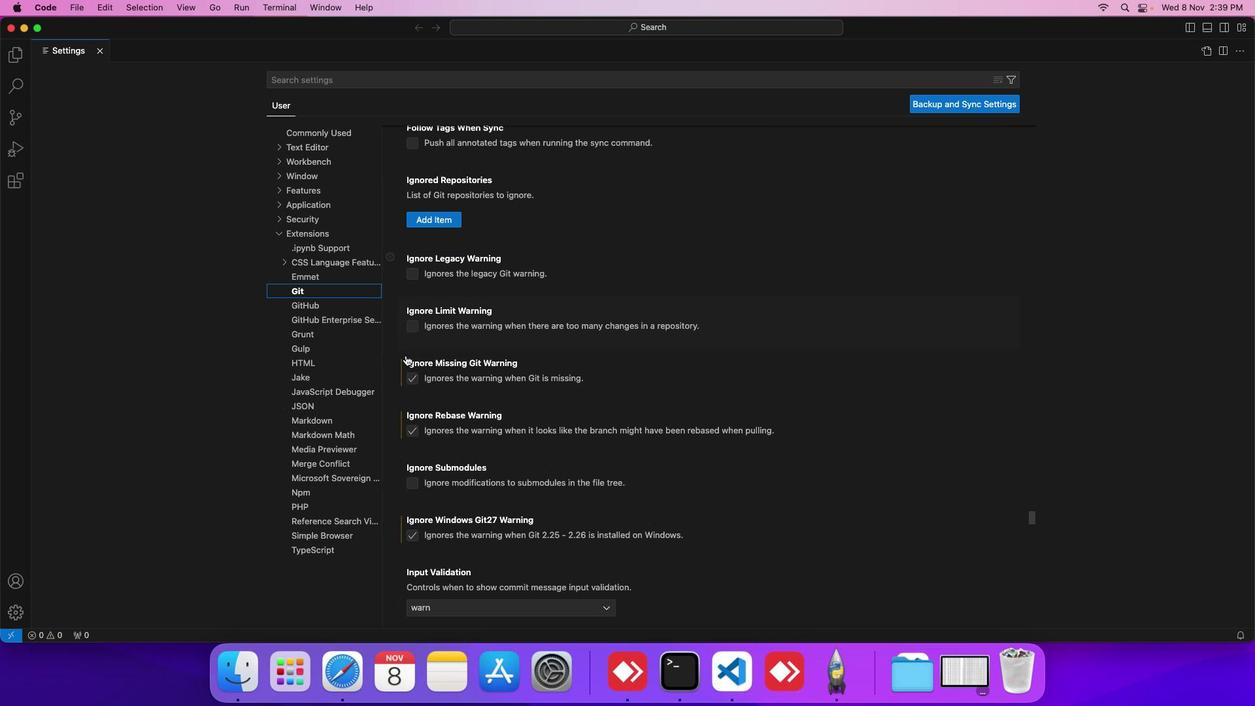 
Action: Mouse scrolled (406, 355) with delta (0, 0)
Screenshot: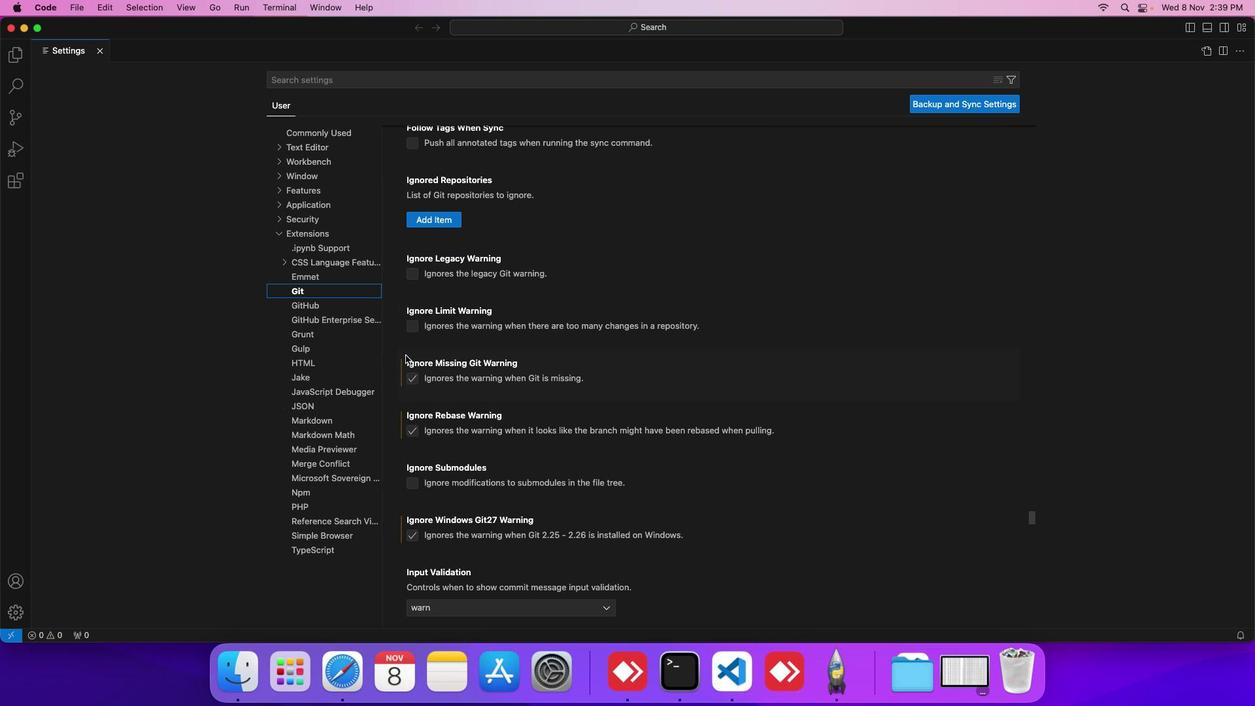 
Action: Mouse scrolled (406, 355) with delta (0, 0)
Screenshot: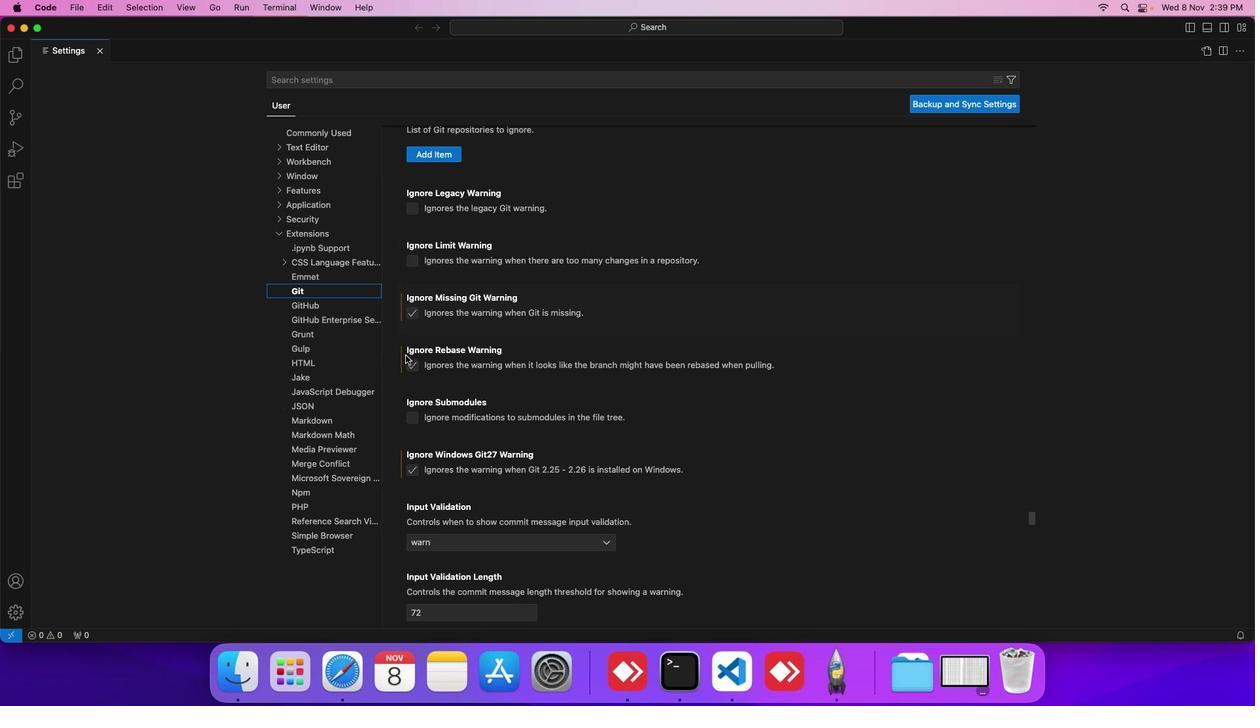 
Action: Mouse scrolled (406, 355) with delta (0, 0)
Screenshot: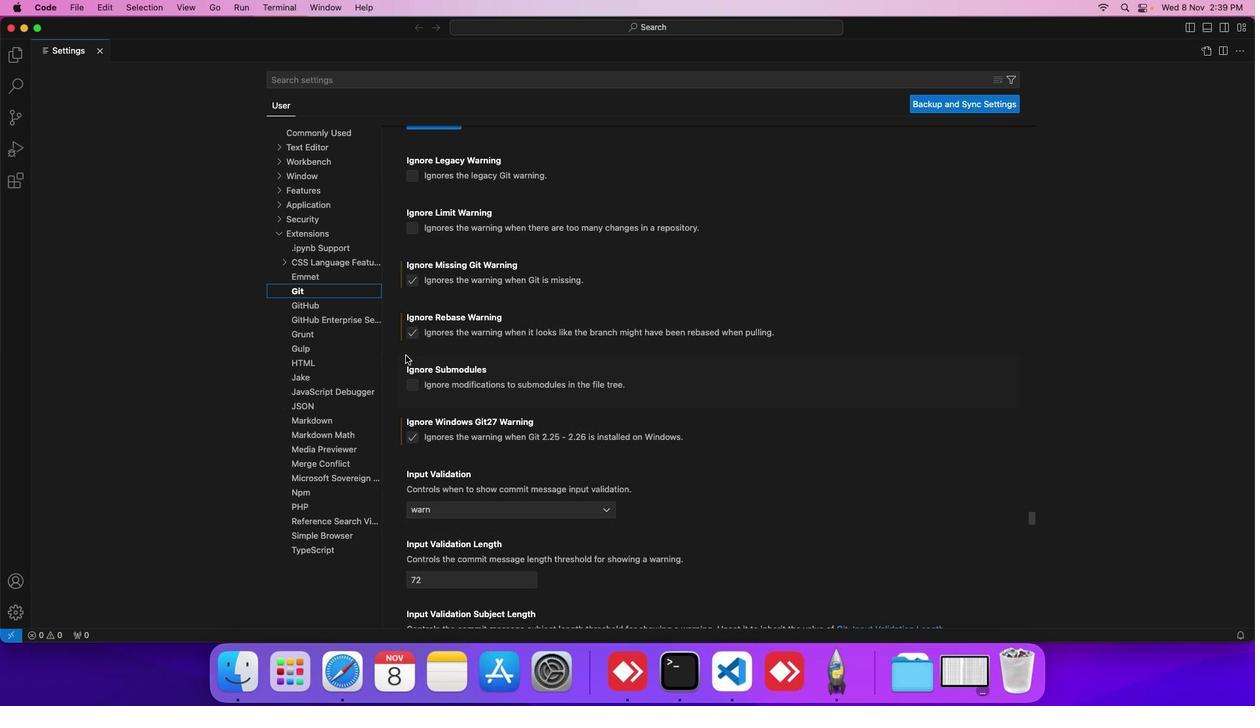 
Action: Mouse scrolled (406, 355) with delta (0, 0)
Screenshot: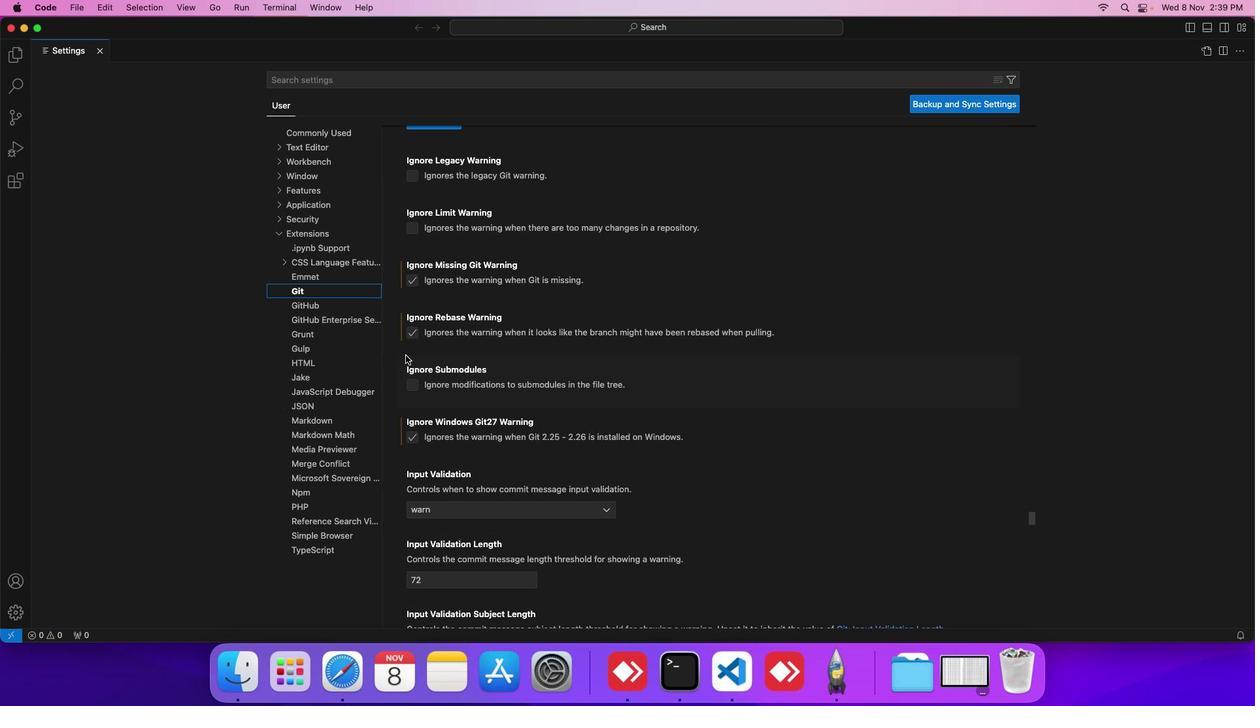 
Action: Mouse scrolled (406, 355) with delta (0, 0)
Screenshot: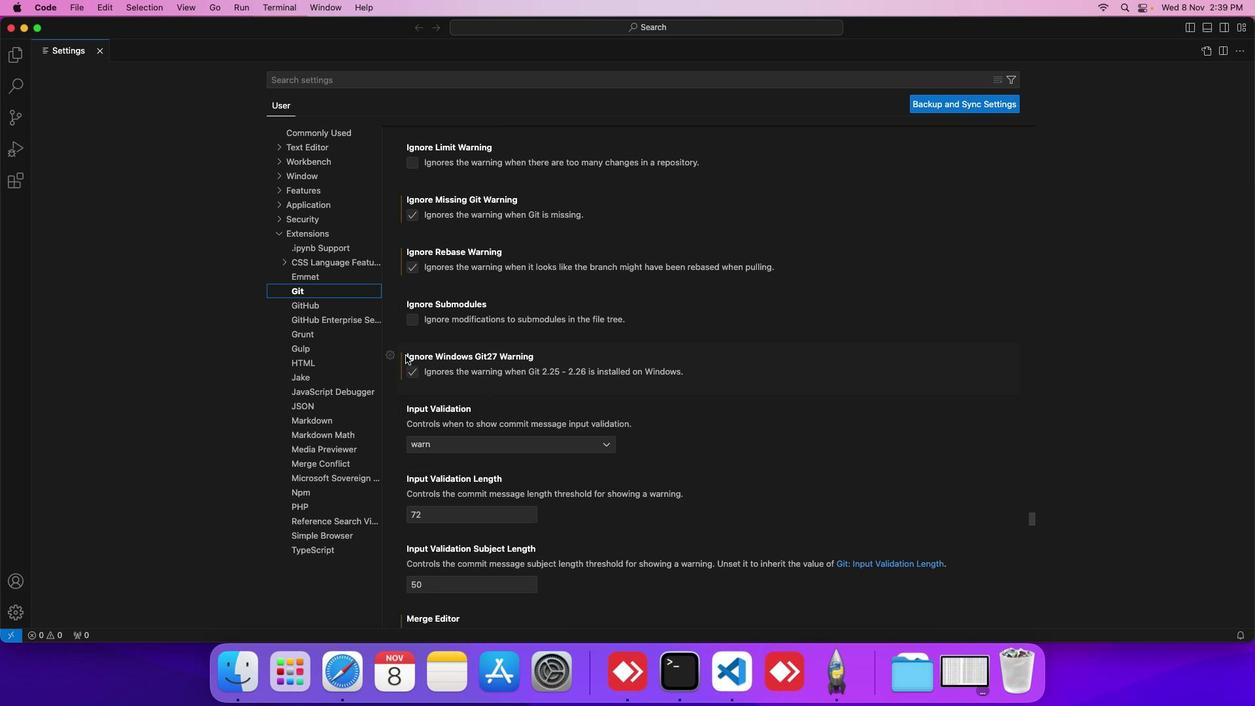 
Action: Mouse scrolled (406, 355) with delta (0, 0)
Screenshot: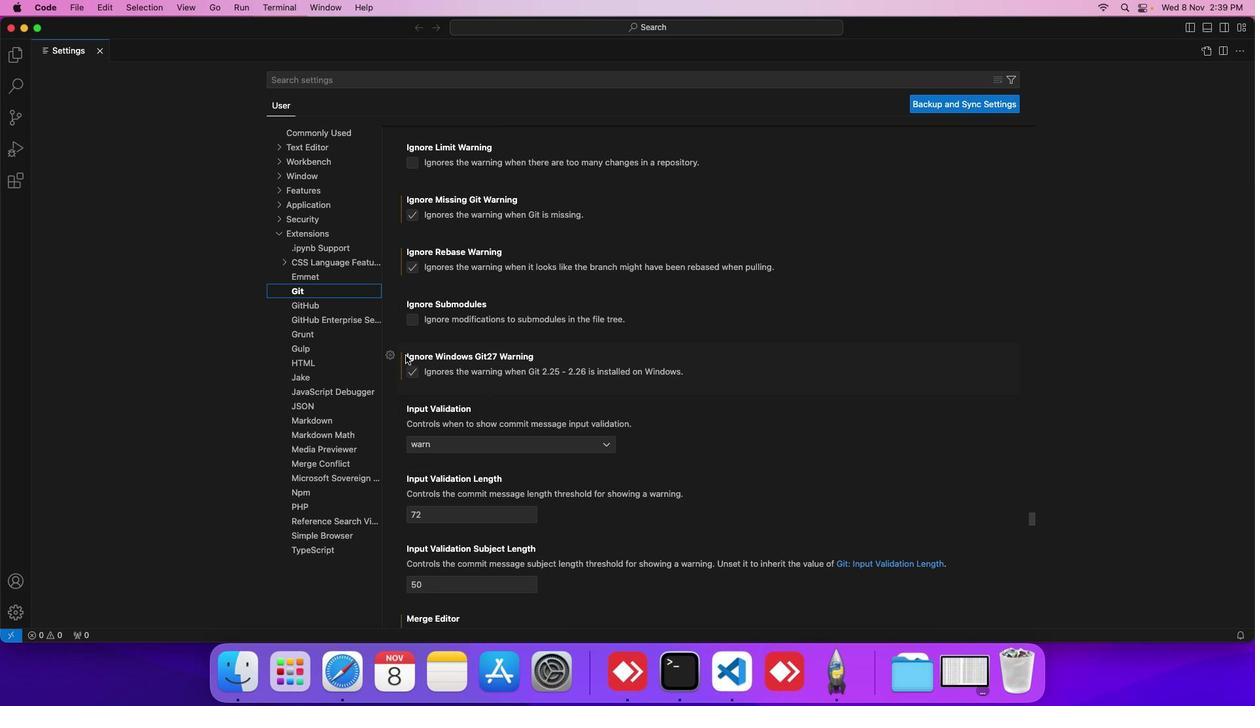 
Action: Mouse scrolled (406, 355) with delta (0, 0)
Screenshot: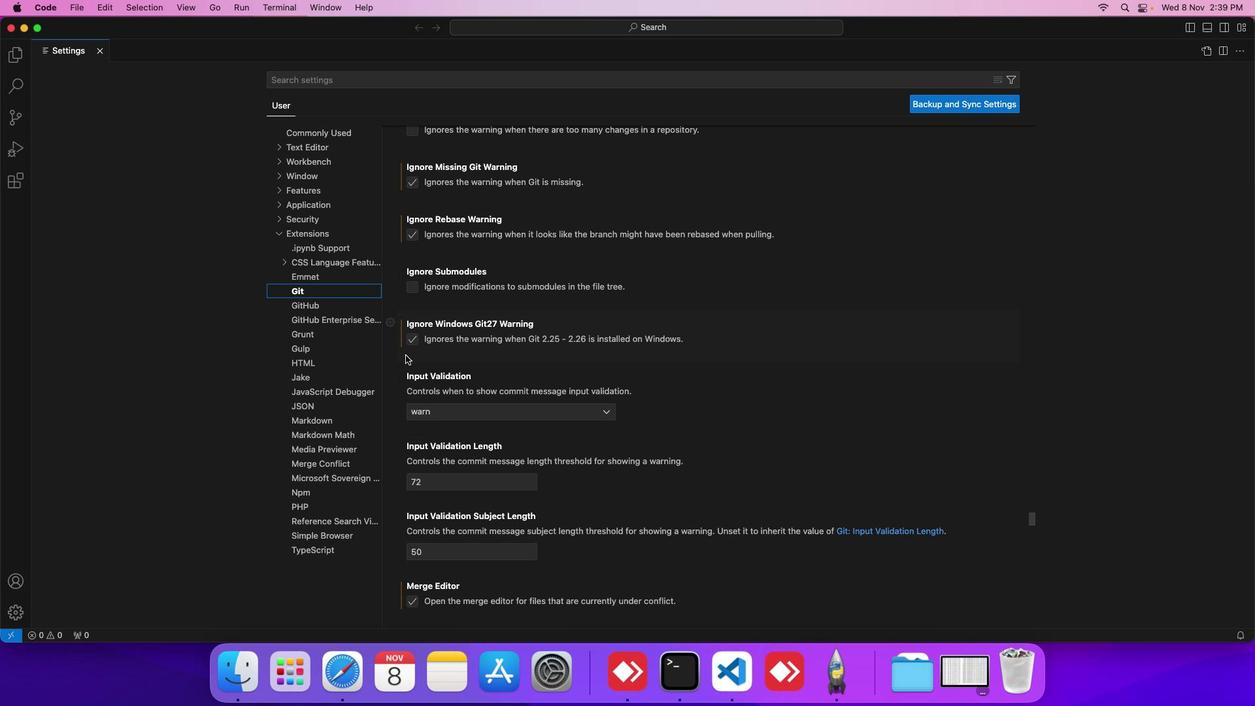 
Action: Mouse scrolled (406, 355) with delta (0, 0)
Screenshot: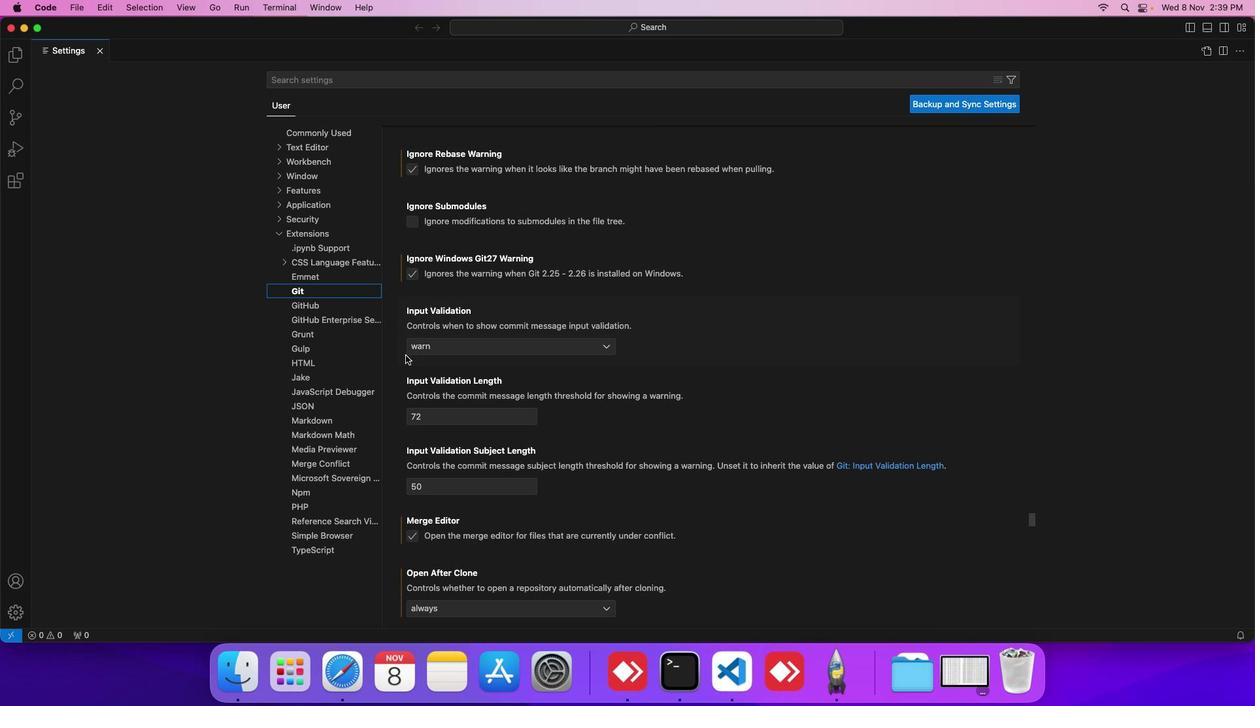 
Action: Mouse scrolled (406, 355) with delta (0, 0)
Screenshot: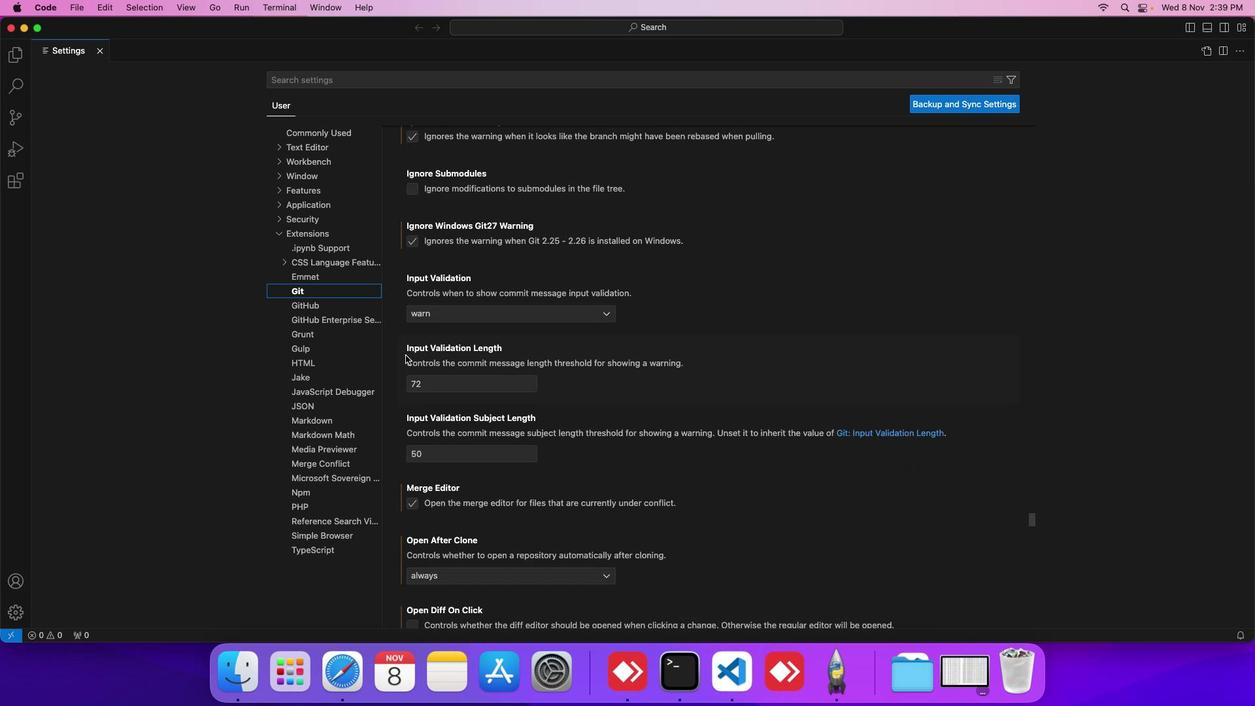 
Action: Mouse scrolled (406, 355) with delta (0, 0)
Screenshot: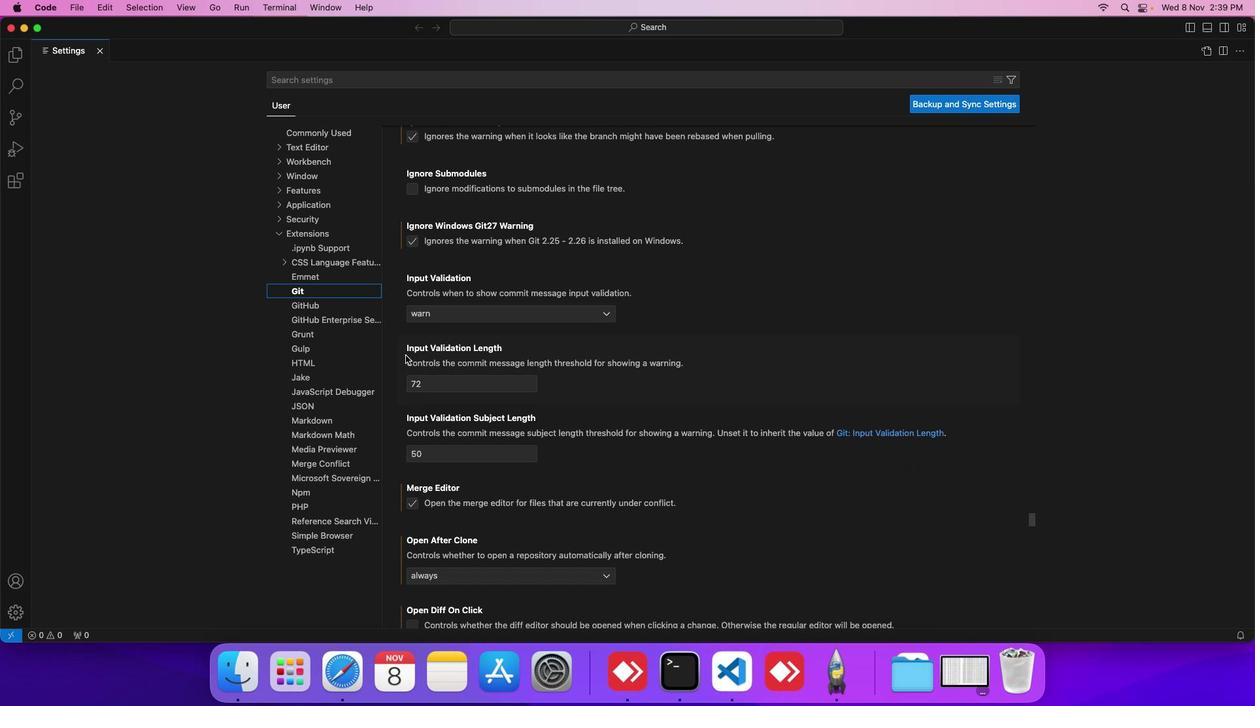 
Action: Mouse scrolled (406, 355) with delta (0, 0)
Screenshot: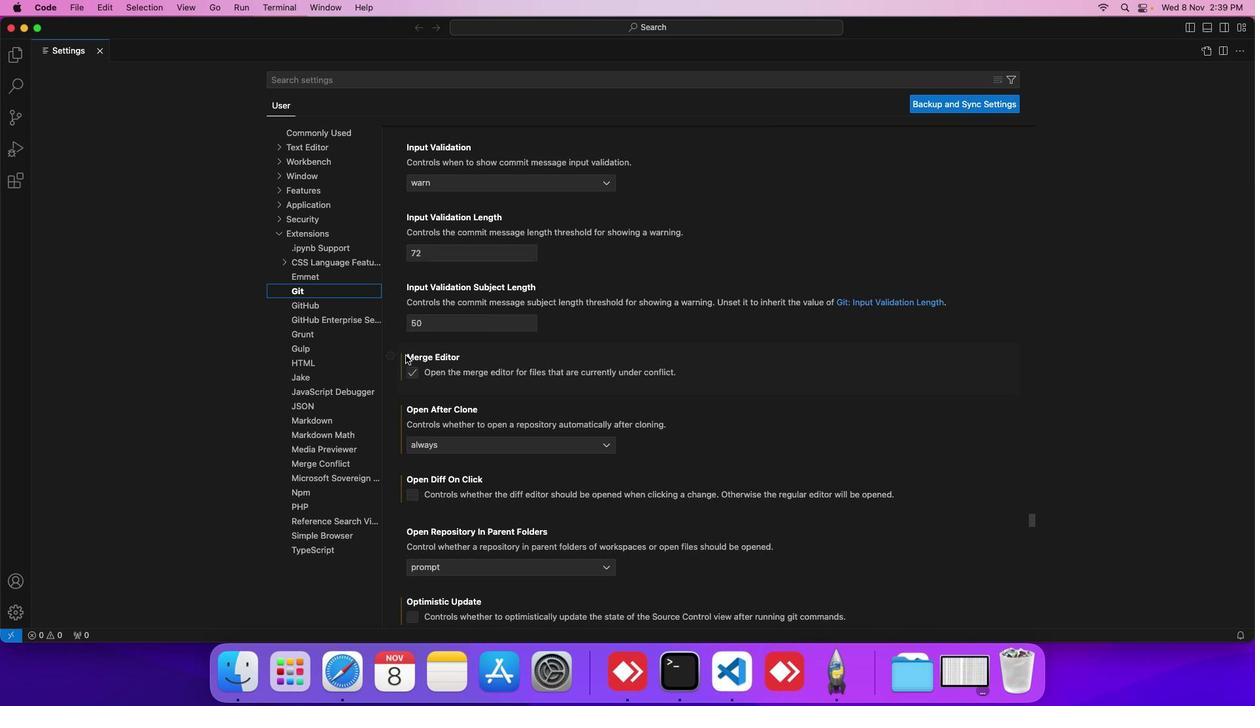 
Action: Mouse scrolled (406, 355) with delta (0, 0)
Screenshot: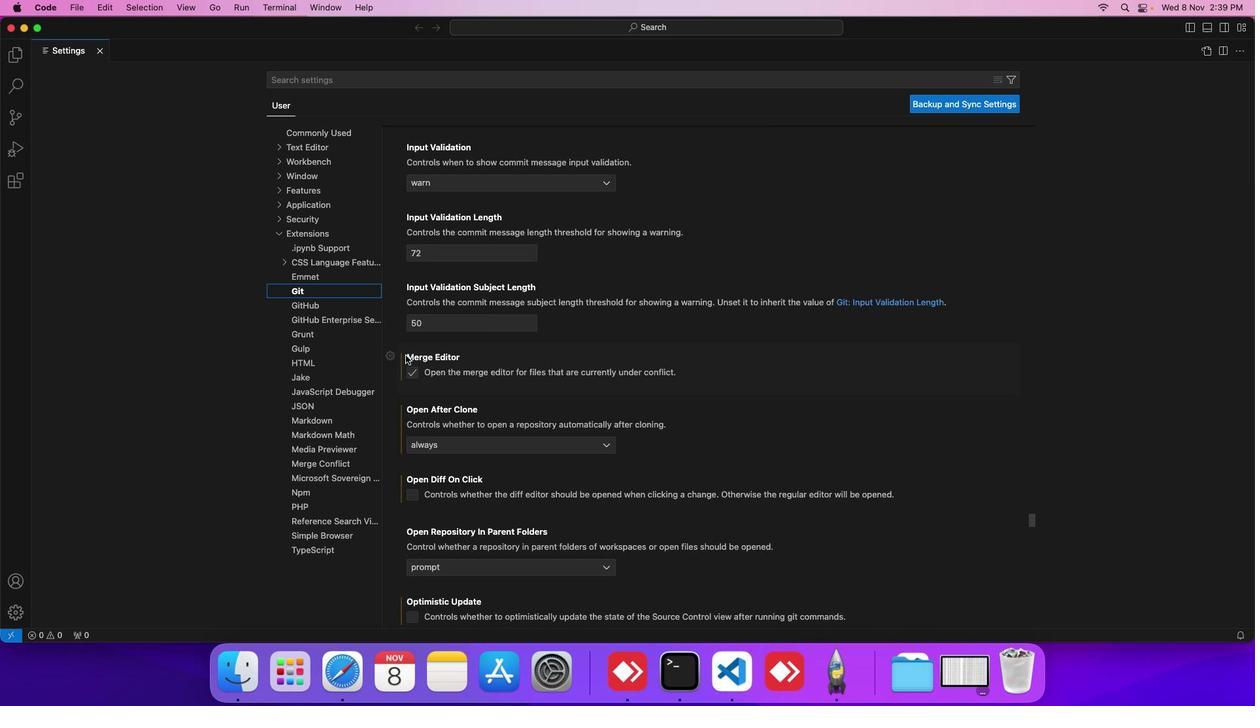 
Action: Mouse scrolled (406, 355) with delta (0, -1)
Screenshot: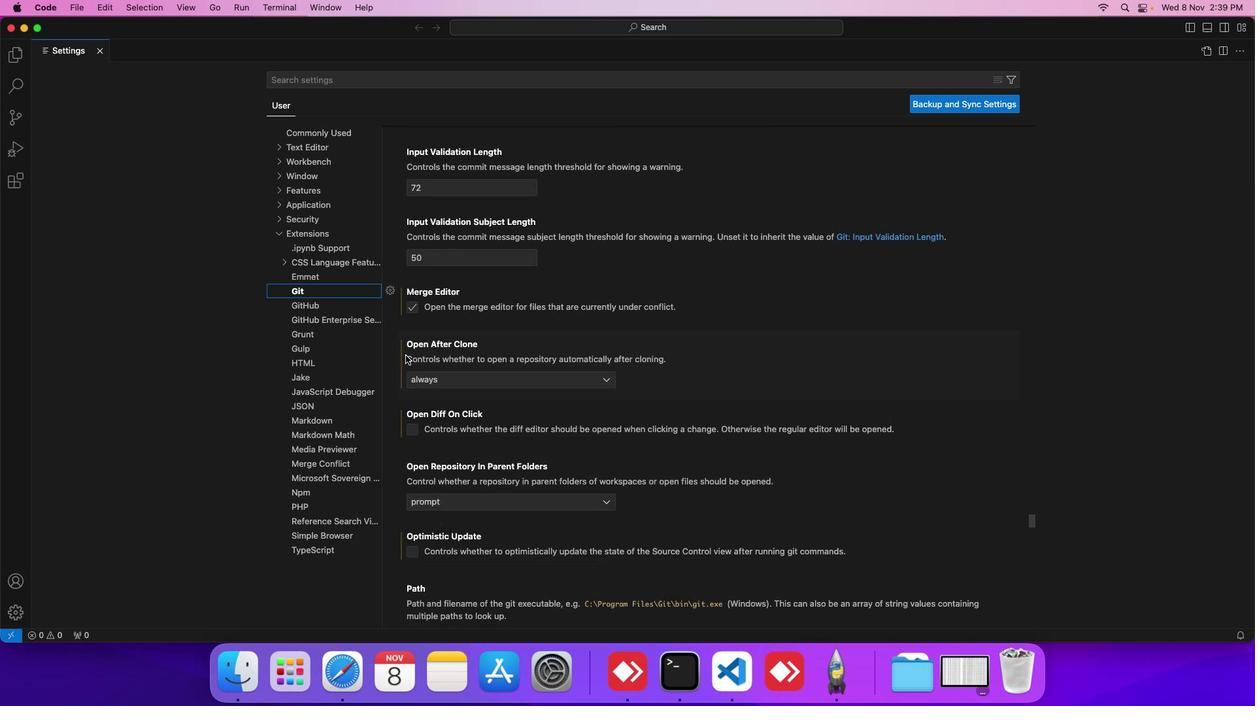 
Action: Mouse scrolled (406, 355) with delta (0, -1)
Screenshot: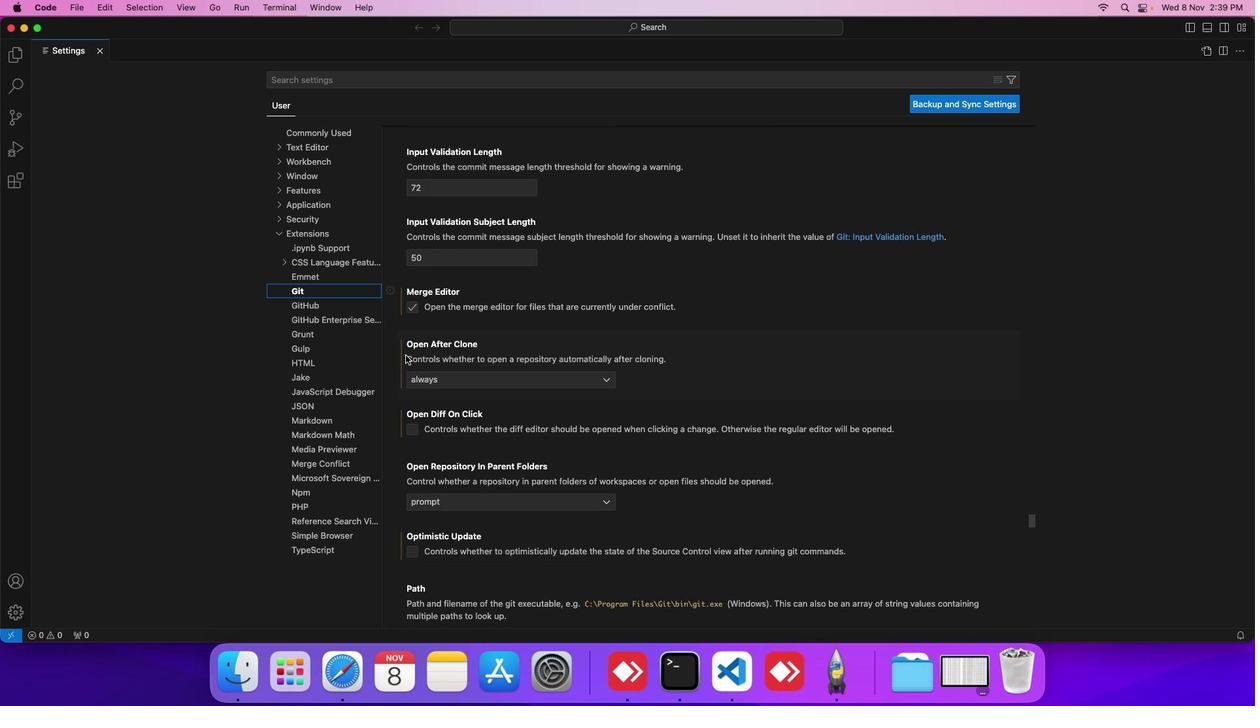 
Action: Mouse scrolled (406, 355) with delta (0, -1)
Screenshot: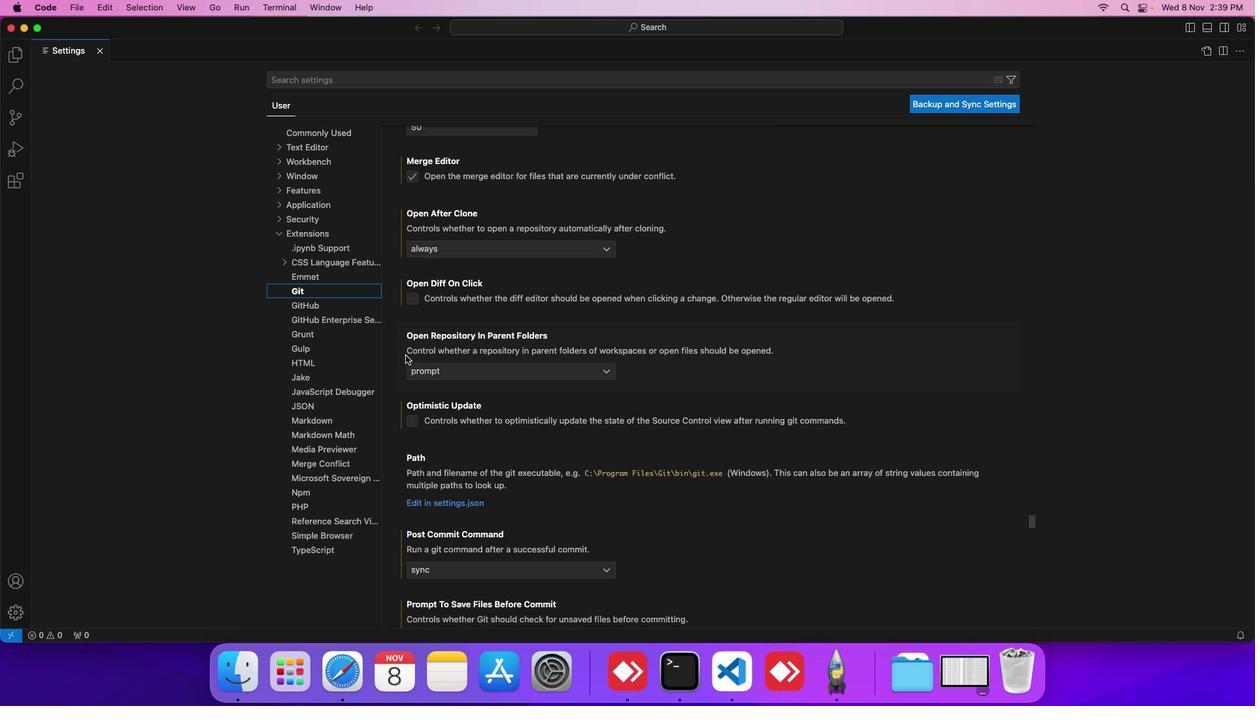 
Action: Mouse scrolled (406, 355) with delta (0, -1)
Screenshot: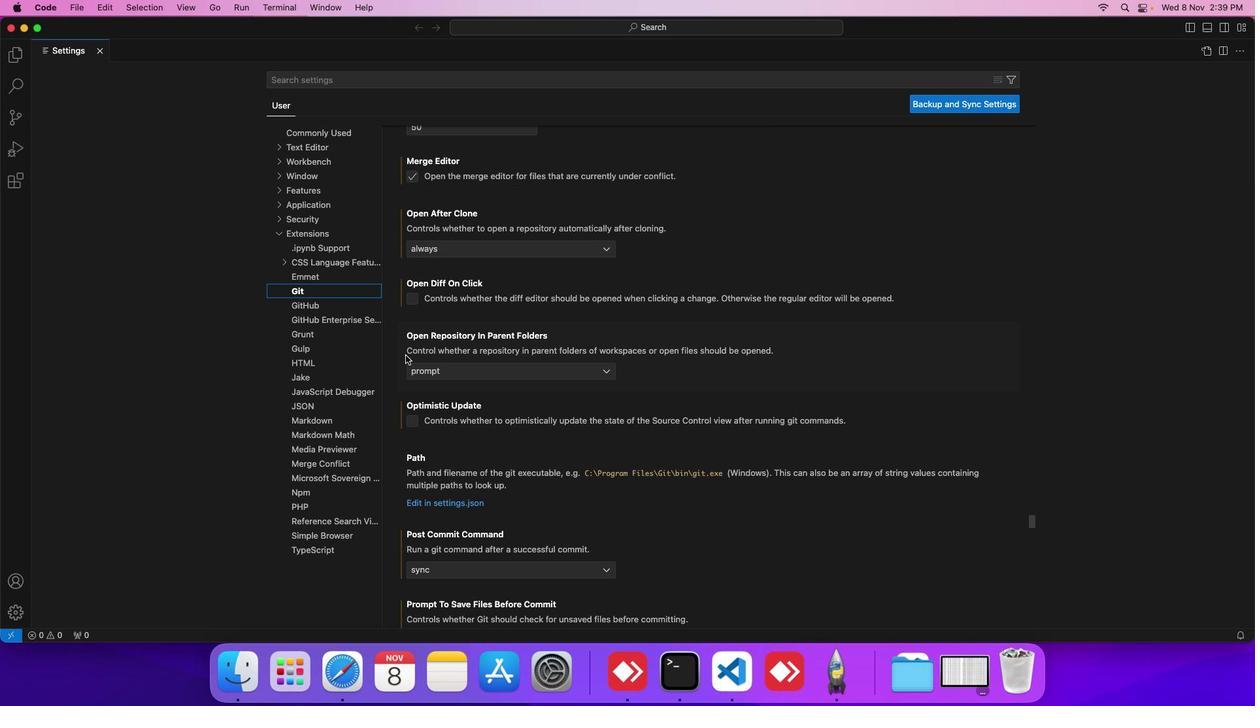 
Action: Mouse scrolled (406, 355) with delta (0, 0)
Screenshot: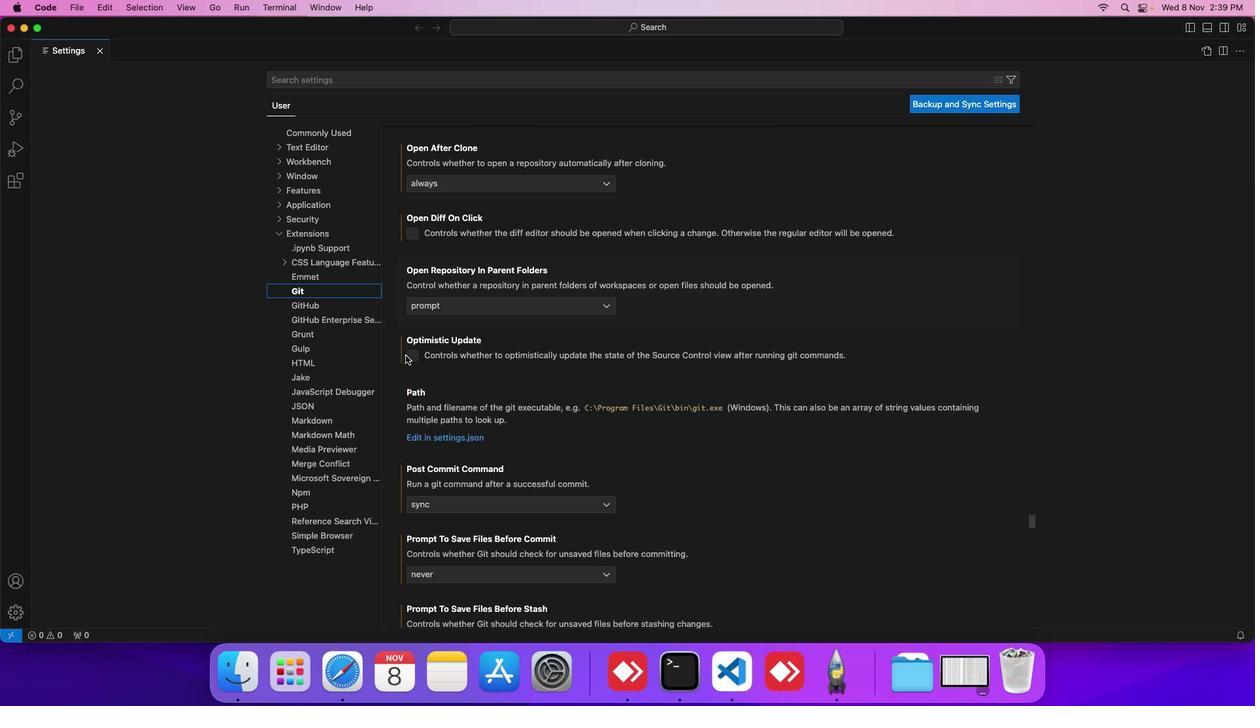 
Action: Mouse scrolled (406, 355) with delta (0, 0)
Screenshot: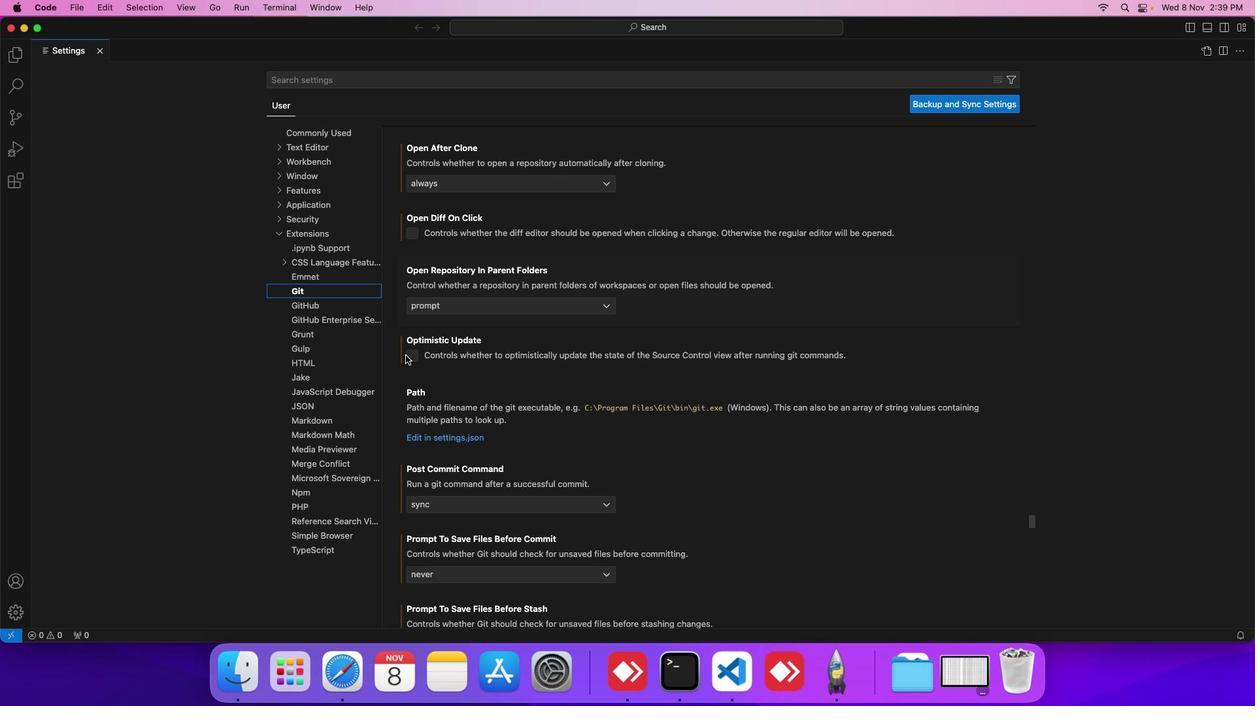 
Action: Mouse scrolled (406, 355) with delta (0, 0)
Screenshot: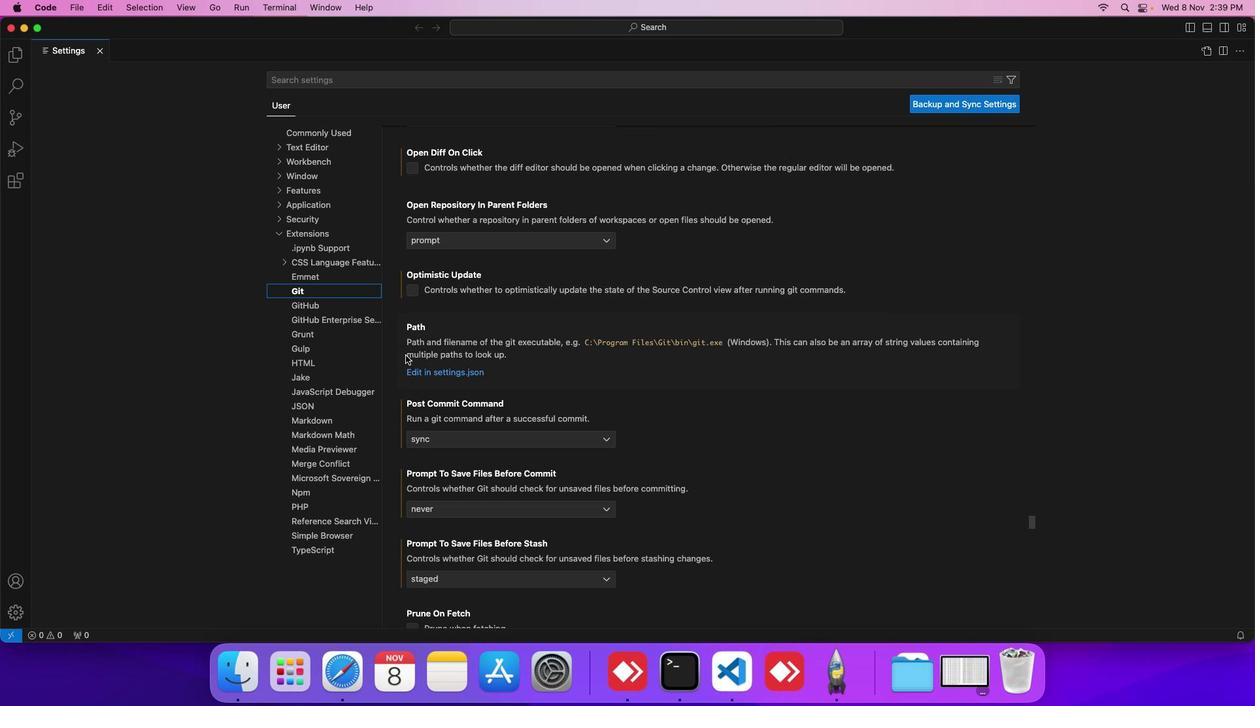 
Action: Mouse scrolled (406, 355) with delta (0, 0)
Screenshot: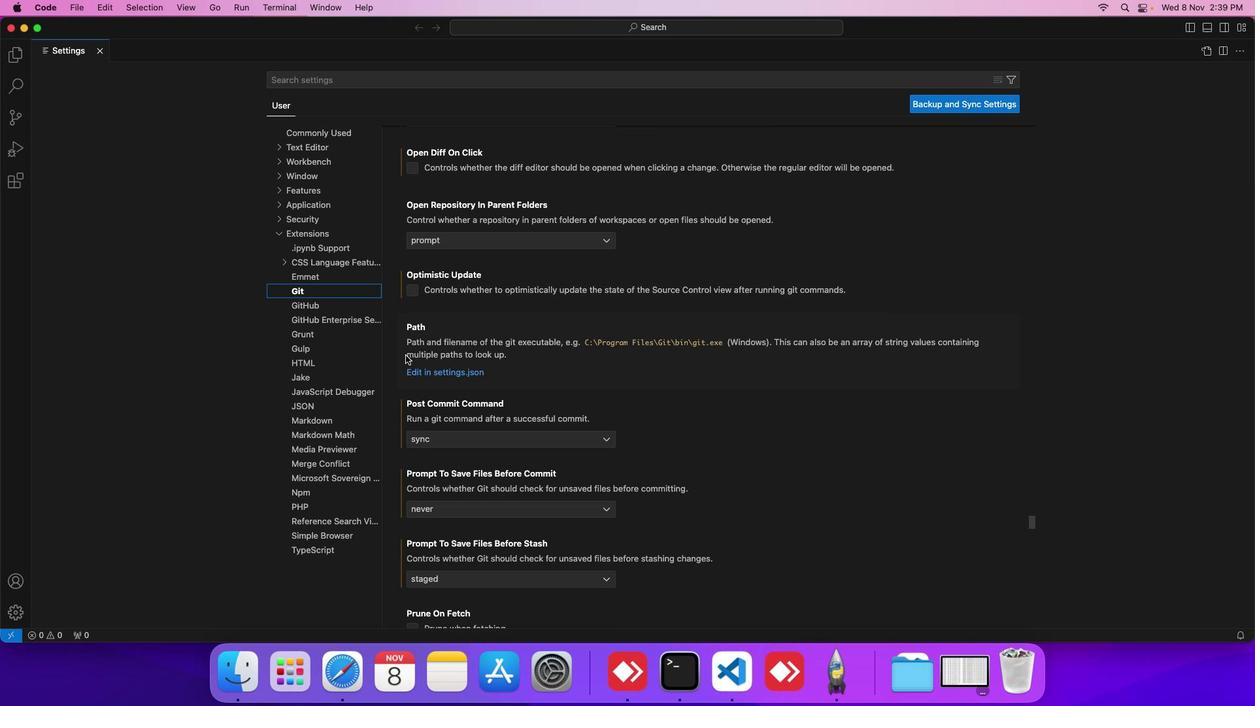 
Action: Mouse scrolled (406, 355) with delta (0, 0)
Screenshot: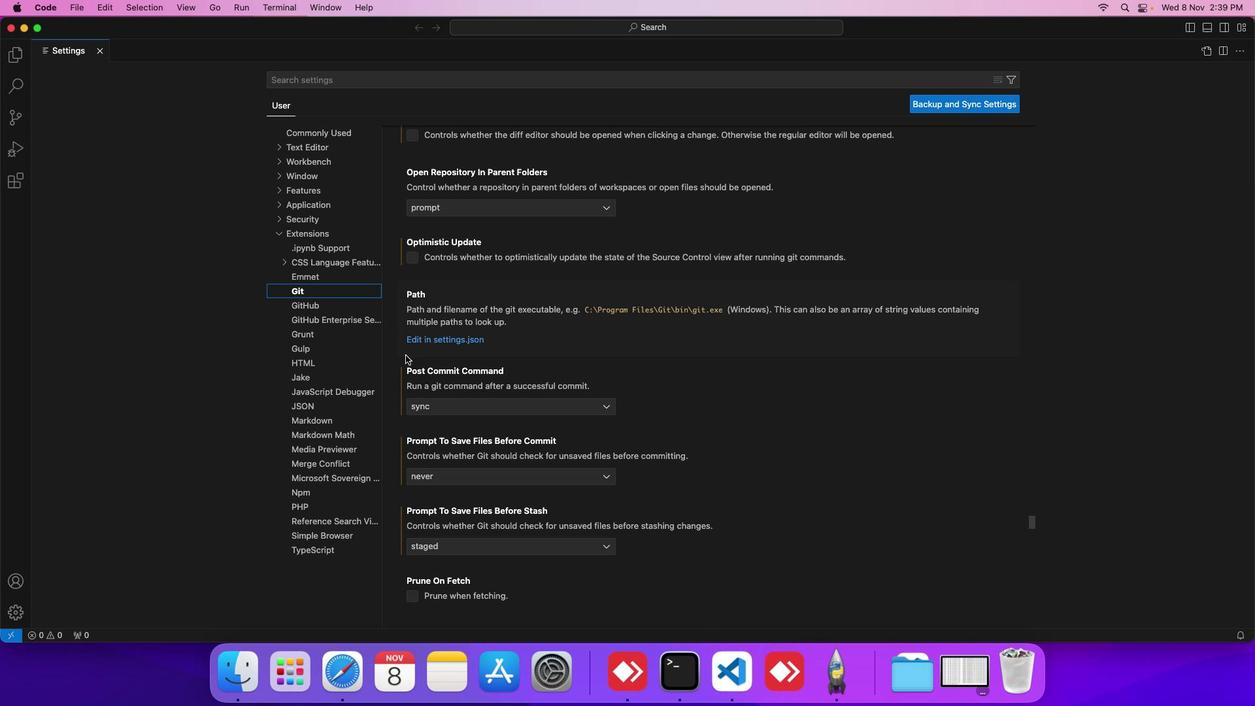 
Action: Mouse scrolled (406, 355) with delta (0, 0)
Screenshot: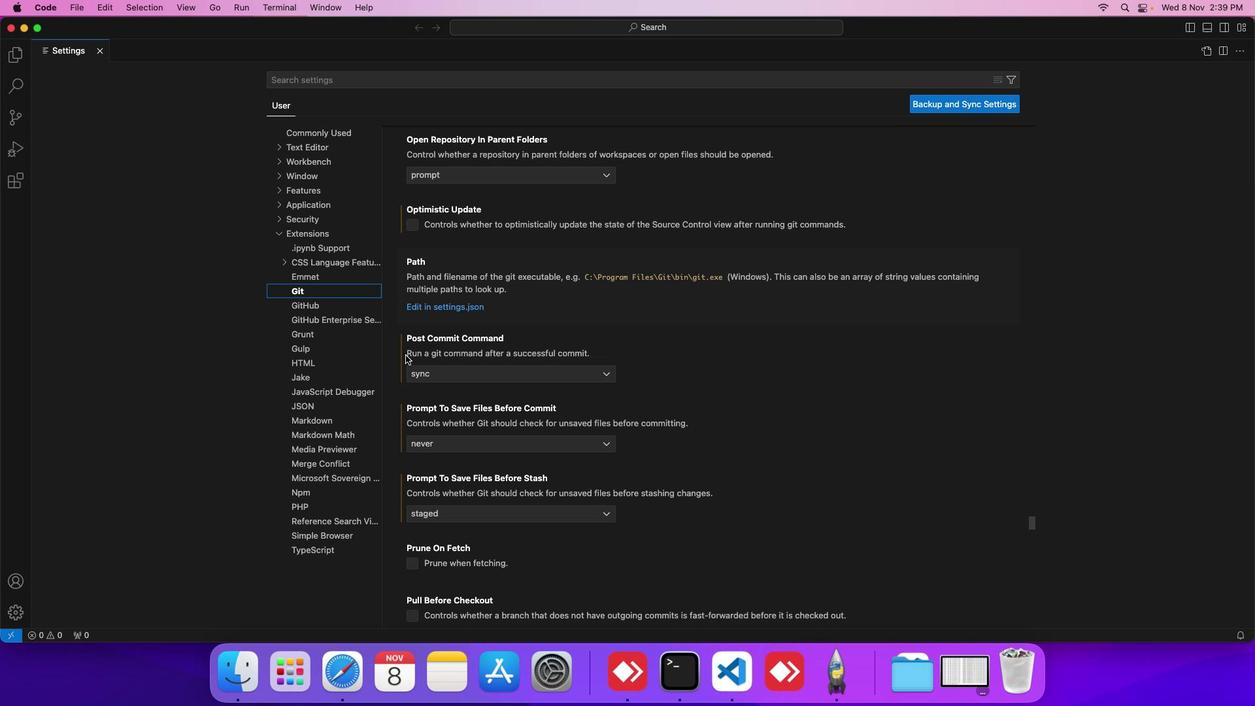 
Action: Mouse scrolled (406, 355) with delta (0, 0)
Screenshot: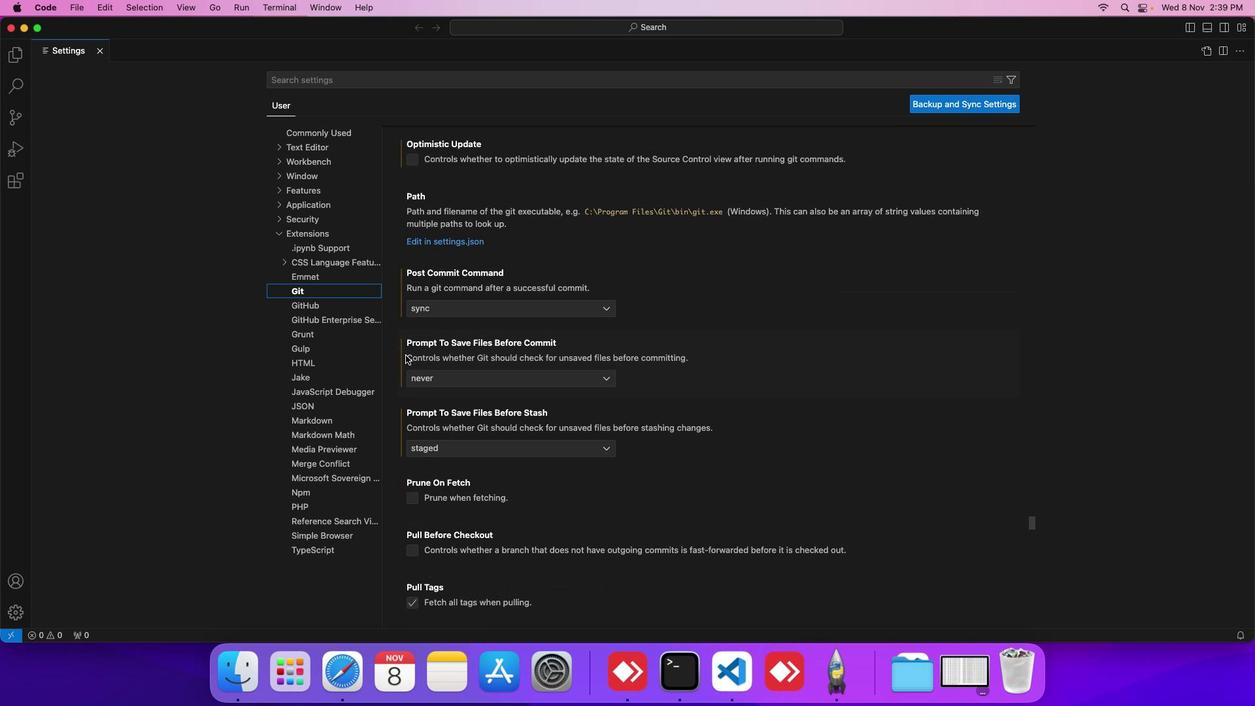 
Action: Mouse scrolled (406, 355) with delta (0, 0)
Screenshot: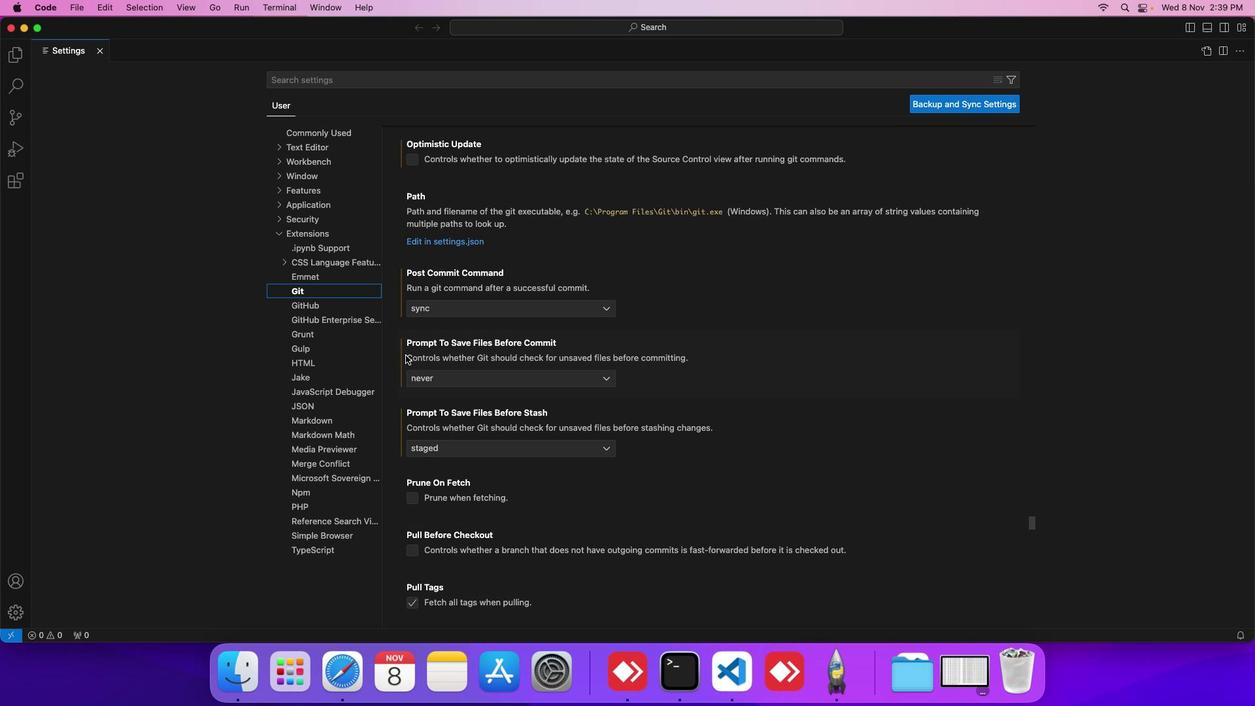 
Action: Mouse scrolled (406, 355) with delta (0, 0)
Screenshot: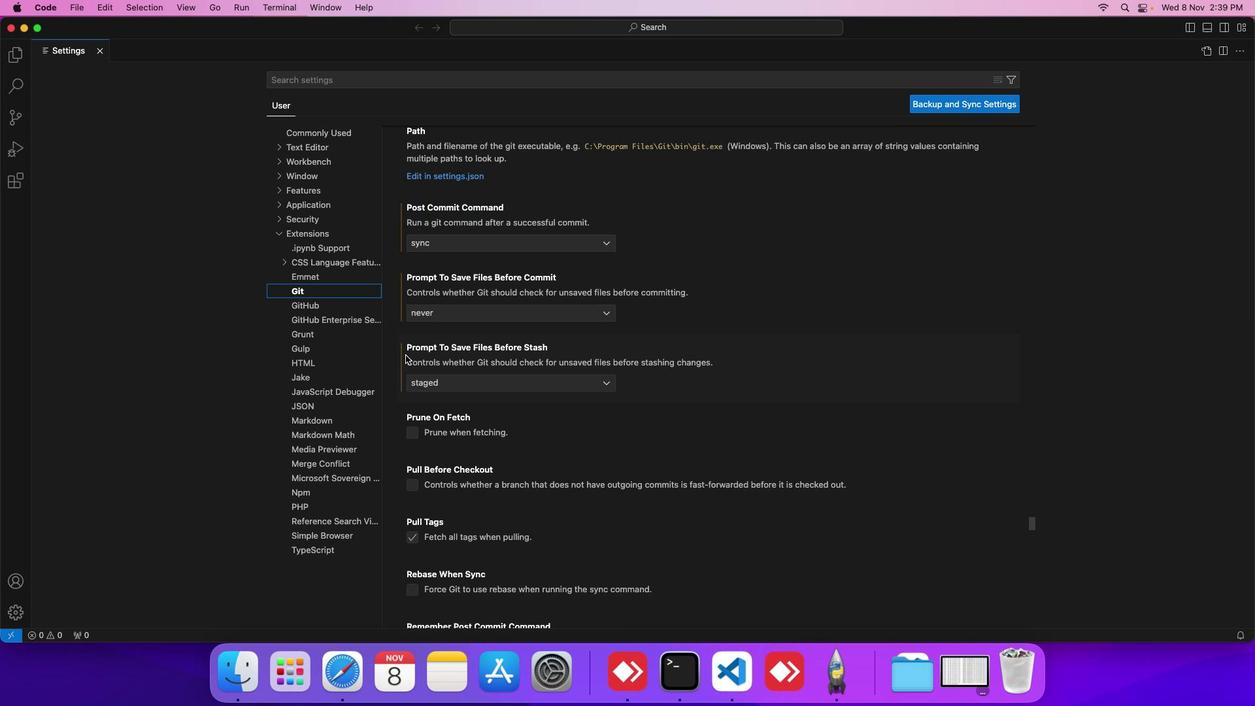 
Action: Mouse scrolled (406, 355) with delta (0, 0)
Screenshot: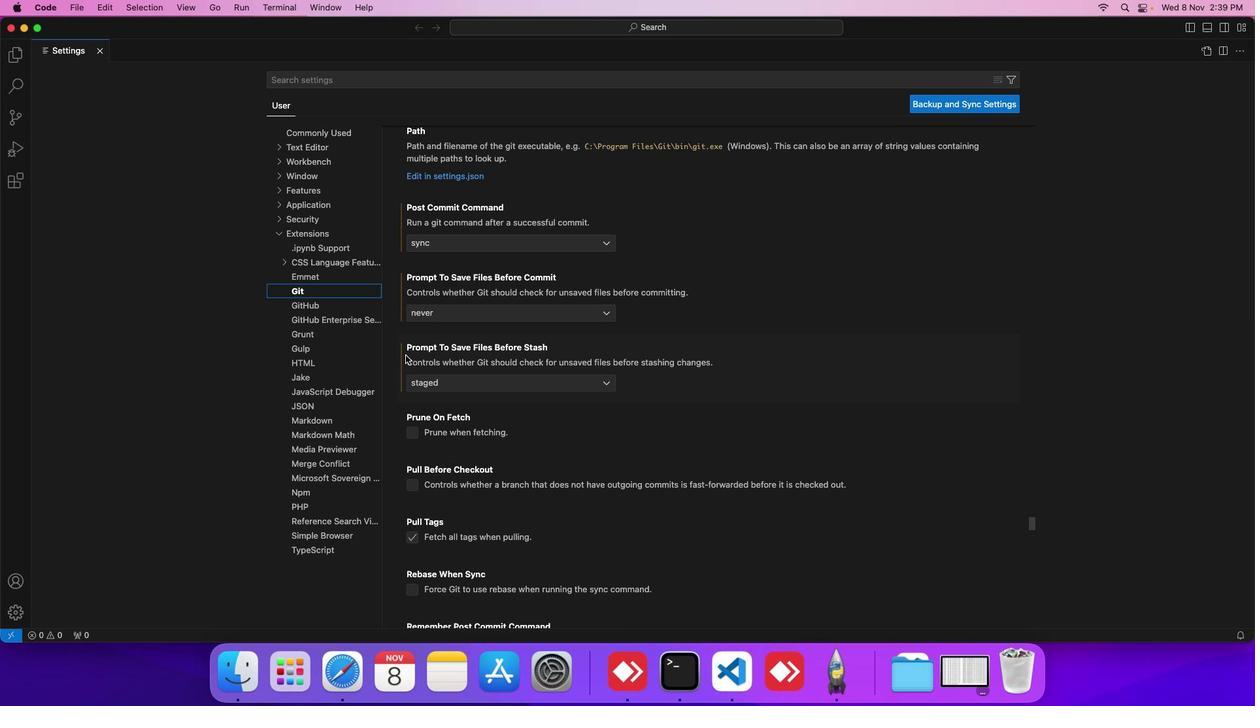 
Action: Mouse scrolled (406, 355) with delta (0, 0)
Screenshot: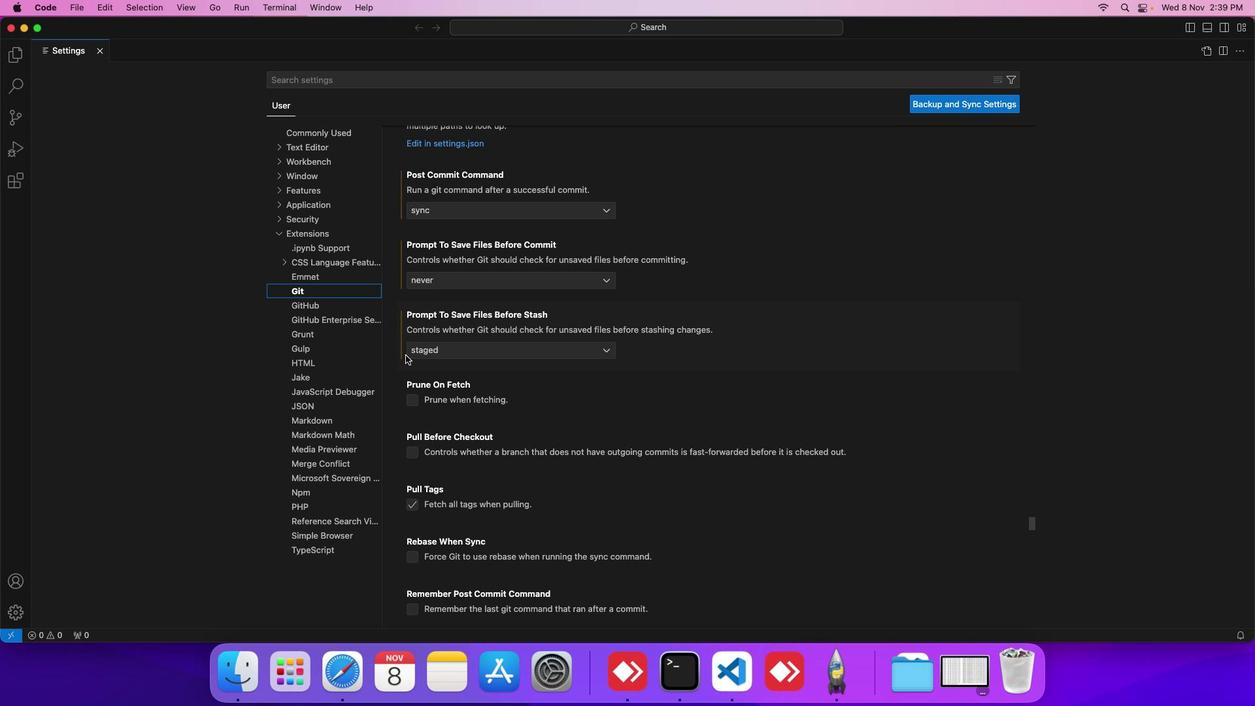 
Action: Mouse moved to (424, 350)
Screenshot: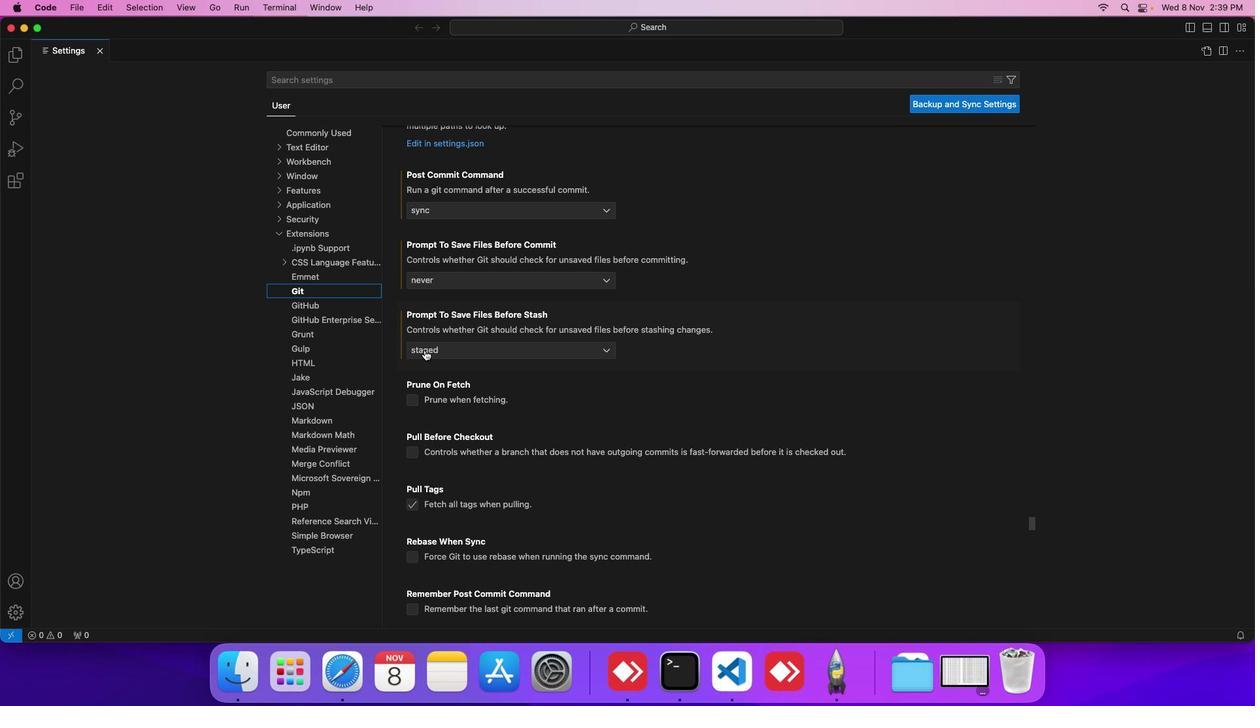 
Action: Mouse pressed left at (424, 350)
Screenshot: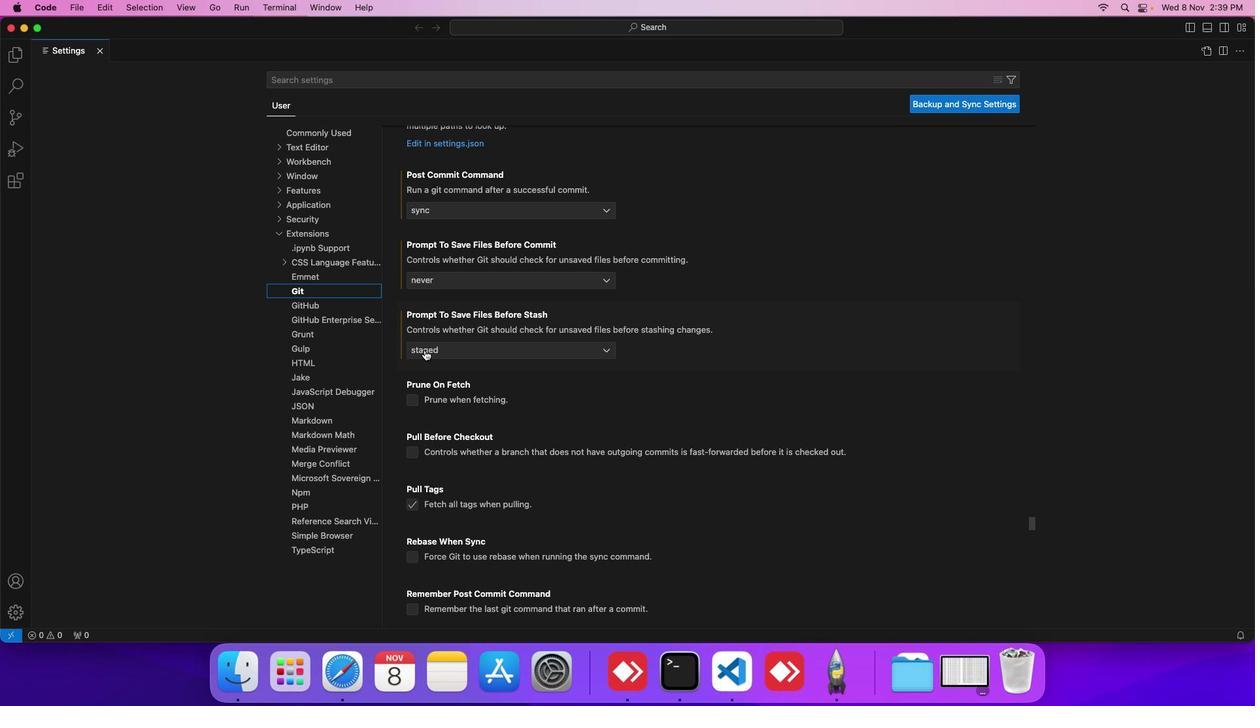 
Action: Mouse moved to (419, 394)
Screenshot: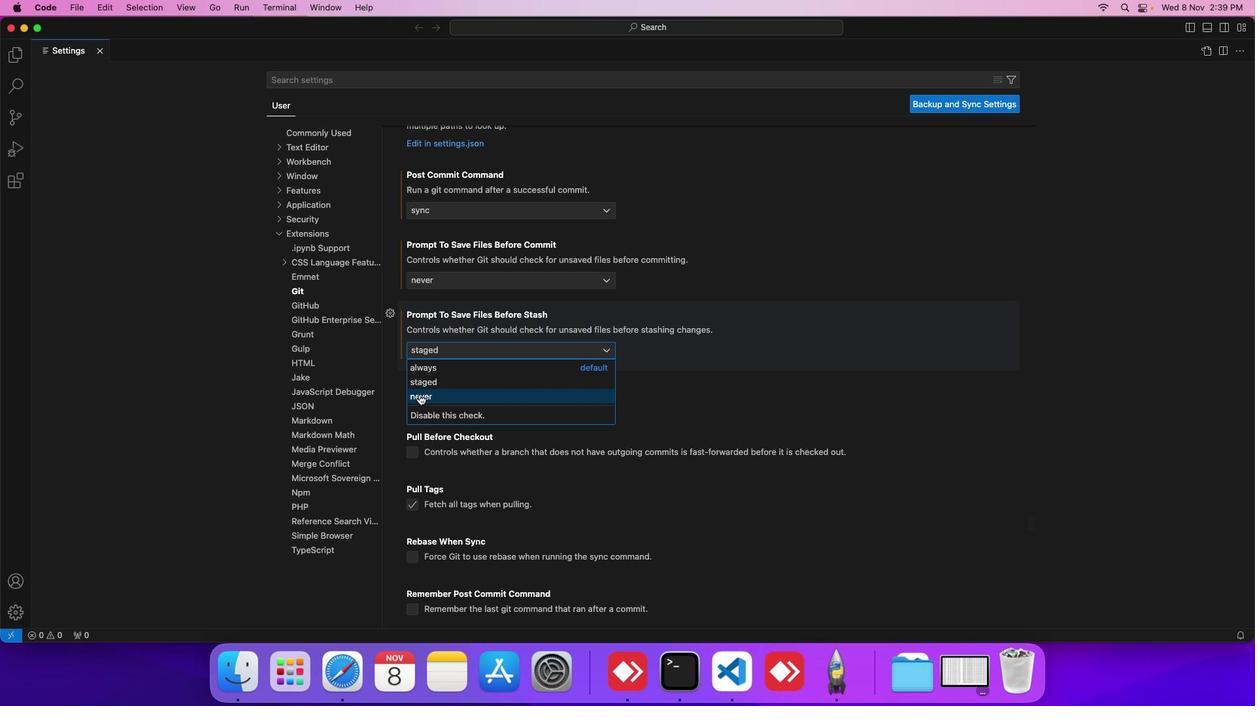 
Action: Mouse pressed left at (419, 394)
Screenshot: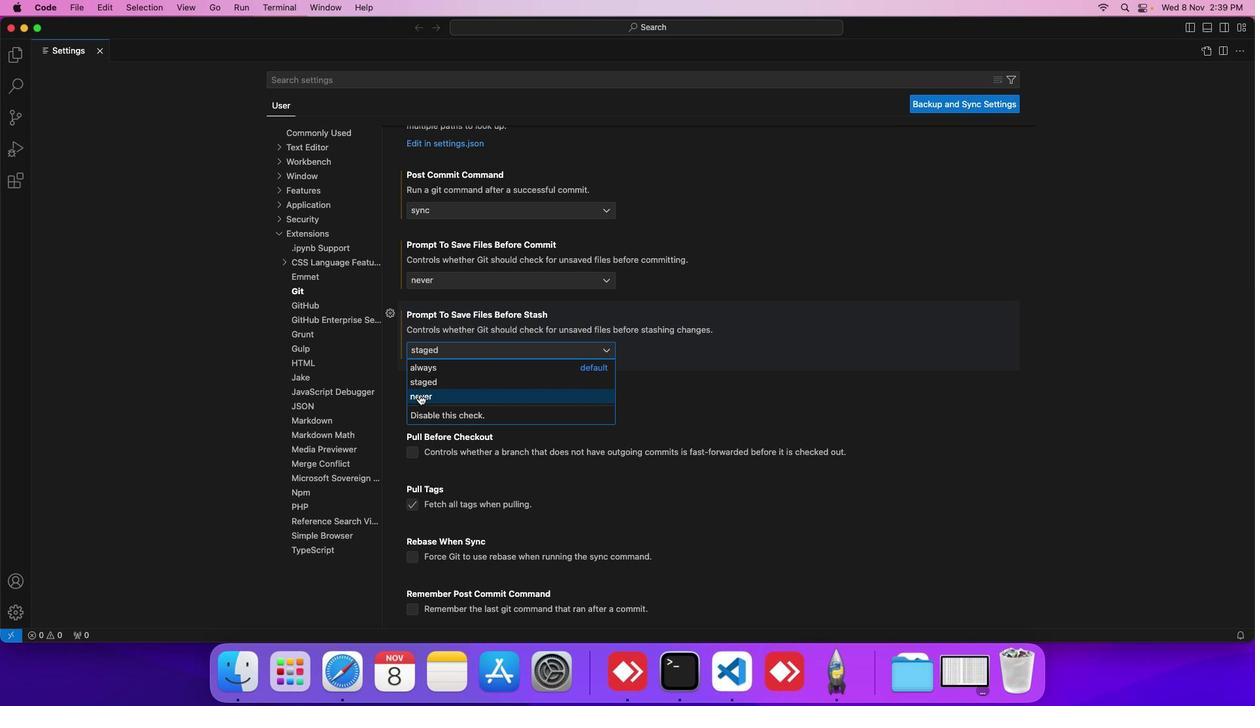 
Action: Mouse moved to (510, 360)
Screenshot: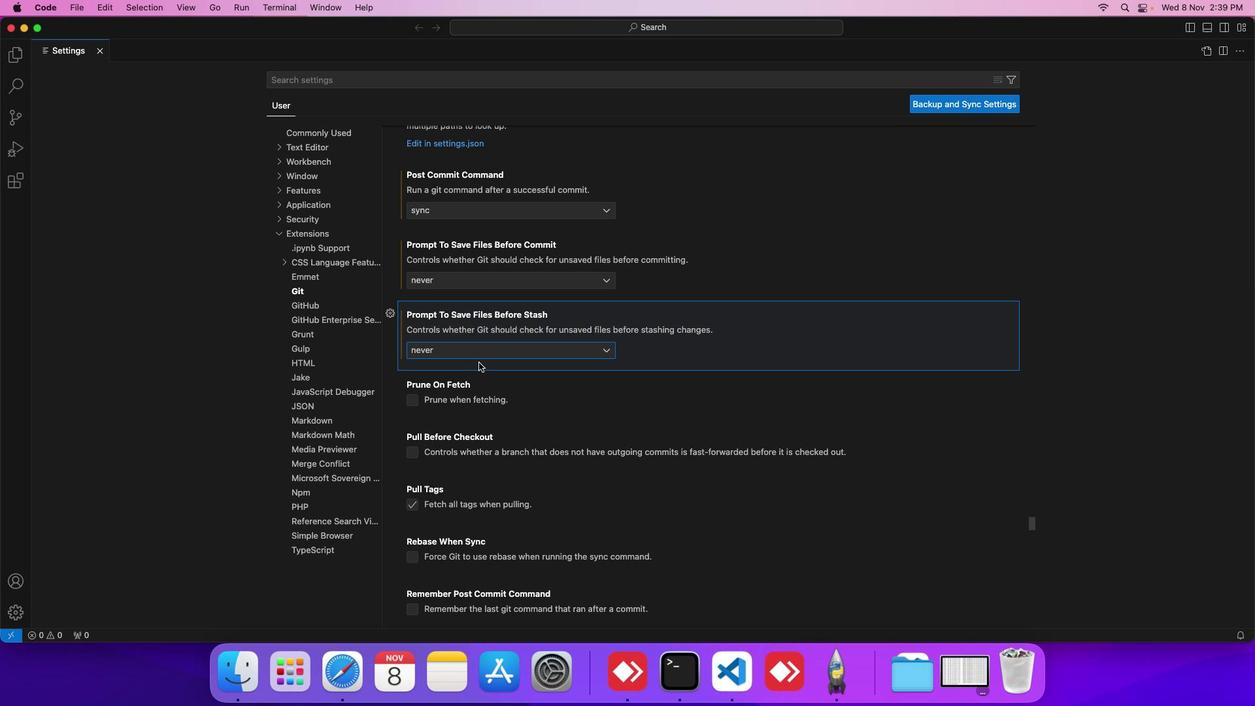 
